 Task: Select Smart Home Devices from Echo & Alexa. Add to cart Amazon Echo (Smart Speaker with Alexa)-2-. Place order for _x000D_
205 6th Ct NW_x000D_
Elgin, Minnesota(MN), 55932, Cell Number (507) 876-3158
Action: Mouse moved to (296, 193)
Screenshot: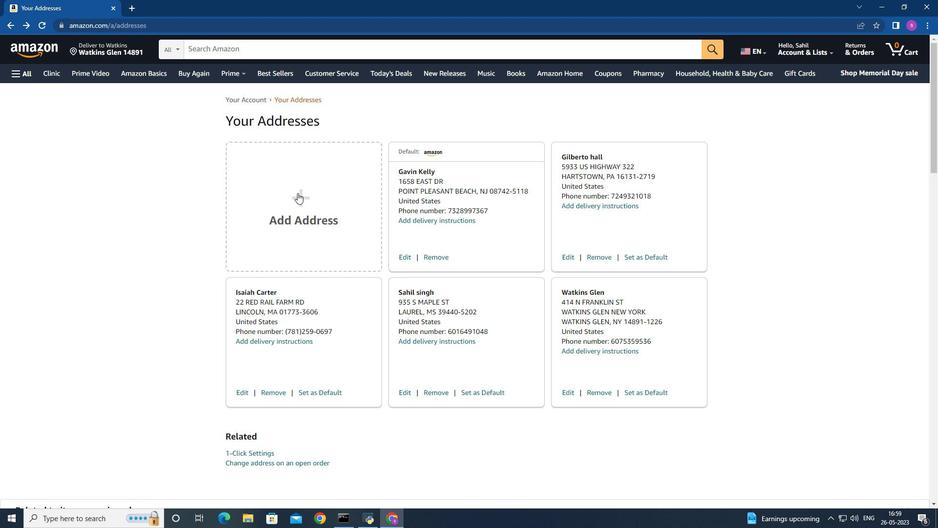 
Action: Mouse pressed left at (296, 193)
Screenshot: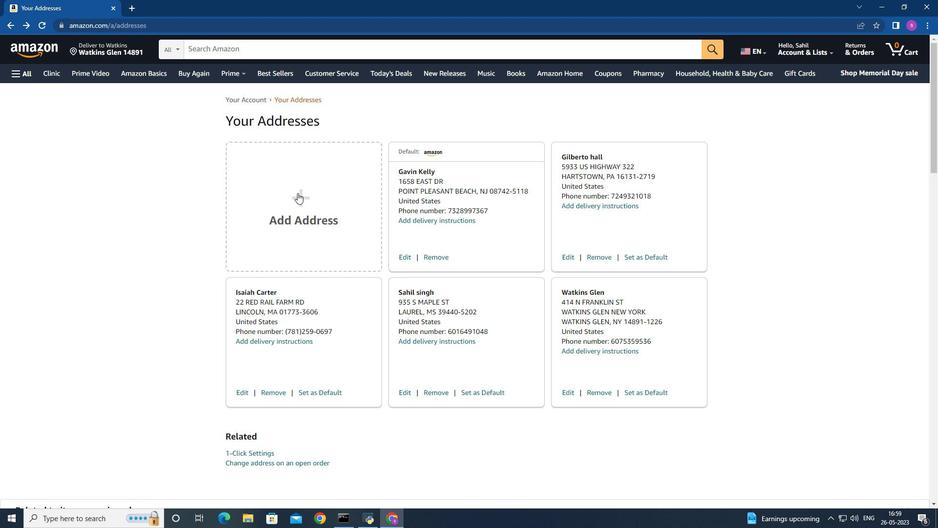 
Action: Mouse moved to (370, 308)
Screenshot: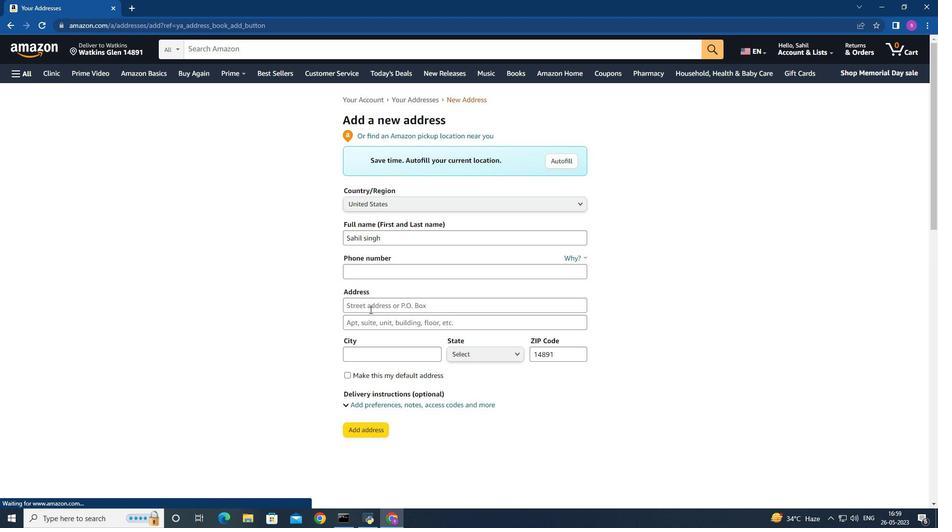 
Action: Mouse pressed left at (370, 308)
Screenshot: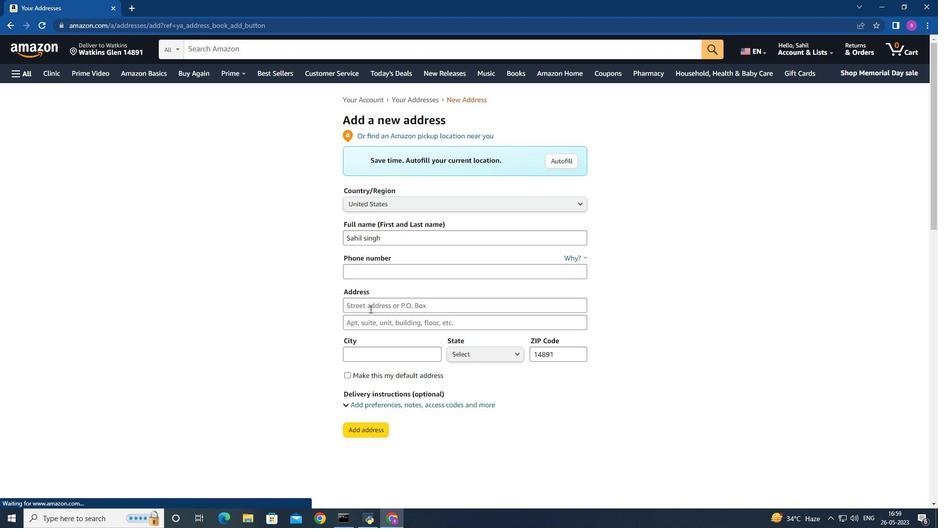 
Action: Mouse moved to (366, 306)
Screenshot: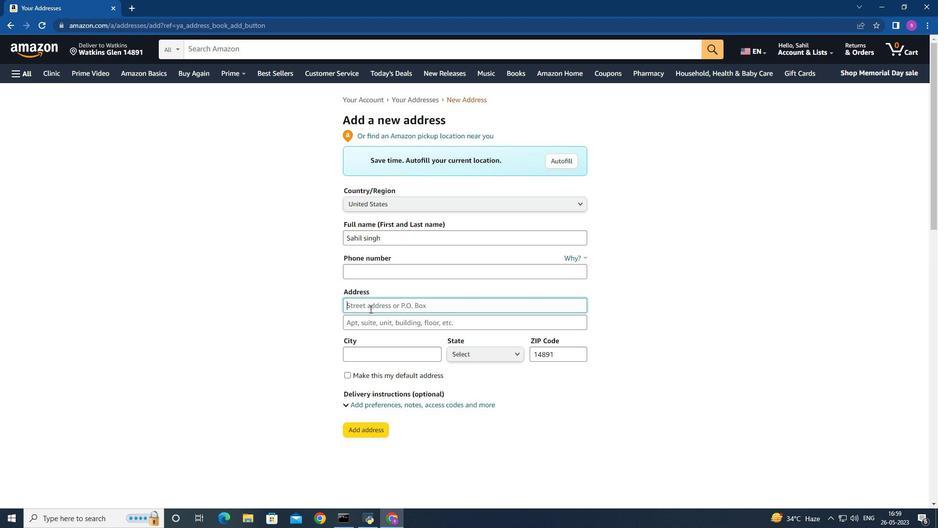 
Action: Key pressed <Key.shift><Key.shift><Key.shift><Key.shift><Key.shift><Key.shift><Key.shift><Key.shift><Key.shift><Key.shift><Key.shift><Key.shift><Key.shift><Key.shift><Key.shift><Key.shift><Key.shift><Key.shift><Key.shift><Key.shift>205<Key.space>6th<Key.space><Key.shift>Ct<Key.shift>N
Screenshot: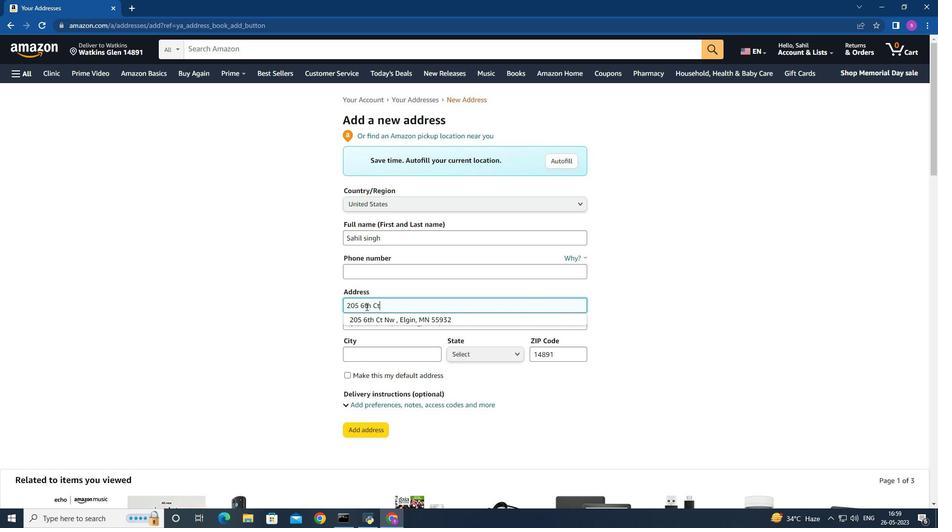 
Action: Mouse moved to (394, 320)
Screenshot: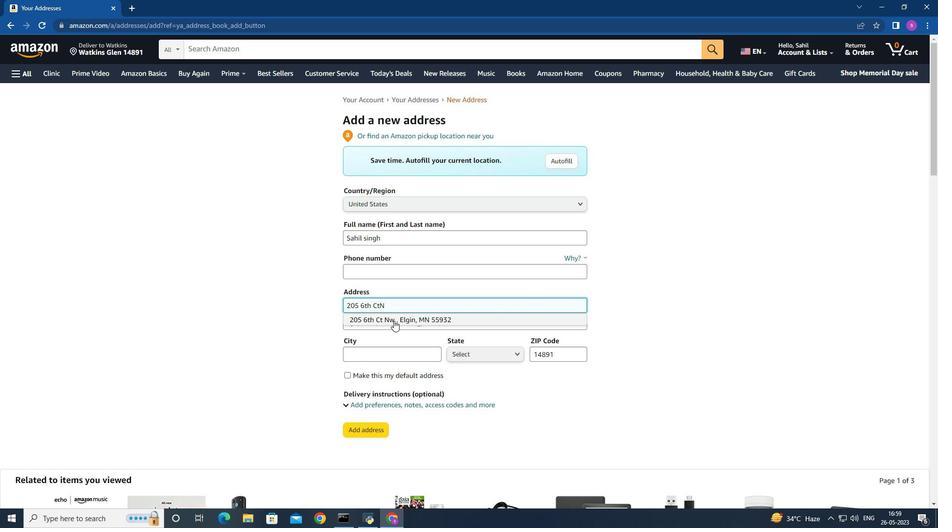 
Action: Mouse pressed left at (394, 320)
Screenshot: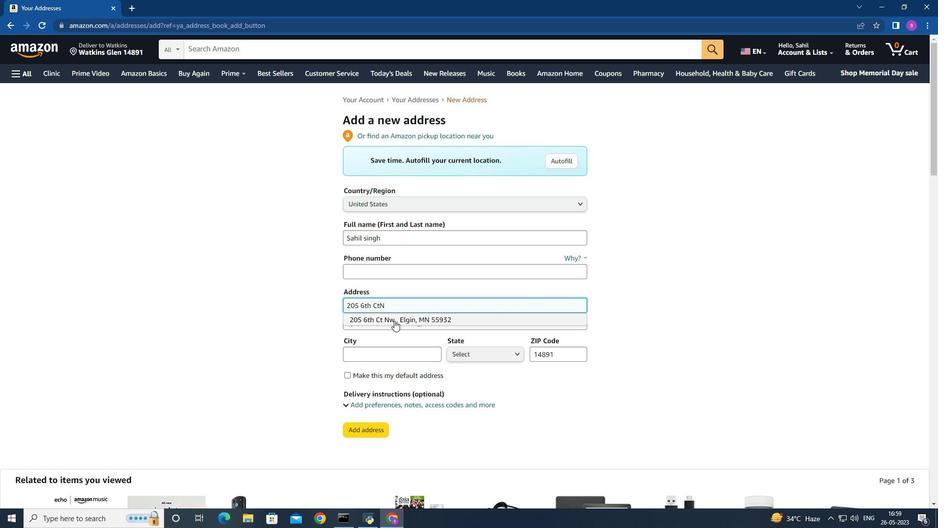 
Action: Mouse moved to (372, 270)
Screenshot: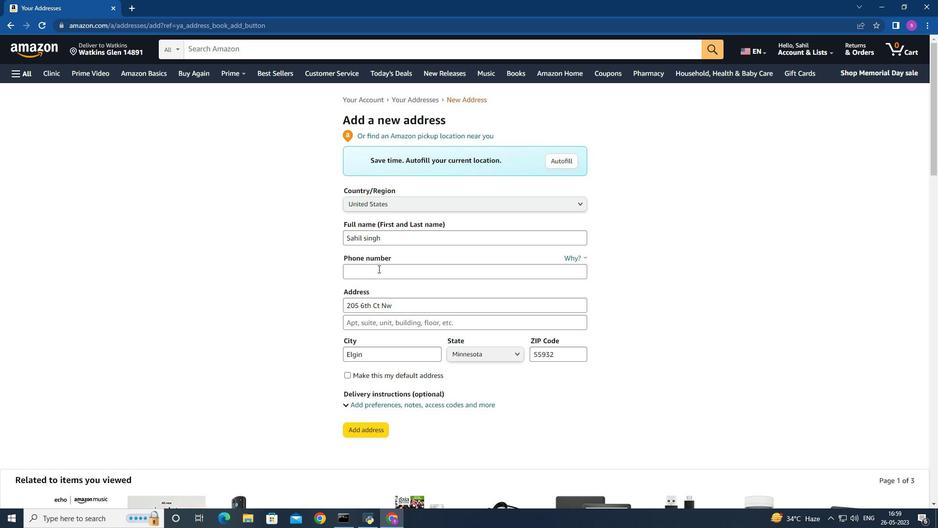 
Action: Mouse pressed left at (372, 270)
Screenshot: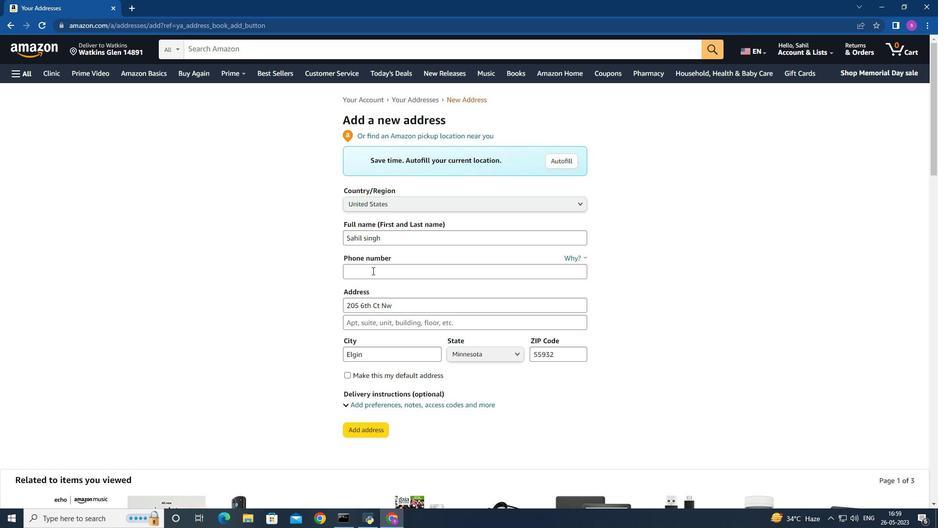
Action: Key pressed <Key.shift>(507<Key.shift>)876-3158
Screenshot: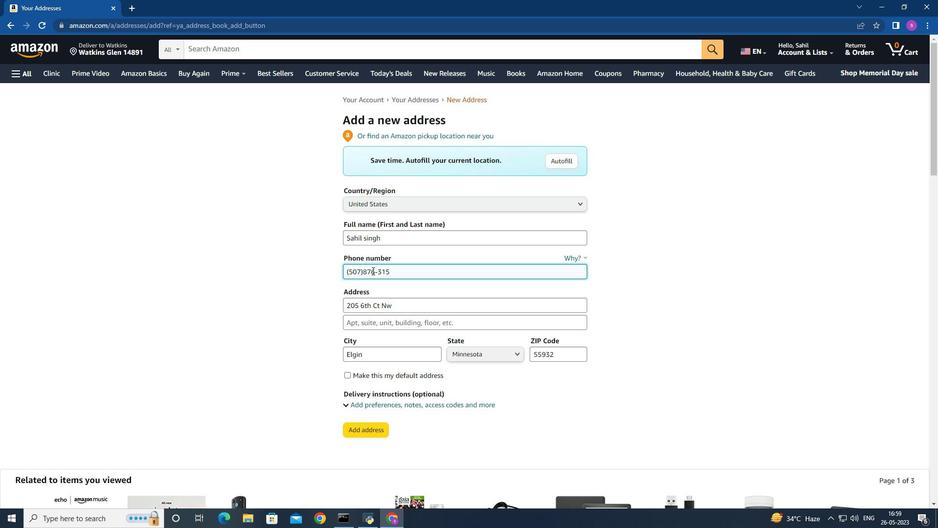 
Action: Mouse moved to (391, 284)
Screenshot: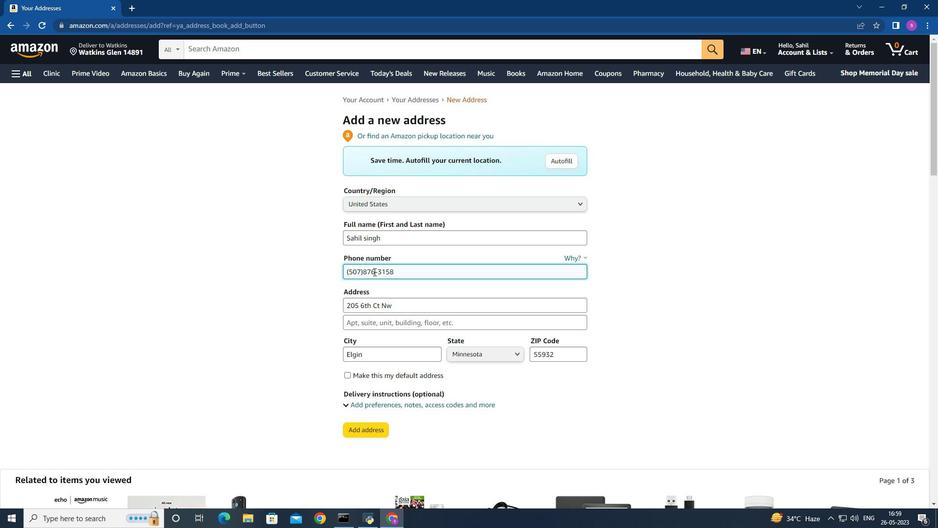 
Action: Mouse scrolled (391, 284) with delta (0, 0)
Screenshot: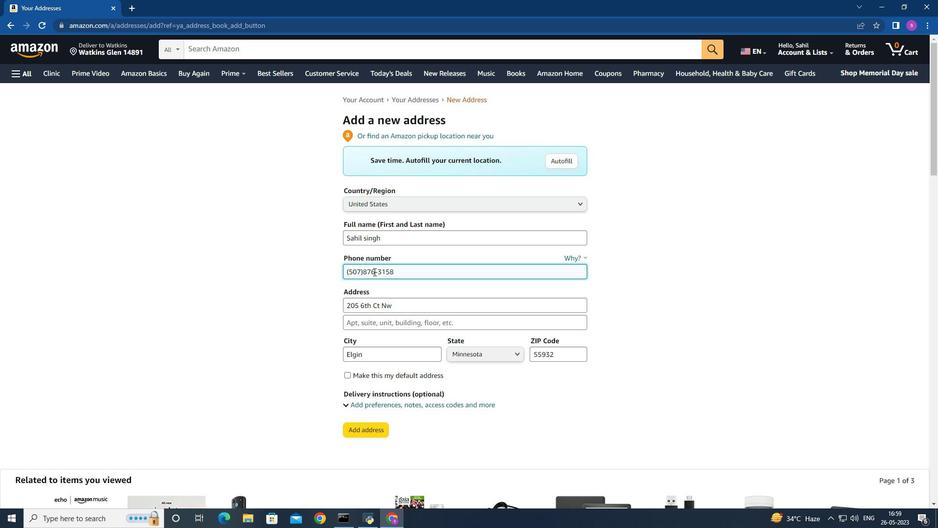 
Action: Mouse moved to (376, 380)
Screenshot: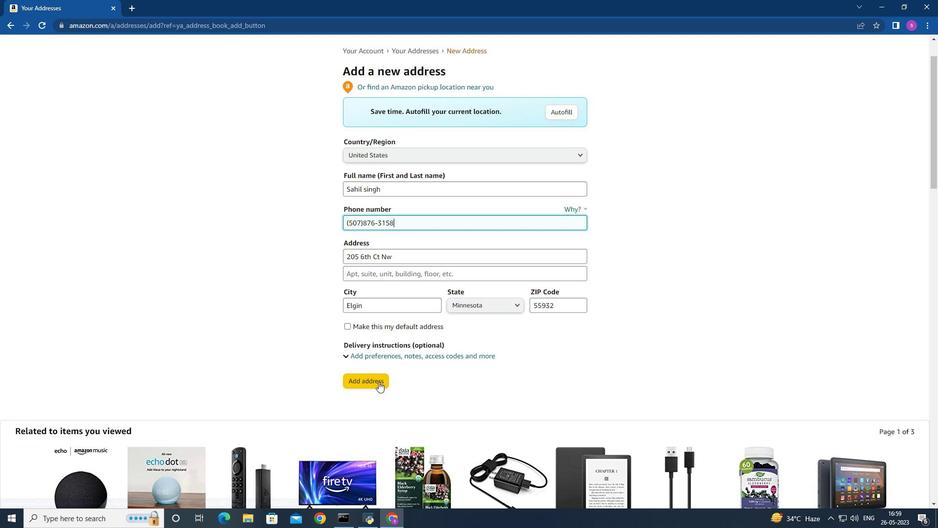 
Action: Mouse pressed left at (376, 380)
Screenshot: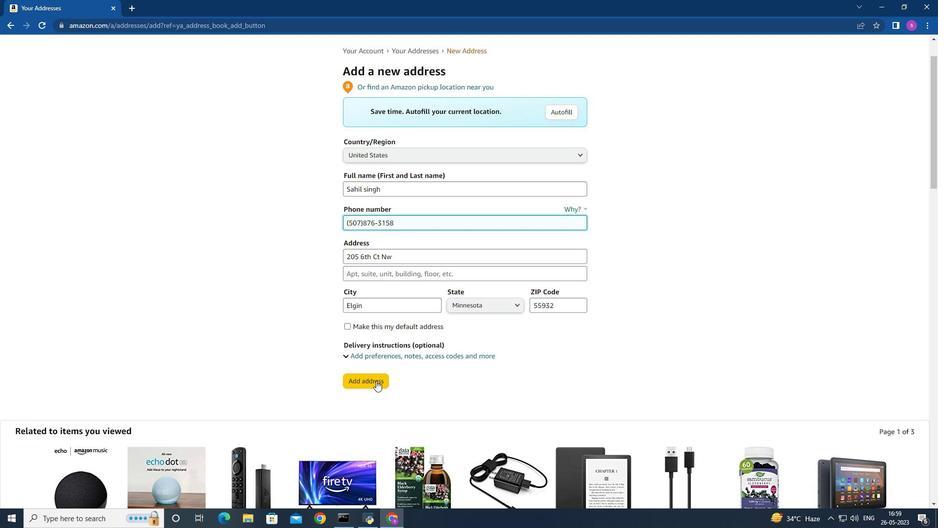 
Action: Mouse moved to (108, 50)
Screenshot: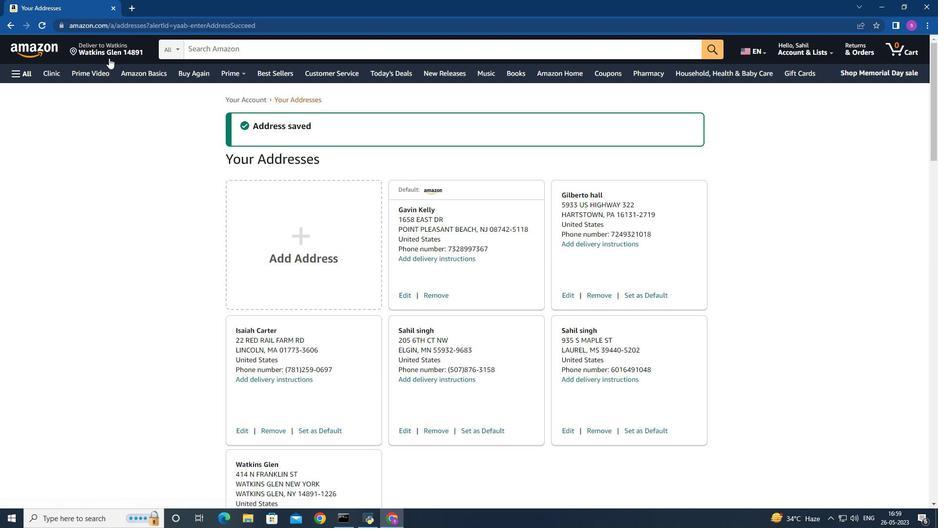 
Action: Mouse pressed left at (108, 50)
Screenshot: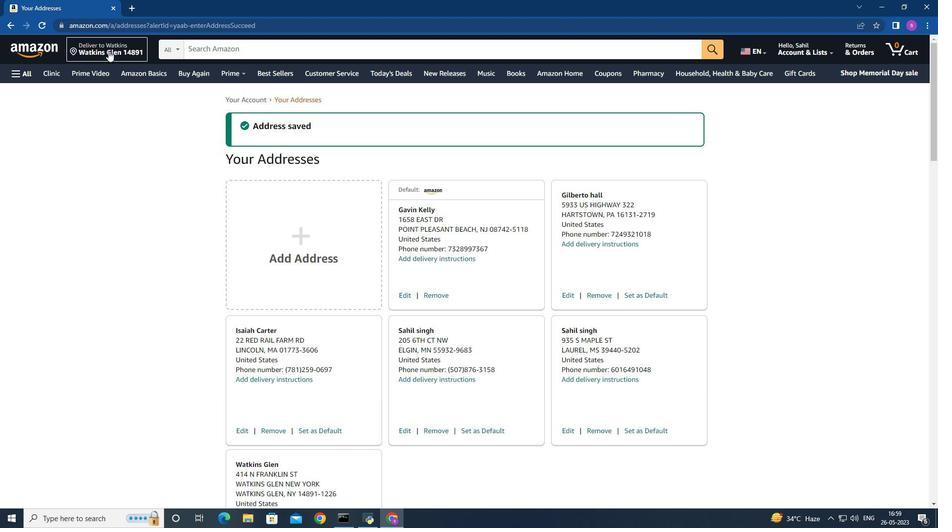 
Action: Mouse moved to (405, 303)
Screenshot: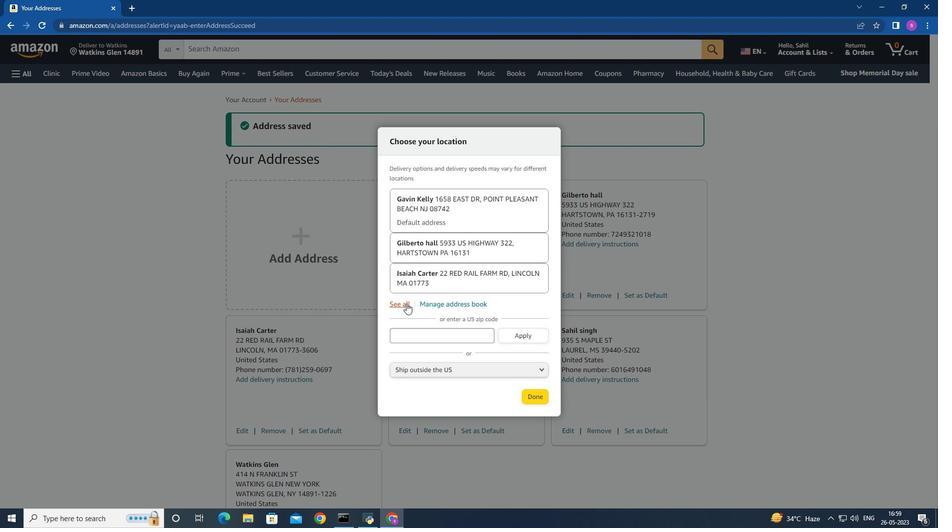 
Action: Mouse pressed left at (405, 303)
Screenshot: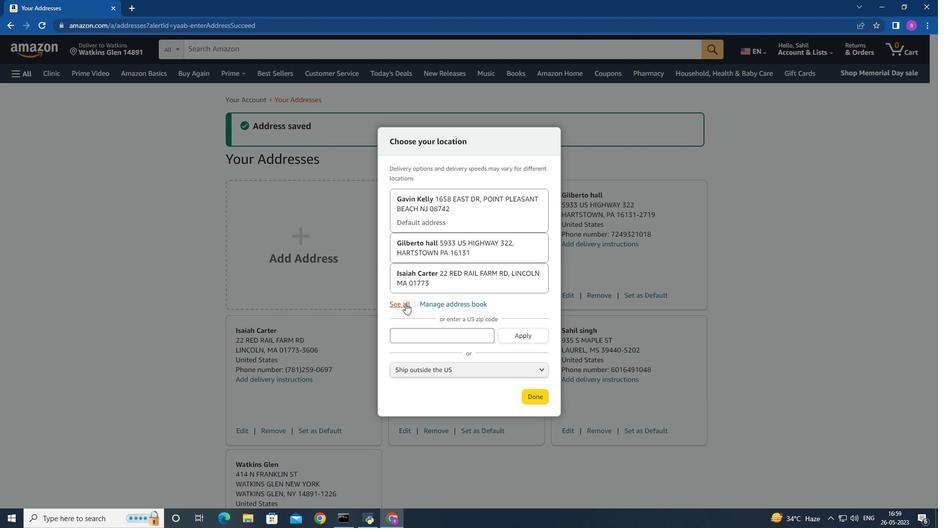 
Action: Mouse moved to (419, 295)
Screenshot: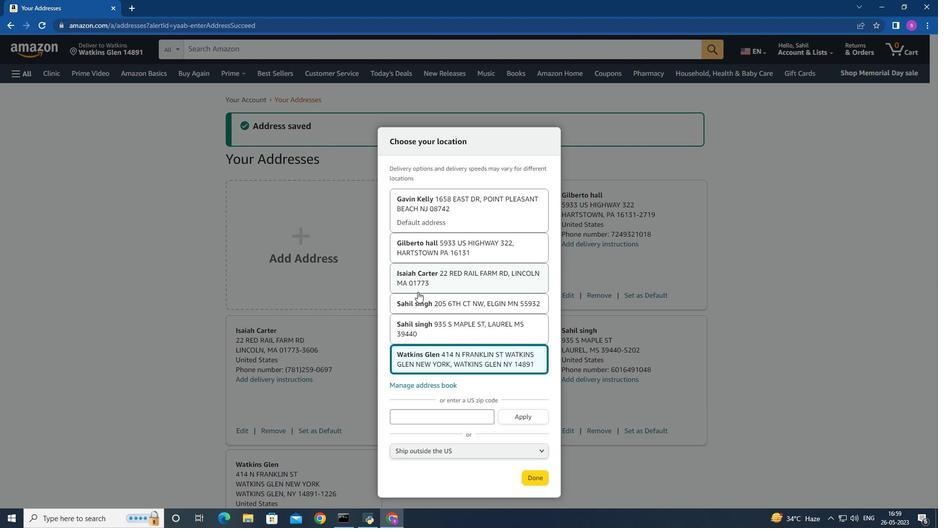 
Action: Mouse scrolled (419, 294) with delta (0, 0)
Screenshot: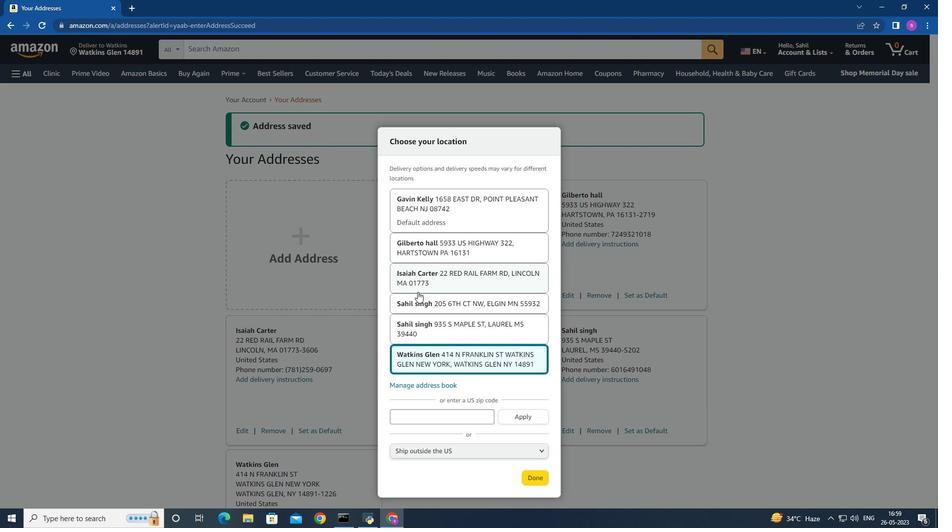 
Action: Mouse scrolled (419, 294) with delta (0, 0)
Screenshot: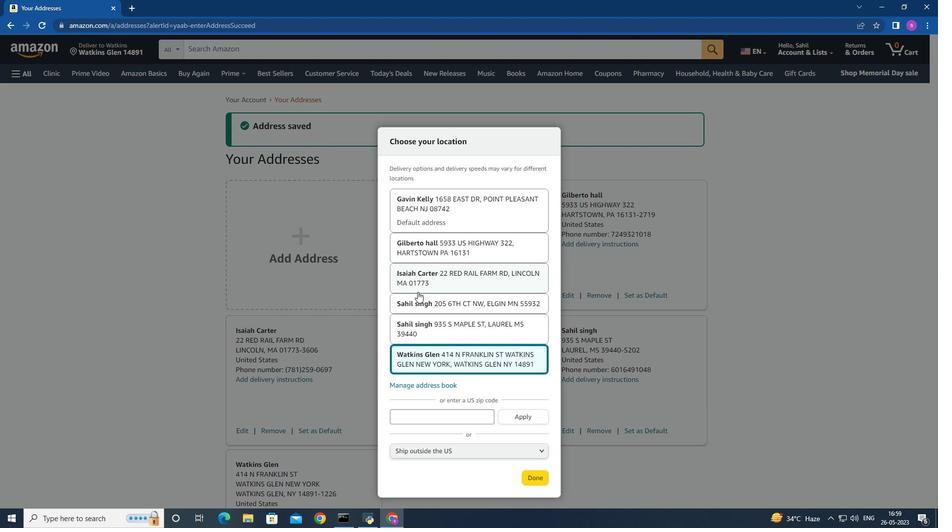 
Action: Mouse scrolled (419, 294) with delta (0, 0)
Screenshot: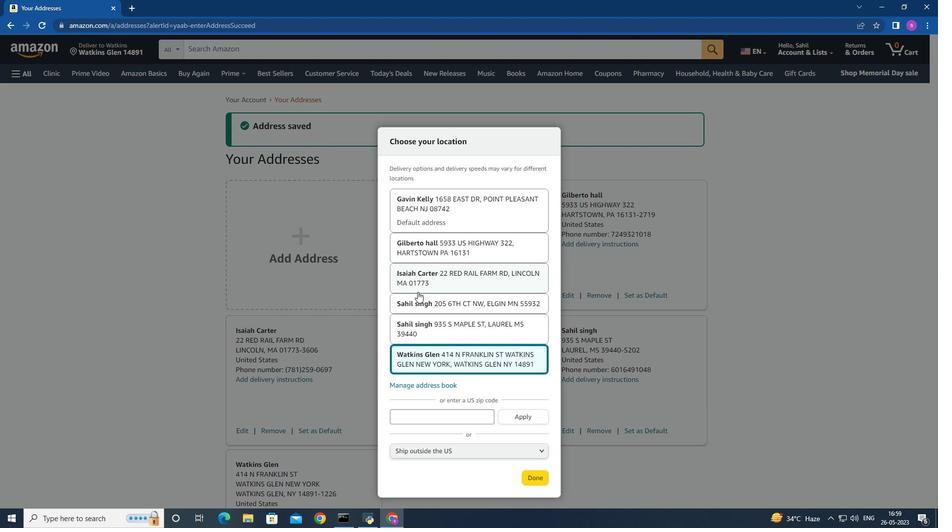
Action: Mouse moved to (447, 324)
Screenshot: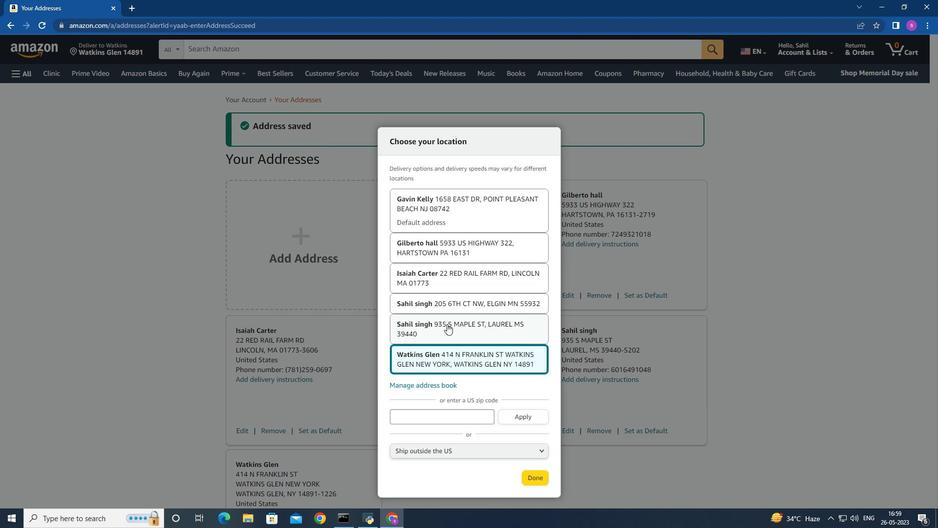 
Action: Mouse pressed left at (447, 324)
Screenshot: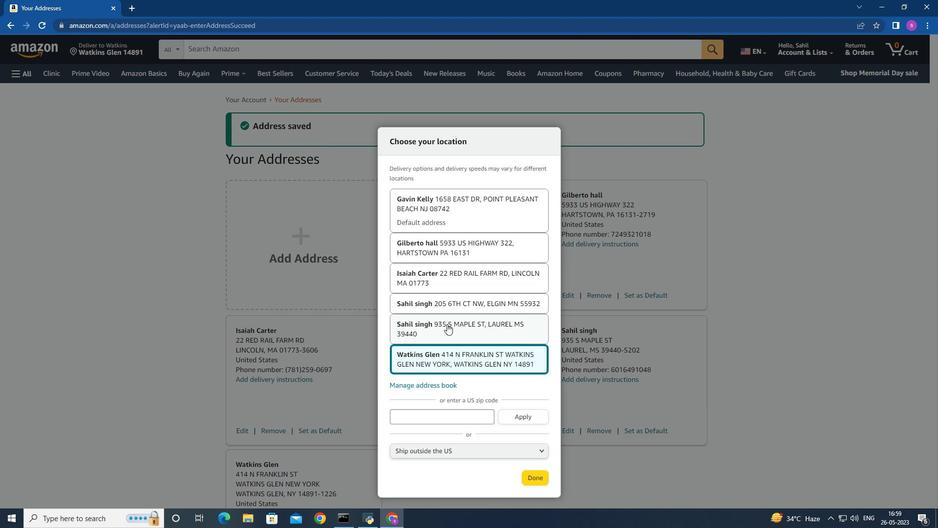 
Action: Mouse moved to (534, 475)
Screenshot: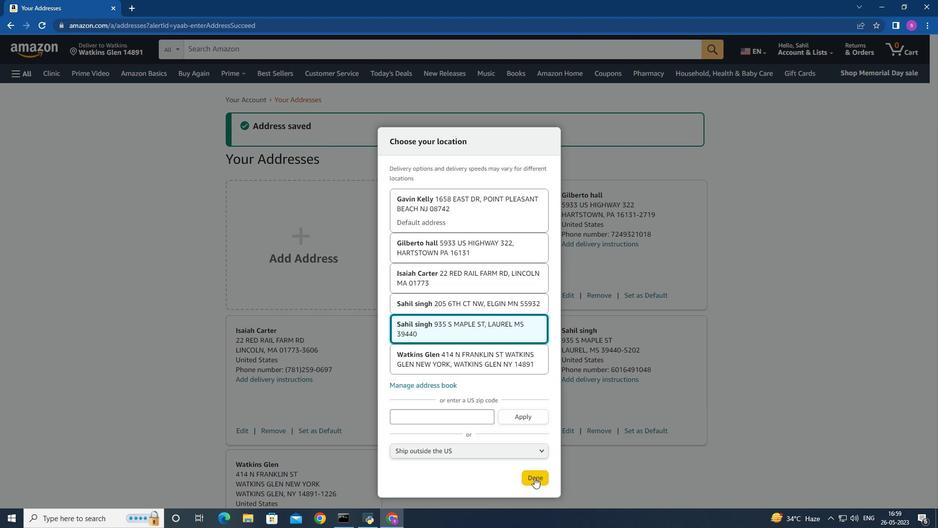 
Action: Mouse pressed left at (534, 475)
Screenshot: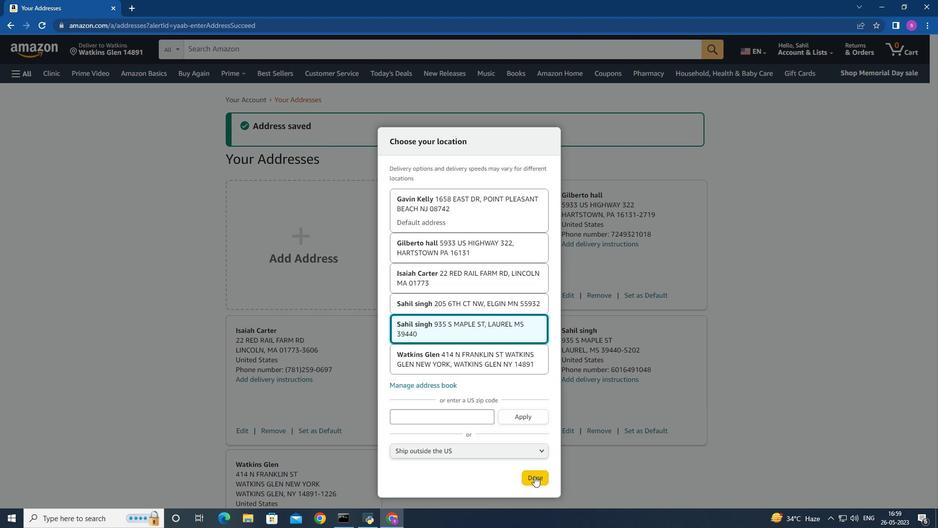 
Action: Mouse moved to (152, 52)
Screenshot: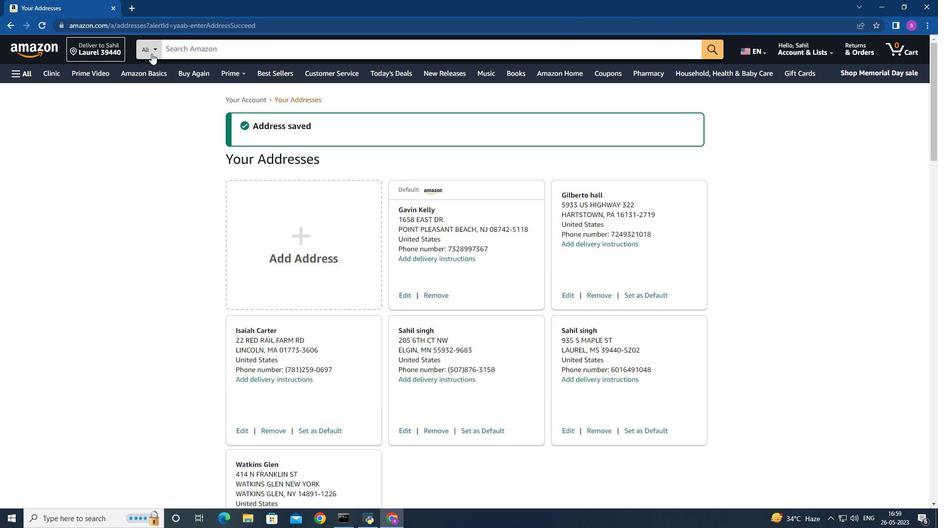 
Action: Mouse pressed left at (152, 52)
Screenshot: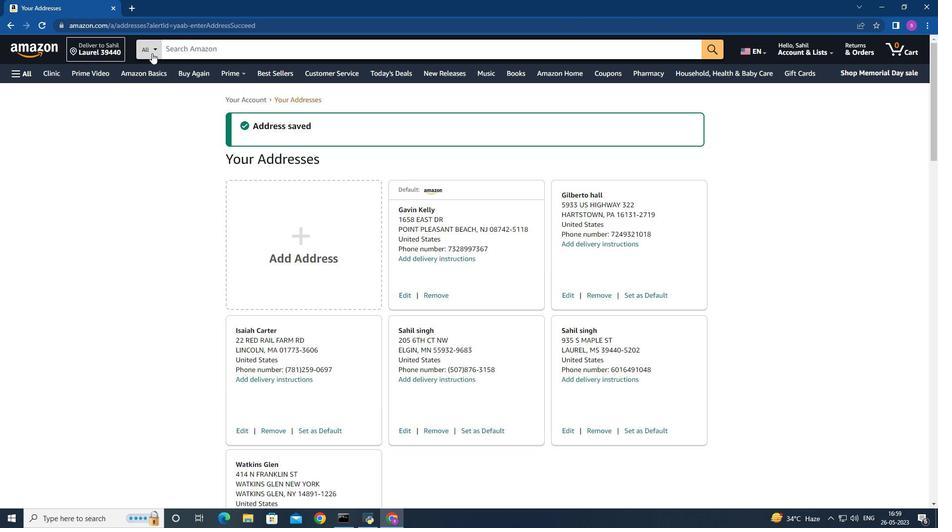 
Action: Mouse moved to (172, 204)
Screenshot: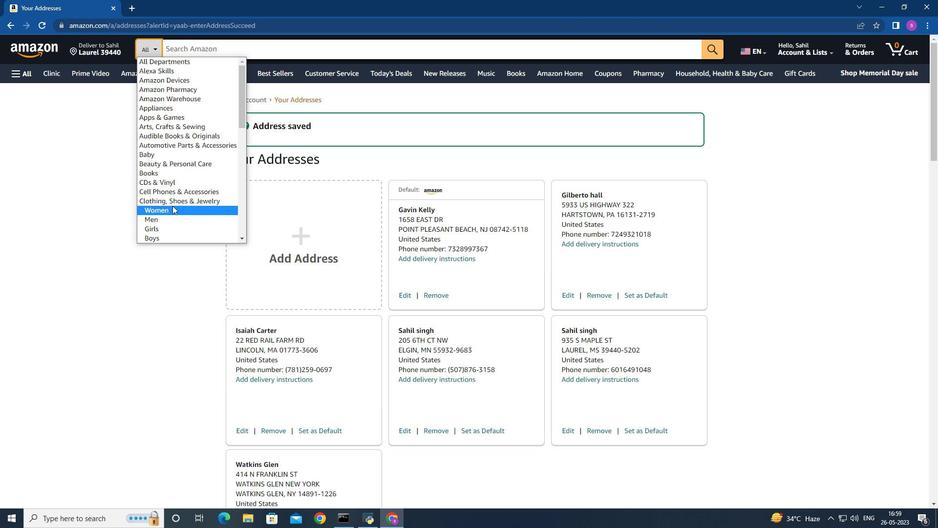 
Action: Mouse scrolled (172, 203) with delta (0, 0)
Screenshot: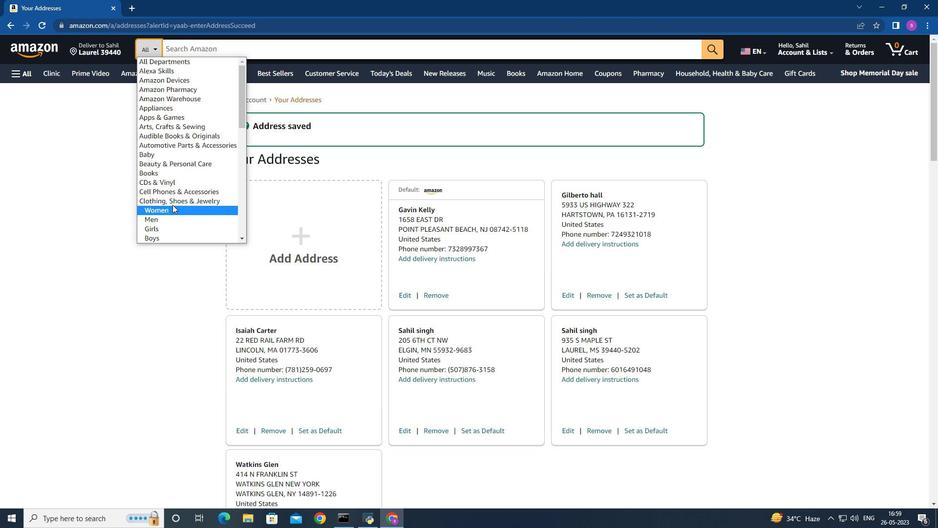 
Action: Mouse scrolled (172, 203) with delta (0, 0)
Screenshot: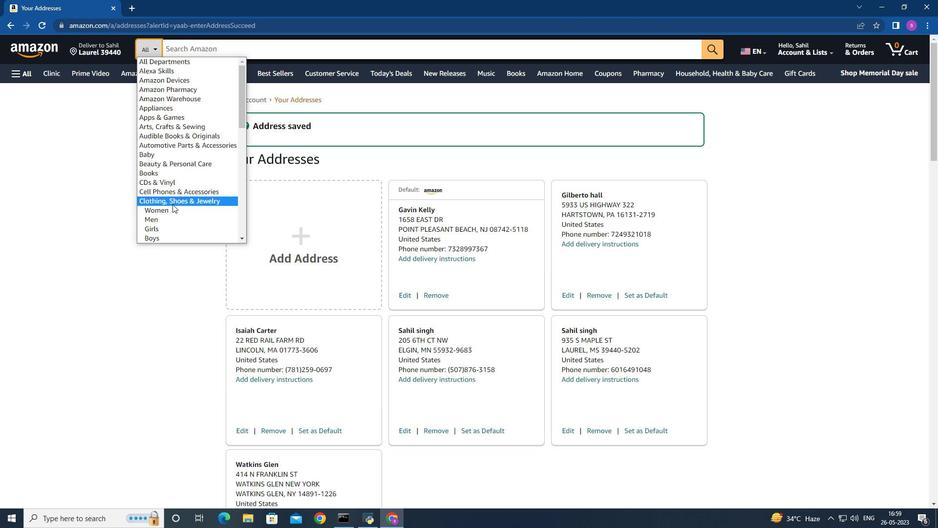 
Action: Mouse moved to (172, 203)
Screenshot: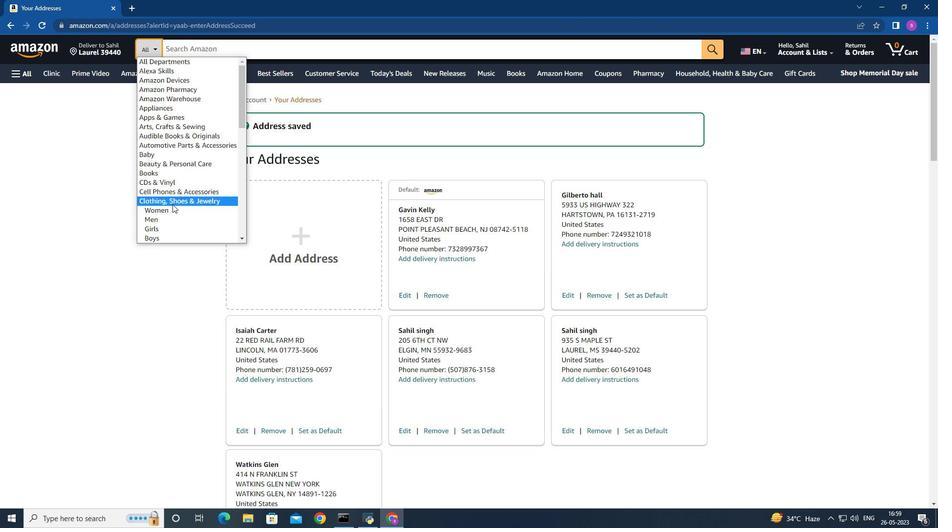 
Action: Mouse scrolled (172, 203) with delta (0, 0)
Screenshot: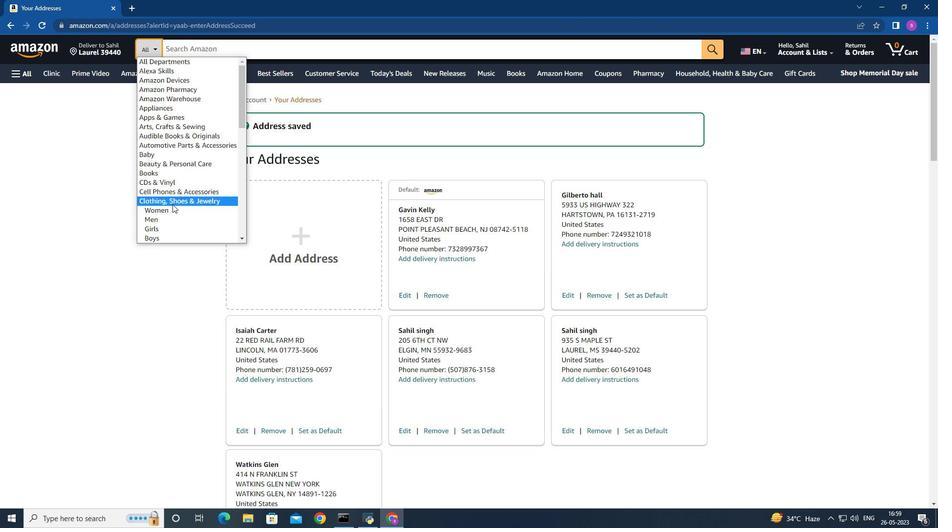 
Action: Mouse moved to (170, 202)
Screenshot: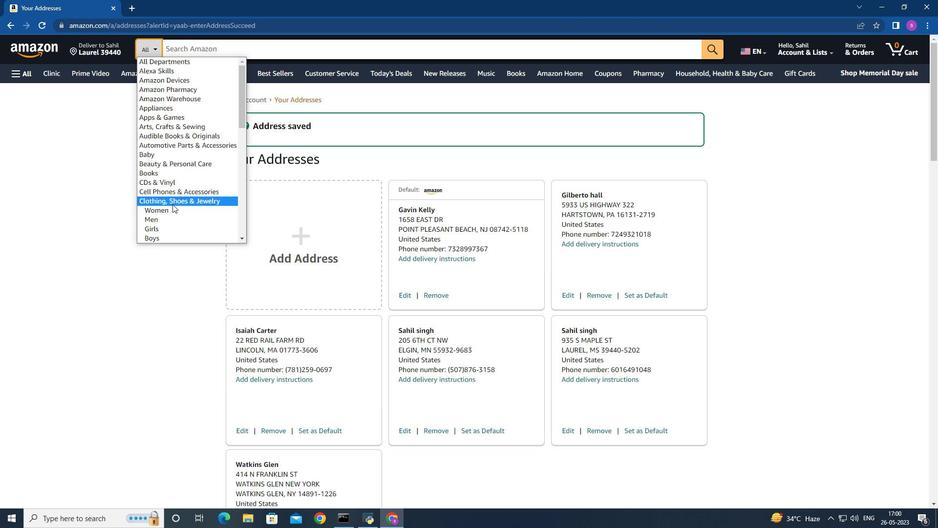 
Action: Mouse scrolled (170, 202) with delta (0, 0)
Screenshot: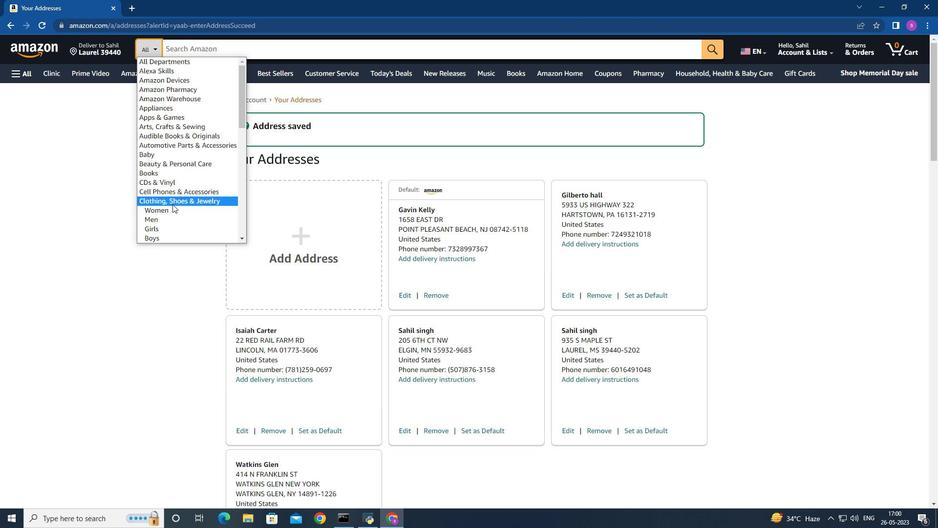 
Action: Mouse moved to (170, 199)
Screenshot: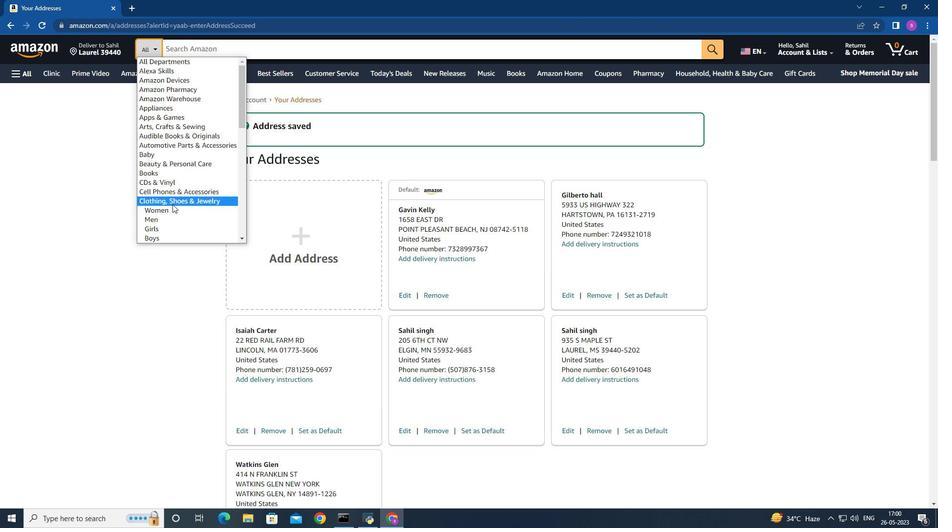 
Action: Mouse scrolled (170, 198) with delta (0, 0)
Screenshot: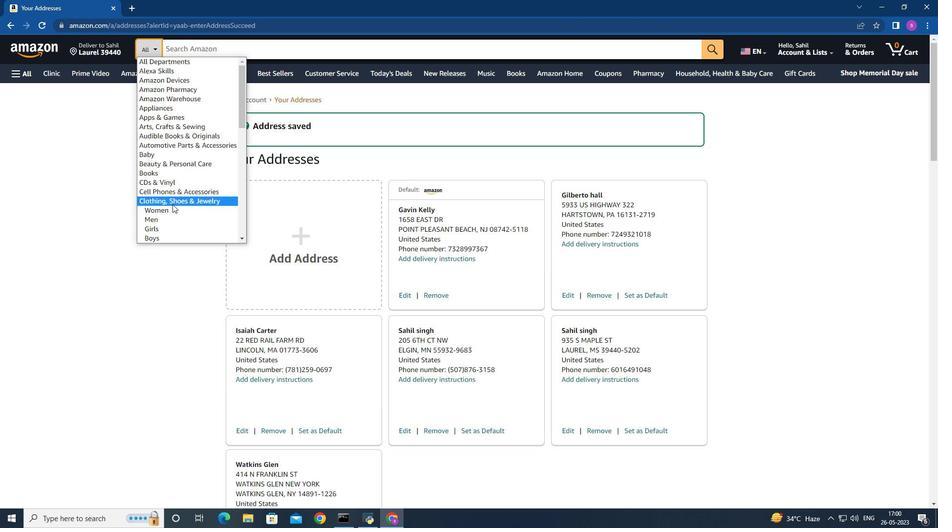 
Action: Mouse moved to (171, 198)
Screenshot: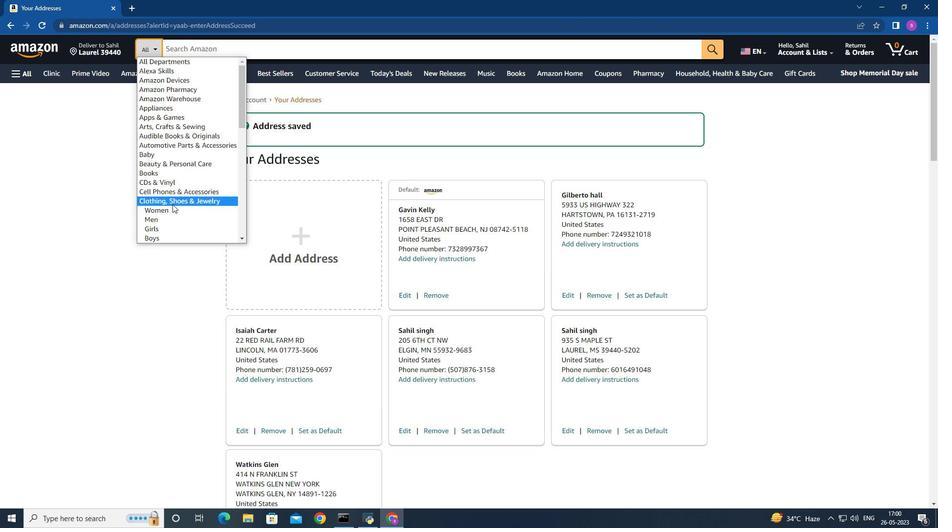 
Action: Mouse scrolled (171, 198) with delta (0, 0)
Screenshot: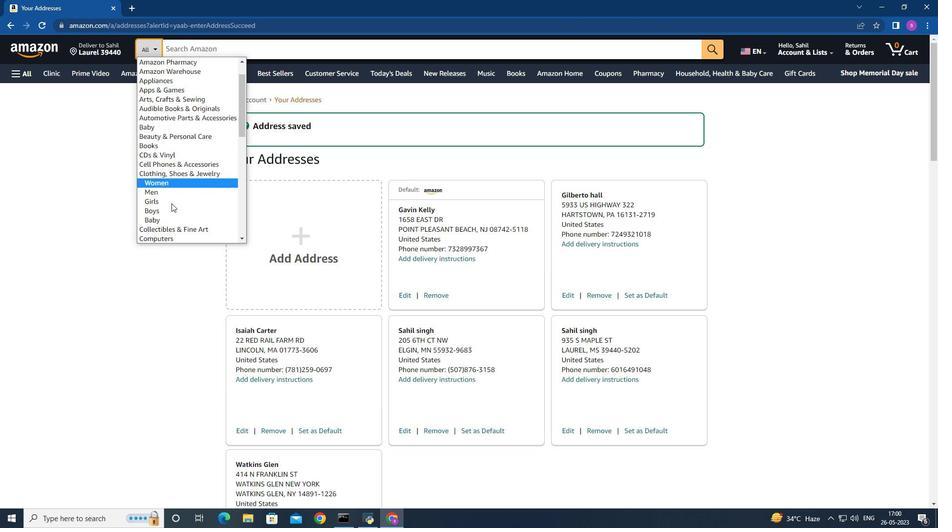 
Action: Mouse moved to (187, 161)
Screenshot: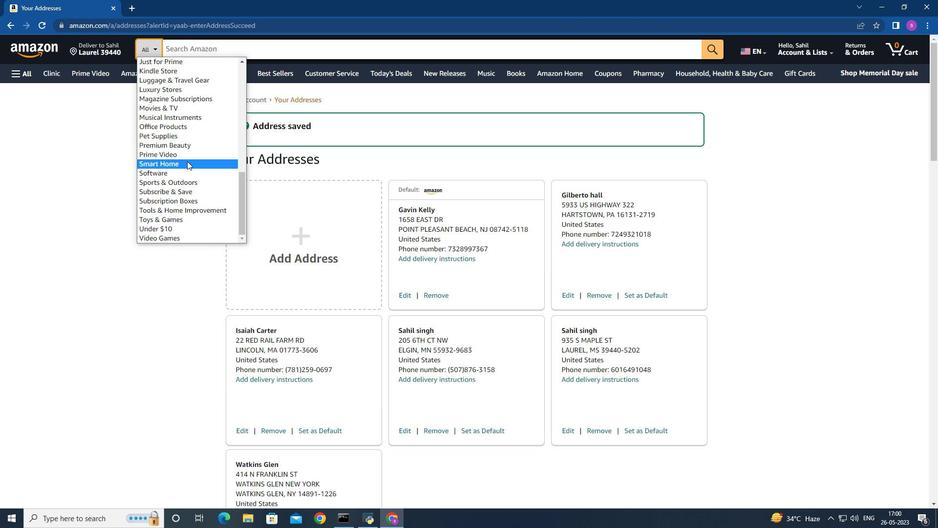 
Action: Mouse pressed left at (187, 161)
Screenshot: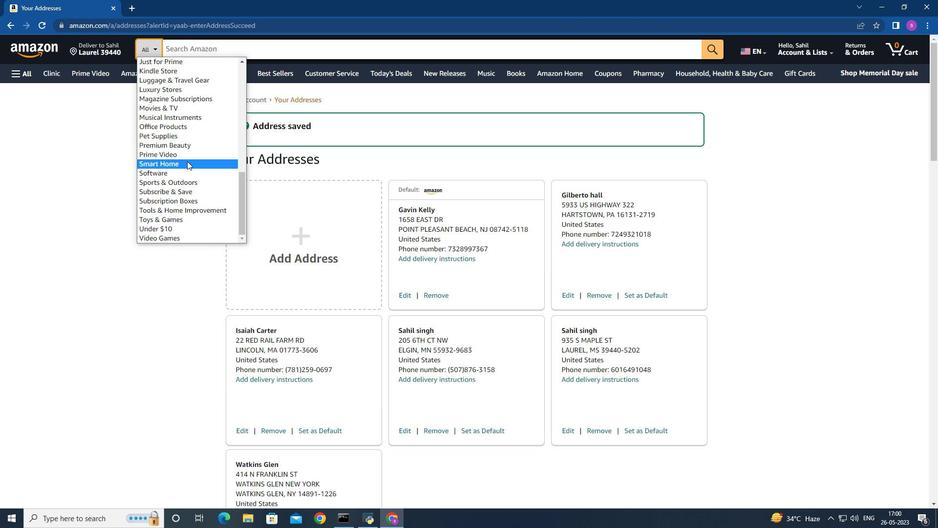 
Action: Mouse moved to (125, 112)
Screenshot: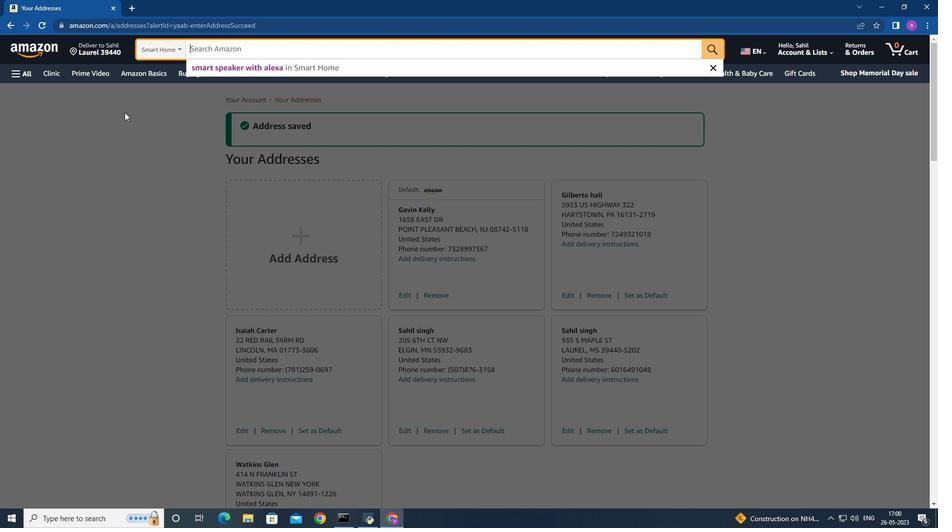 
Action: Mouse pressed left at (125, 112)
Screenshot: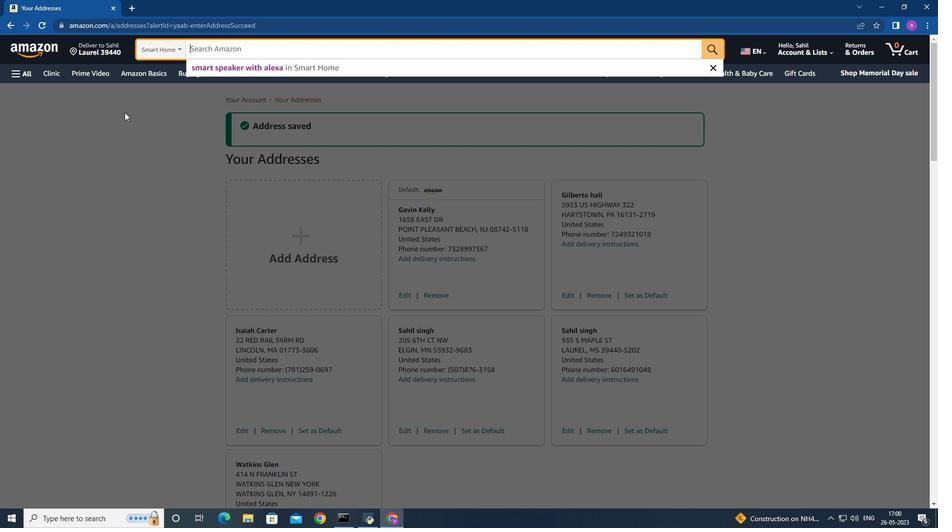 
Action: Mouse moved to (122, 54)
Screenshot: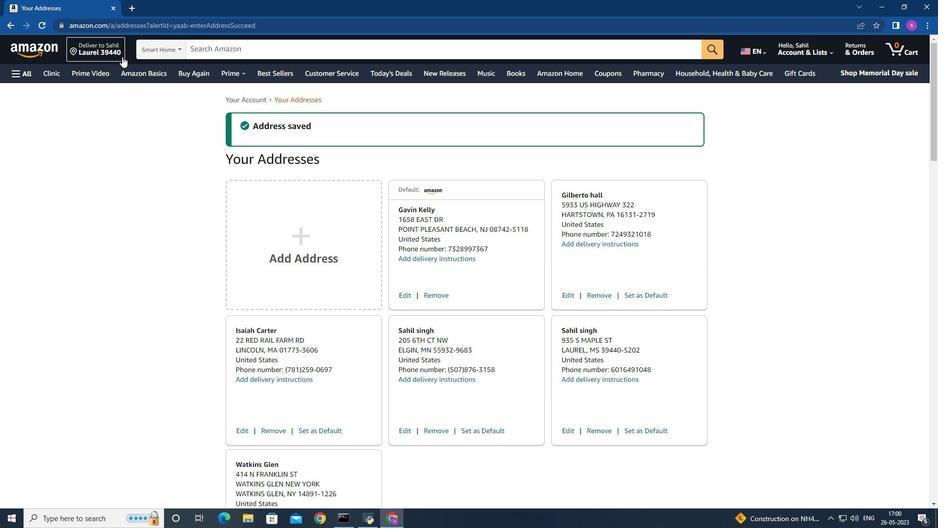 
Action: Mouse pressed left at (122, 54)
Screenshot: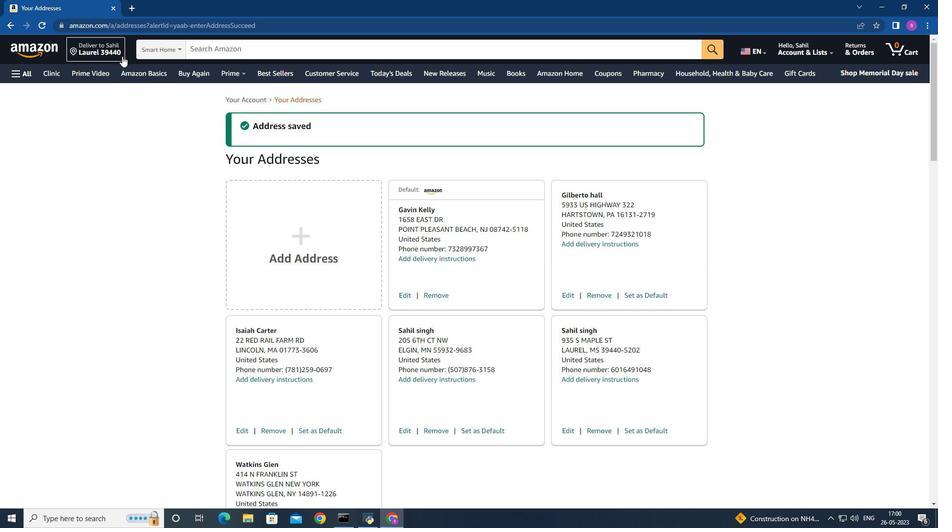 
Action: Mouse moved to (396, 306)
Screenshot: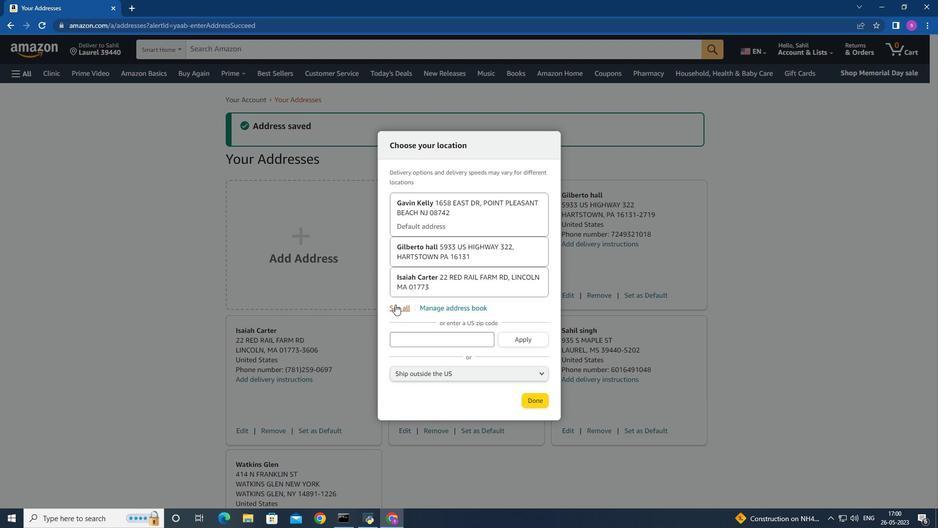 
Action: Mouse pressed left at (396, 306)
Screenshot: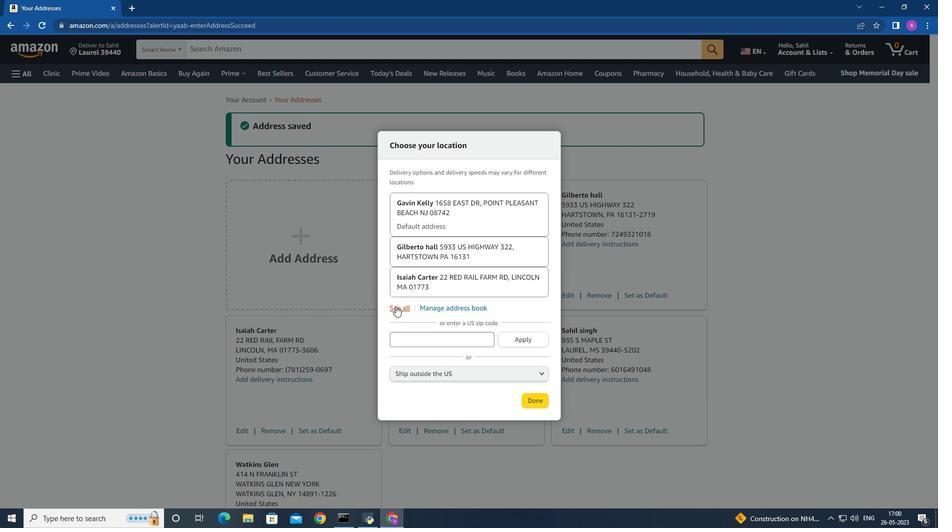 
Action: Mouse moved to (428, 305)
Screenshot: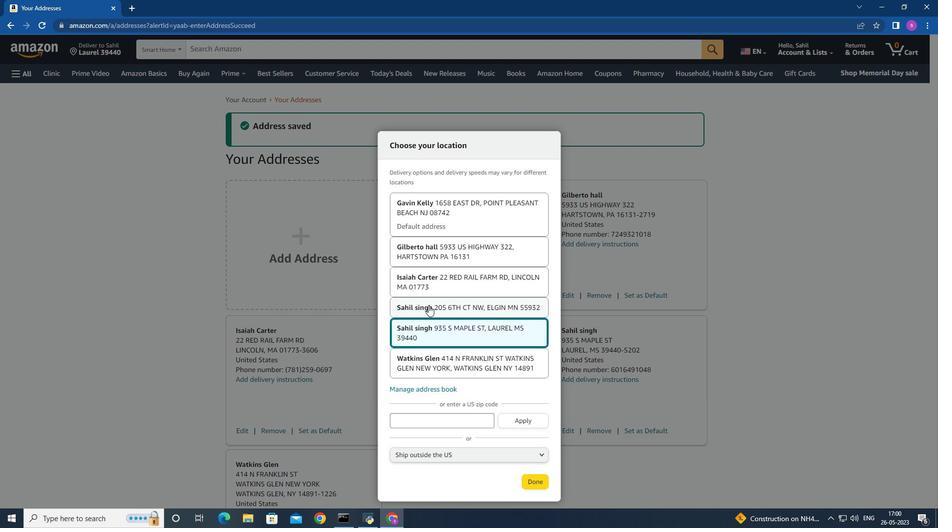 
Action: Mouse scrolled (428, 305) with delta (0, 0)
Screenshot: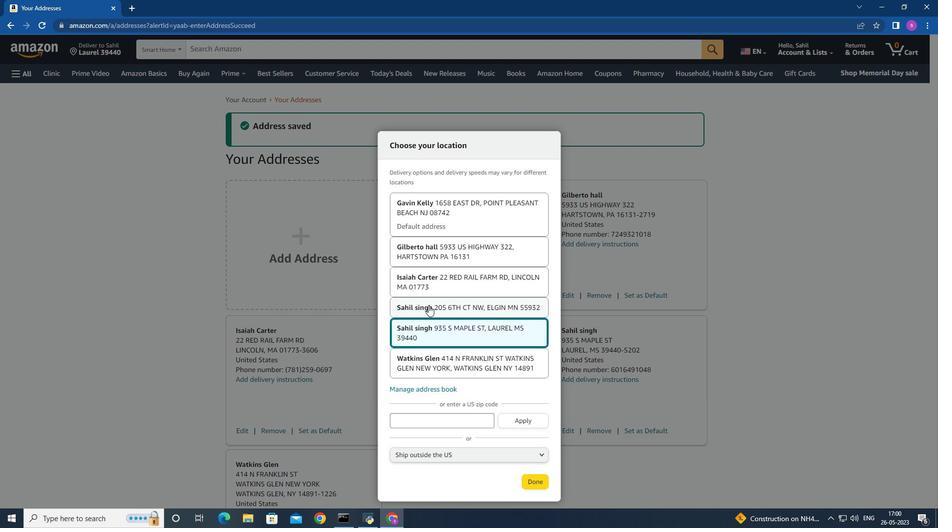 
Action: Mouse scrolled (428, 305) with delta (0, 0)
Screenshot: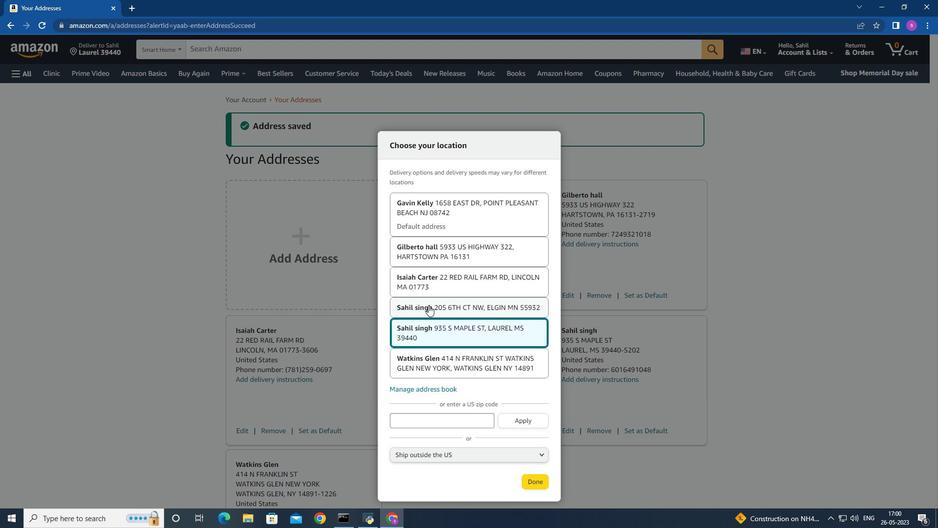 
Action: Mouse moved to (112, 157)
Screenshot: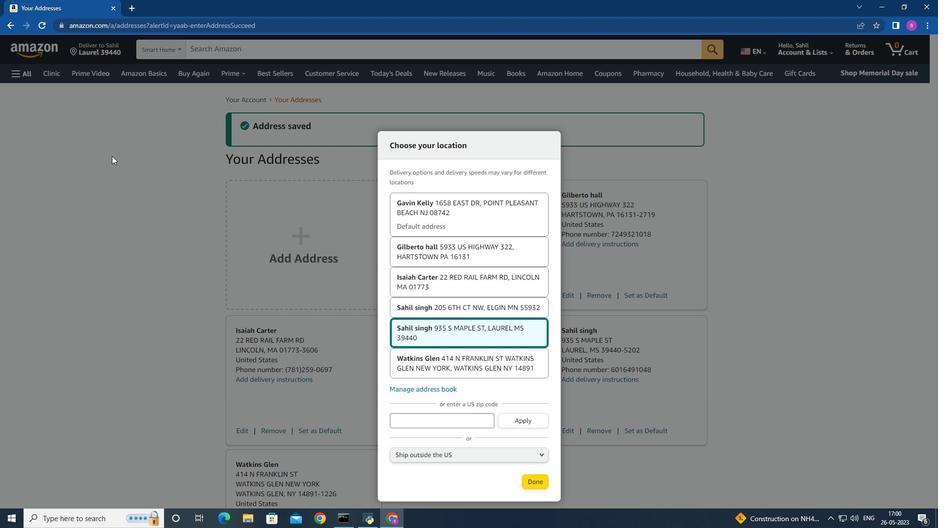 
Action: Mouse pressed left at (112, 157)
Screenshot: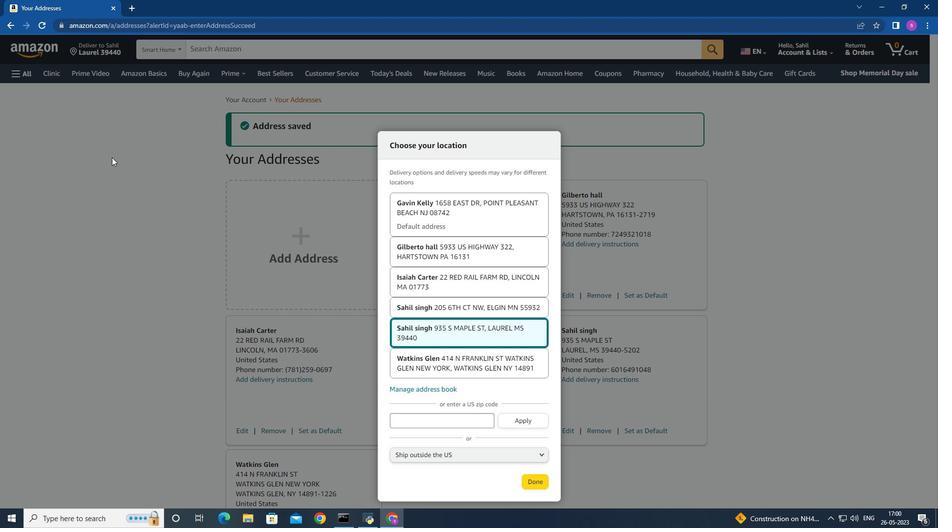 
Action: Mouse moved to (112, 45)
Screenshot: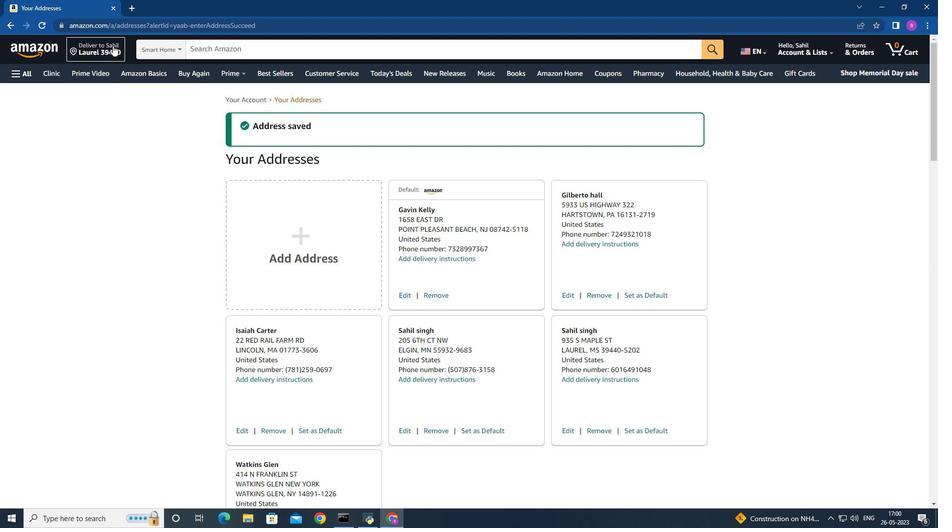 
Action: Mouse pressed left at (112, 45)
Screenshot: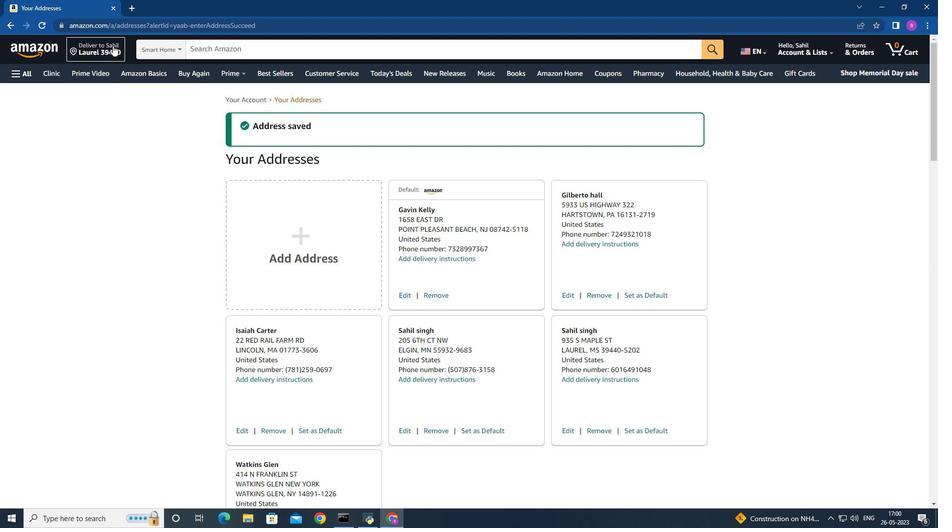 
Action: Mouse moved to (458, 309)
Screenshot: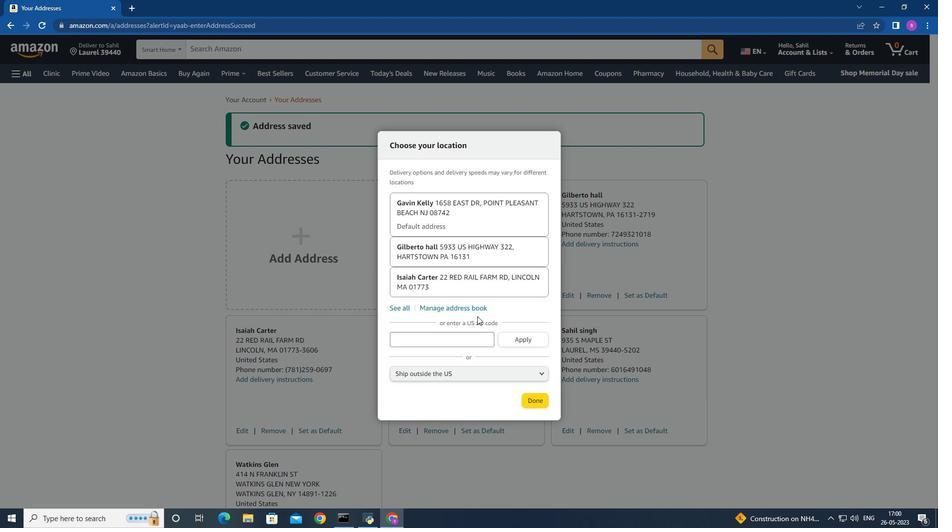 
Action: Mouse pressed left at (458, 309)
Screenshot: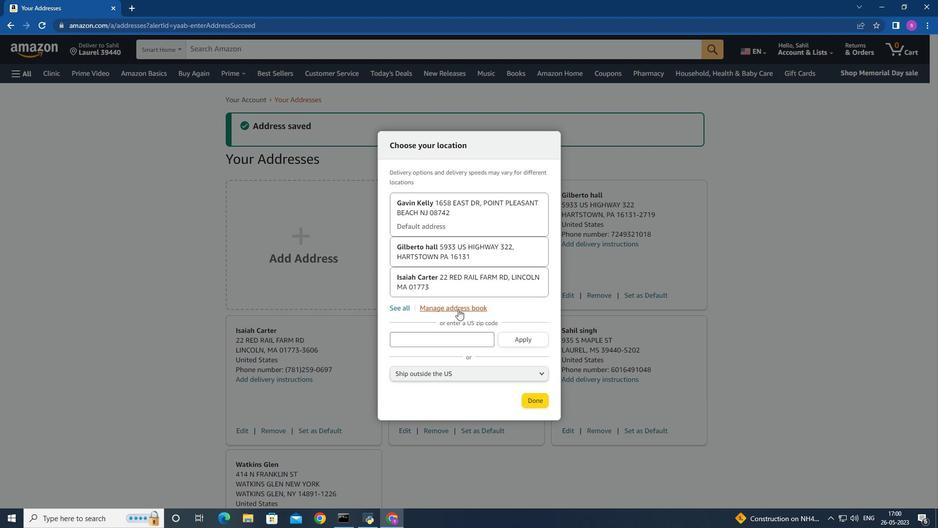 
Action: Mouse moved to (448, 308)
Screenshot: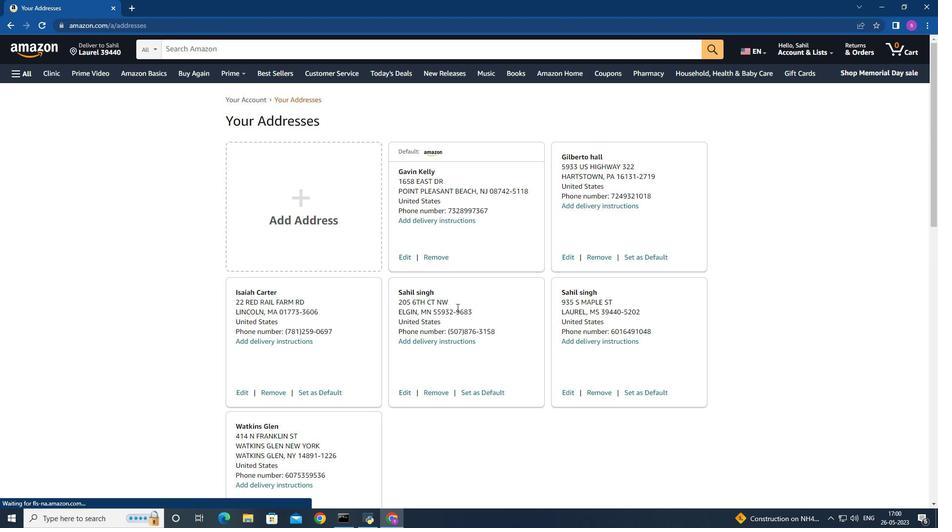 
Action: Mouse scrolled (448, 307) with delta (0, 0)
Screenshot: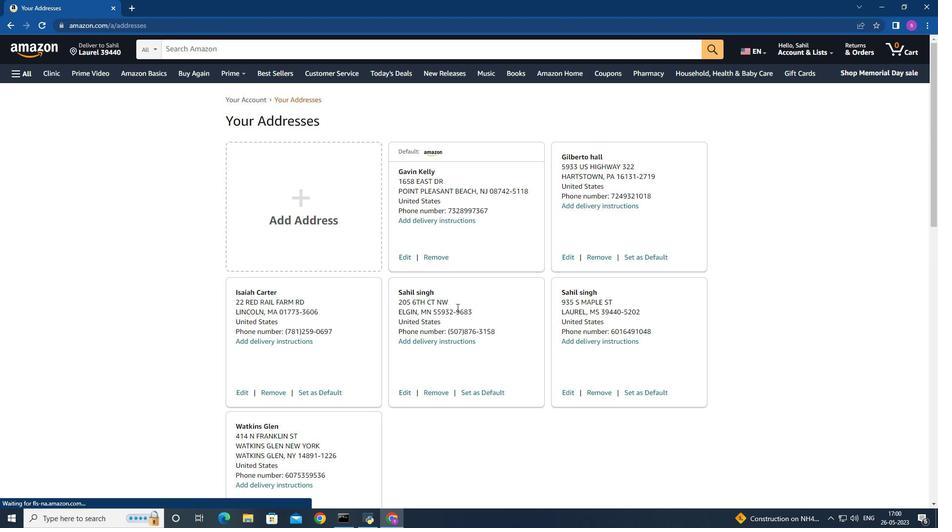 
Action: Mouse moved to (444, 308)
Screenshot: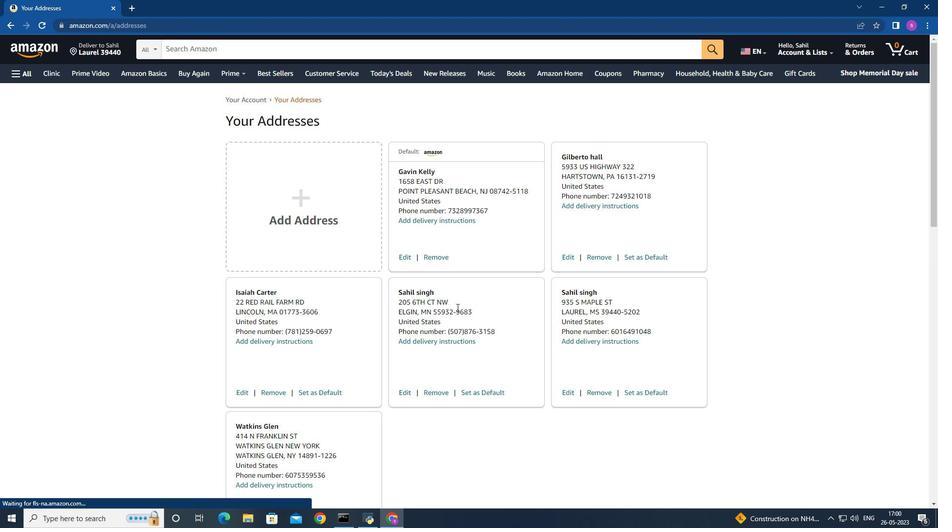
Action: Mouse scrolled (444, 308) with delta (0, 0)
Screenshot: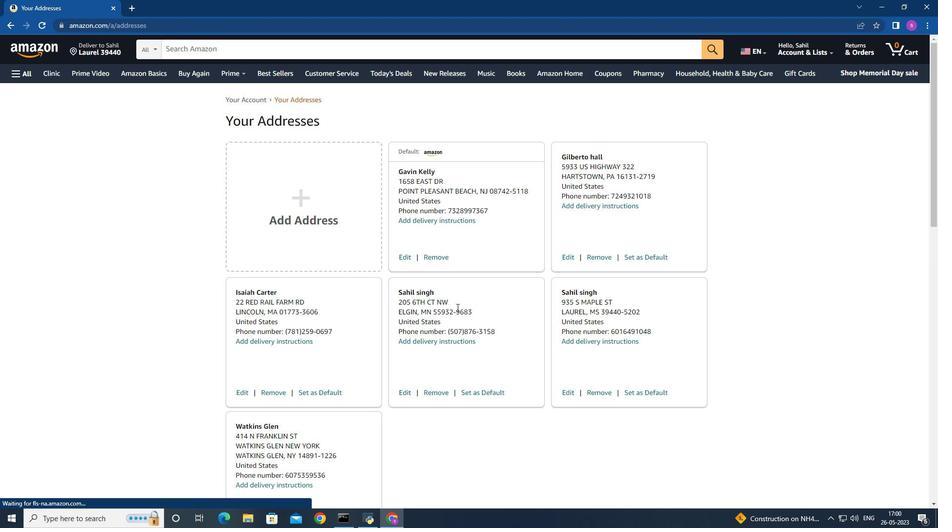 
Action: Mouse moved to (421, 304)
Screenshot: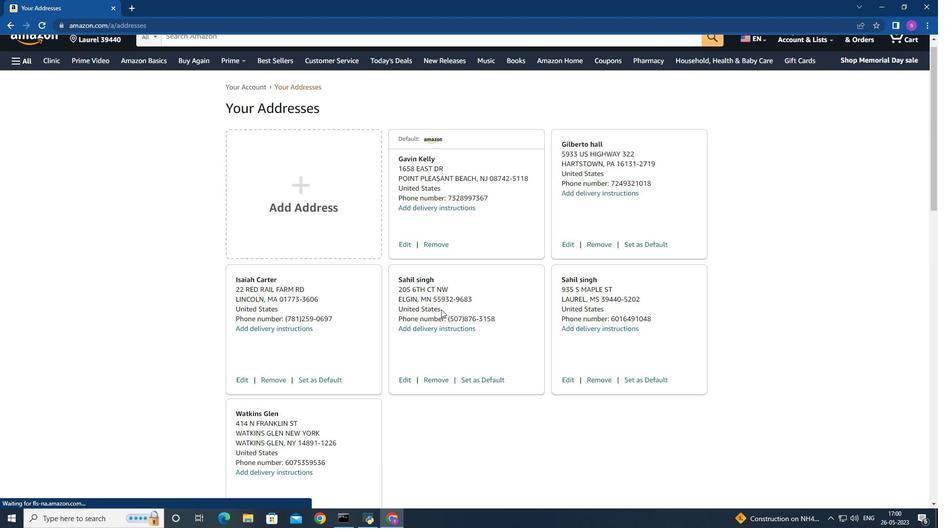 
Action: Mouse scrolled (440, 308) with delta (0, 0)
Screenshot: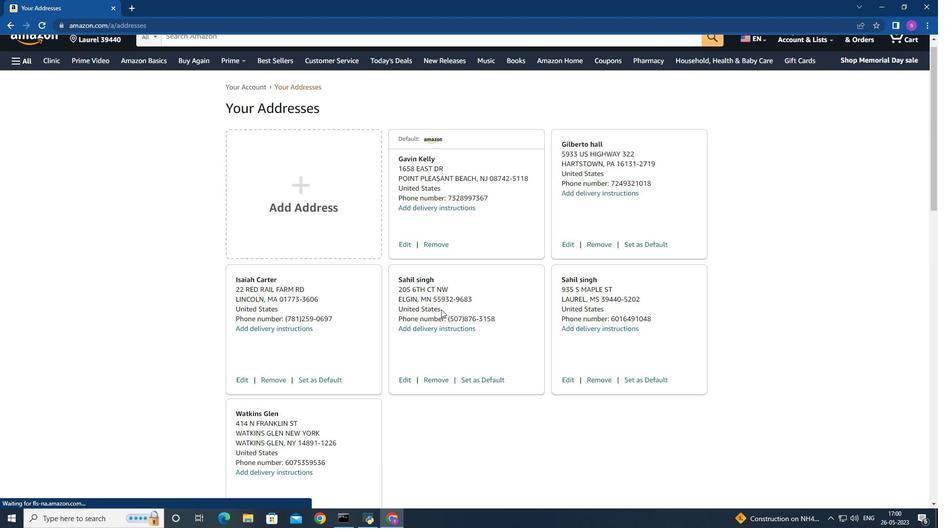 
Action: Mouse moved to (361, 271)
Screenshot: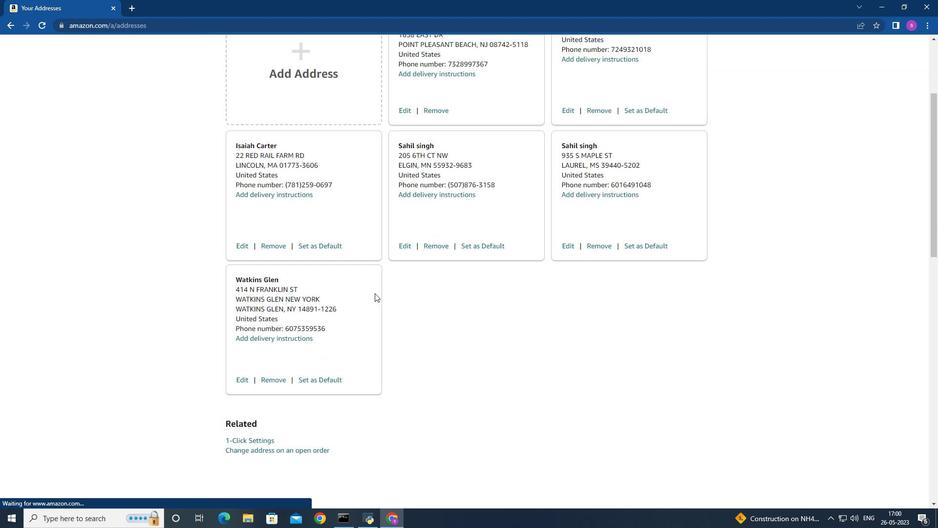 
Action: Mouse scrolled (361, 271) with delta (0, 0)
Screenshot: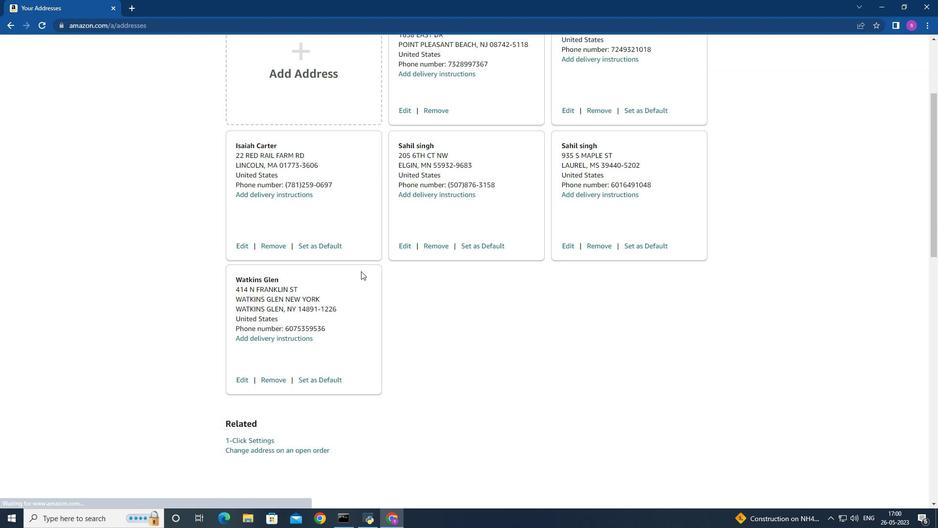 
Action: Mouse scrolled (361, 271) with delta (0, 0)
Screenshot: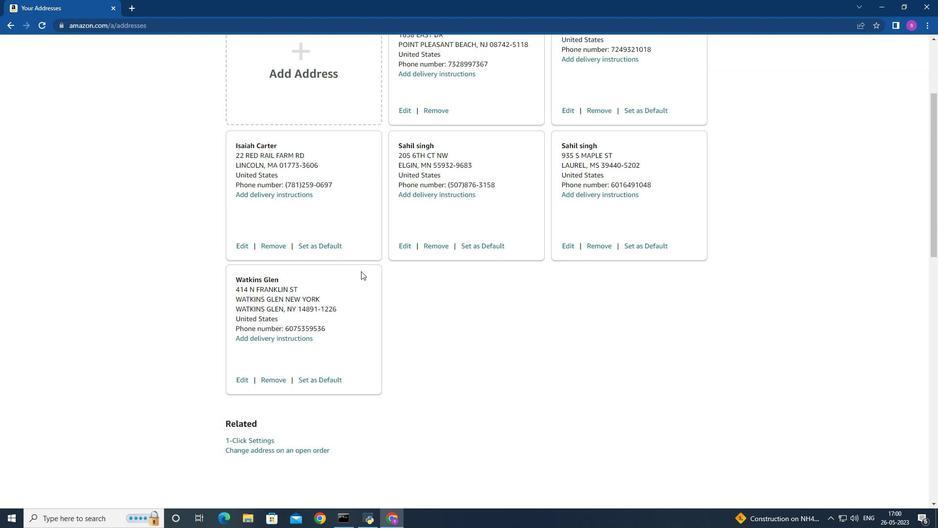 
Action: Mouse scrolled (361, 271) with delta (0, 0)
Screenshot: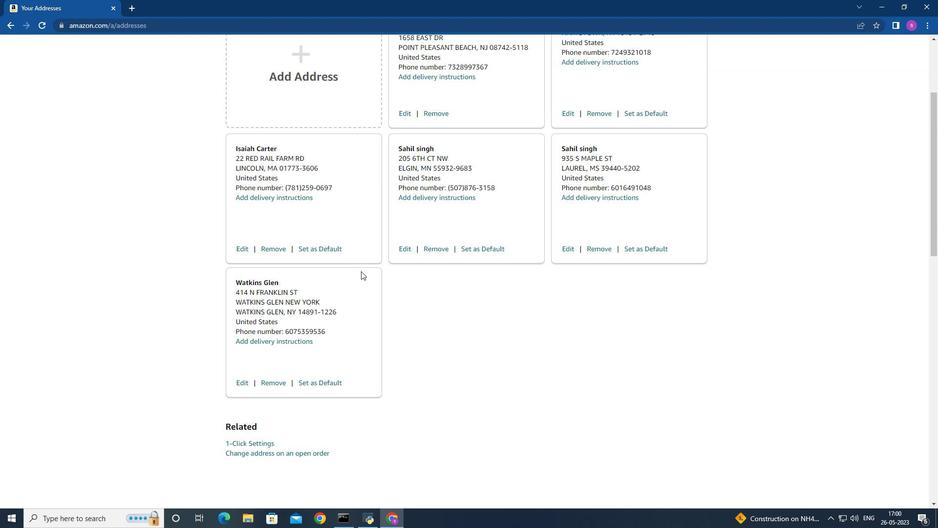 
Action: Mouse moved to (361, 271)
Screenshot: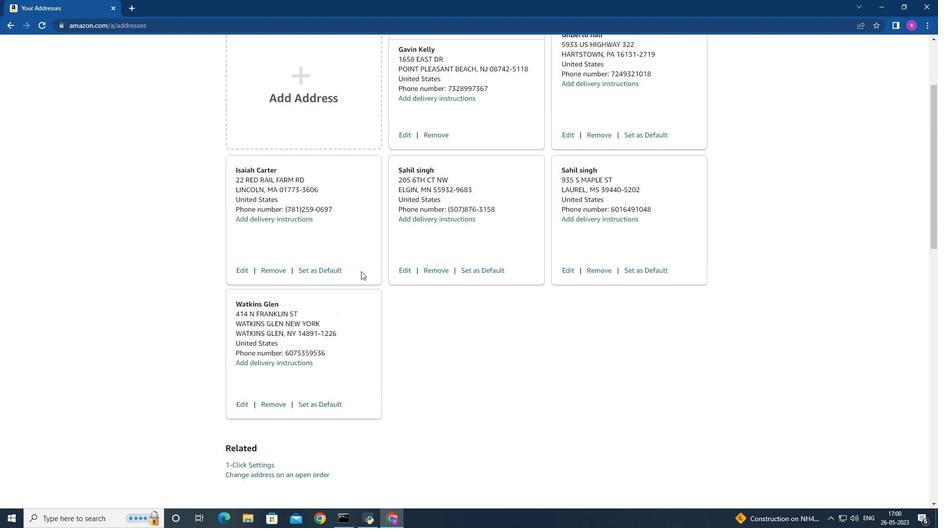 
Action: Mouse scrolled (361, 271) with delta (0, 0)
Screenshot: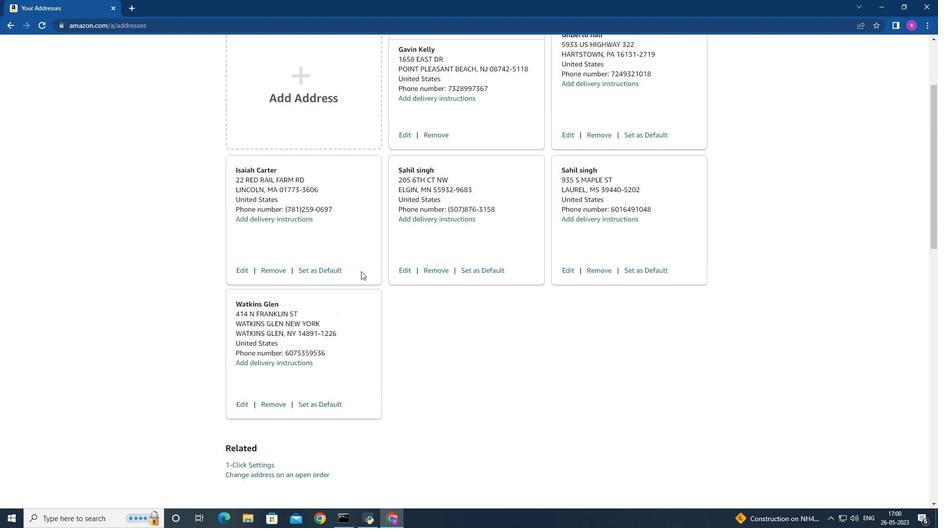 
Action: Mouse moved to (152, 51)
Screenshot: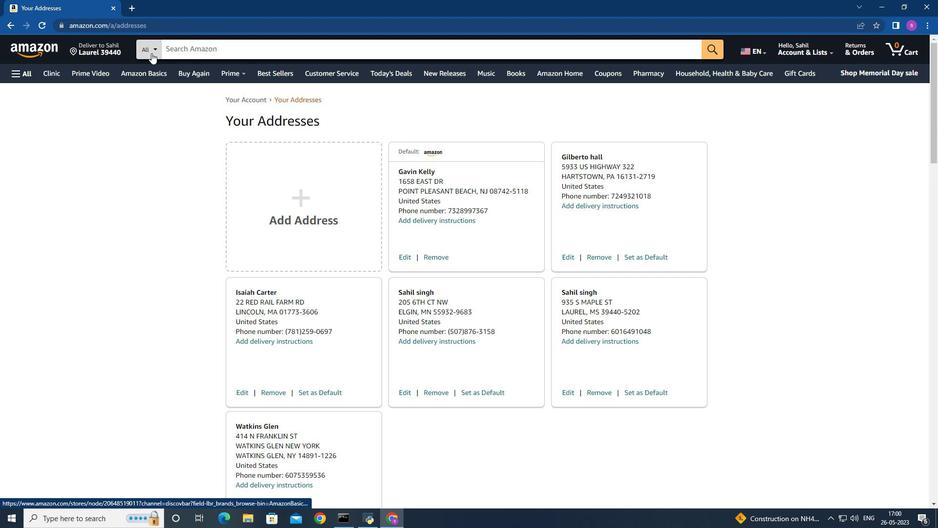 
Action: Mouse pressed left at (152, 51)
Screenshot: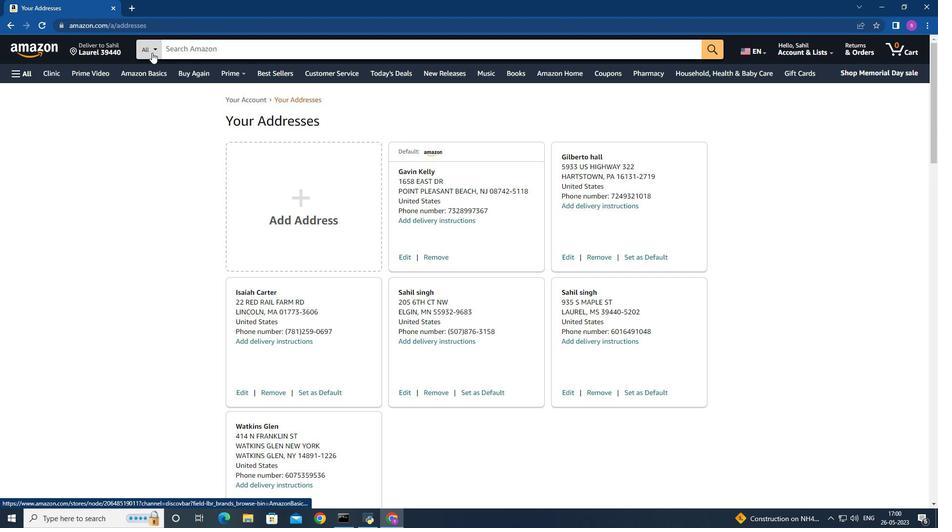 
Action: Mouse moved to (180, 152)
Screenshot: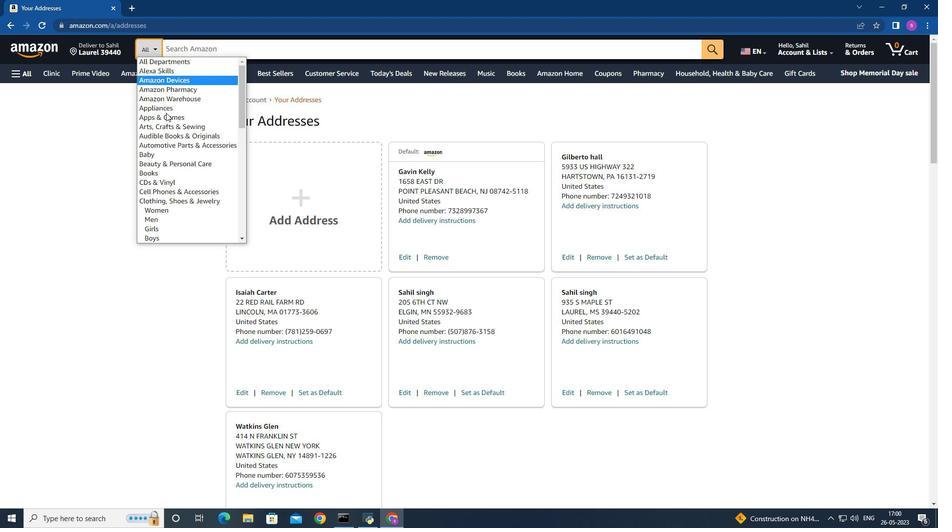 
Action: Mouse scrolled (180, 151) with delta (0, 0)
Screenshot: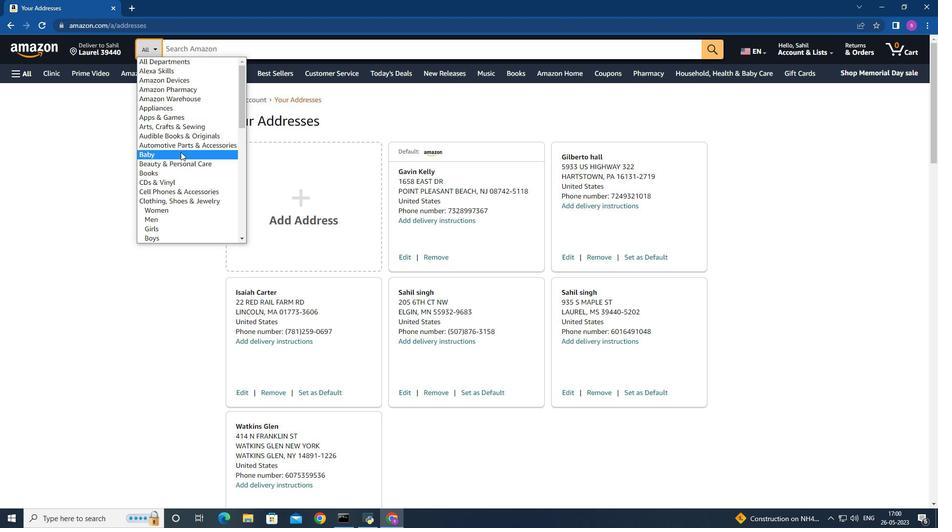 
Action: Mouse scrolled (180, 151) with delta (0, 0)
Screenshot: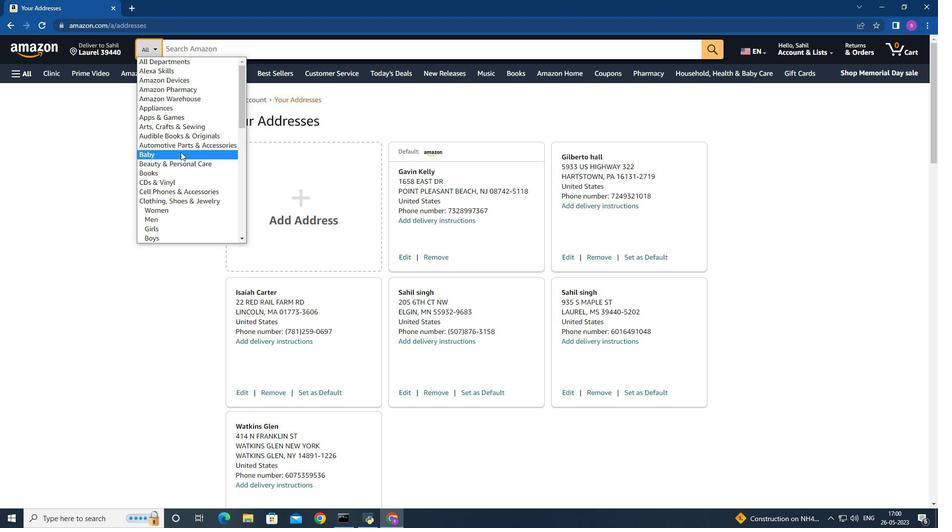 
Action: Mouse moved to (187, 176)
Screenshot: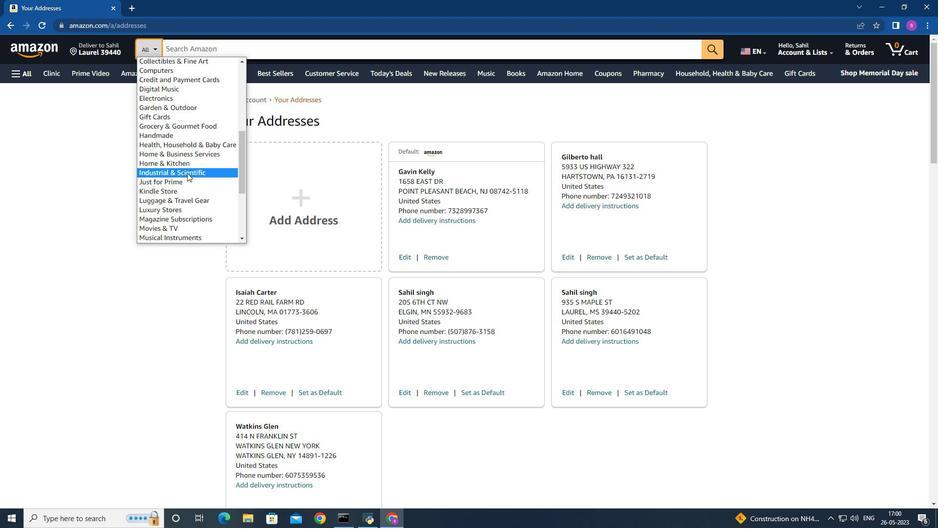 
Action: Mouse scrolled (187, 176) with delta (0, 0)
Screenshot: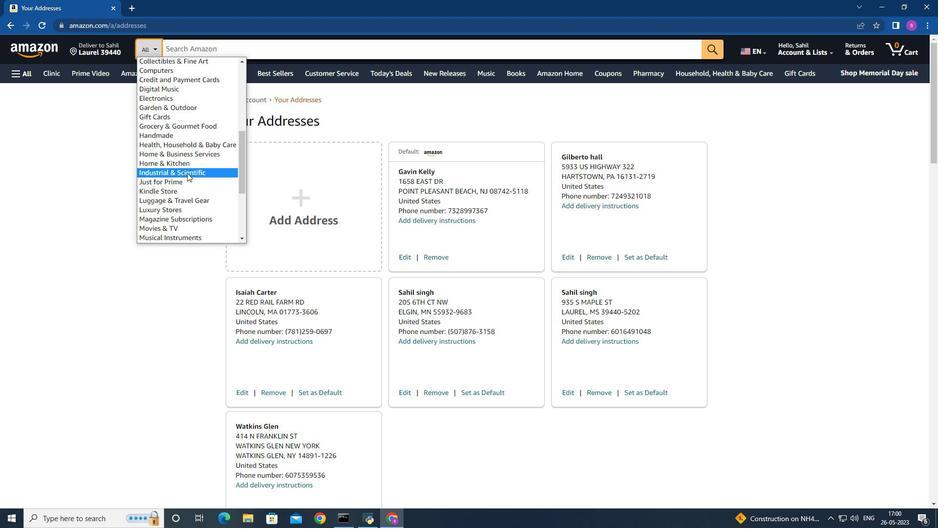 
Action: Mouse scrolled (187, 176) with delta (0, 0)
Screenshot: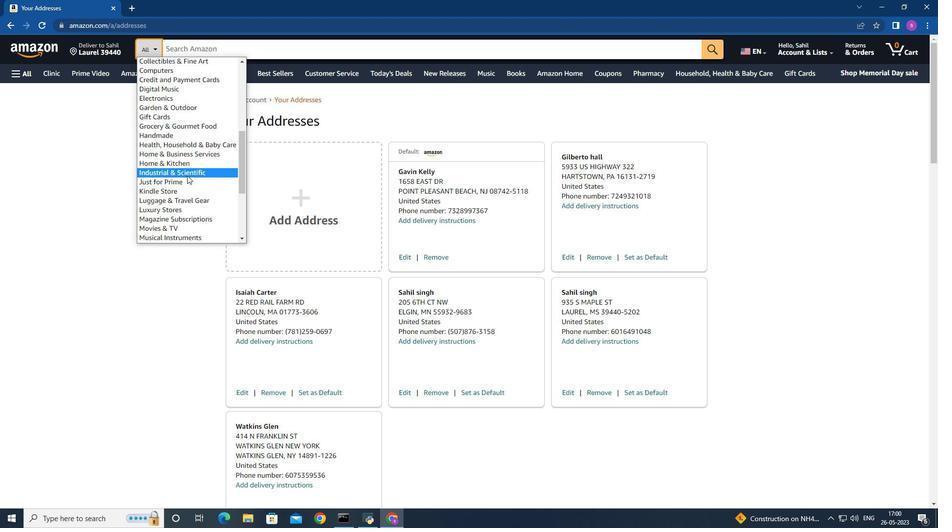
Action: Mouse moved to (195, 161)
Screenshot: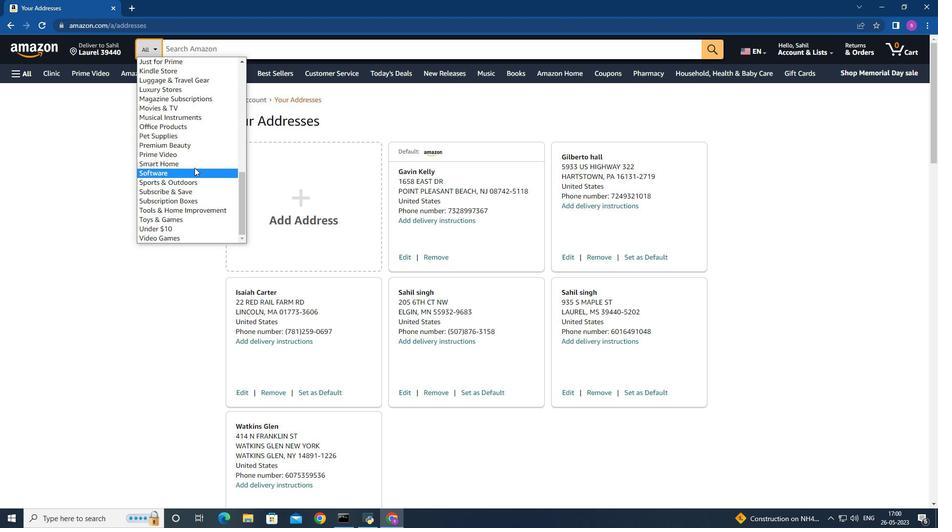
Action: Mouse pressed left at (195, 161)
Screenshot: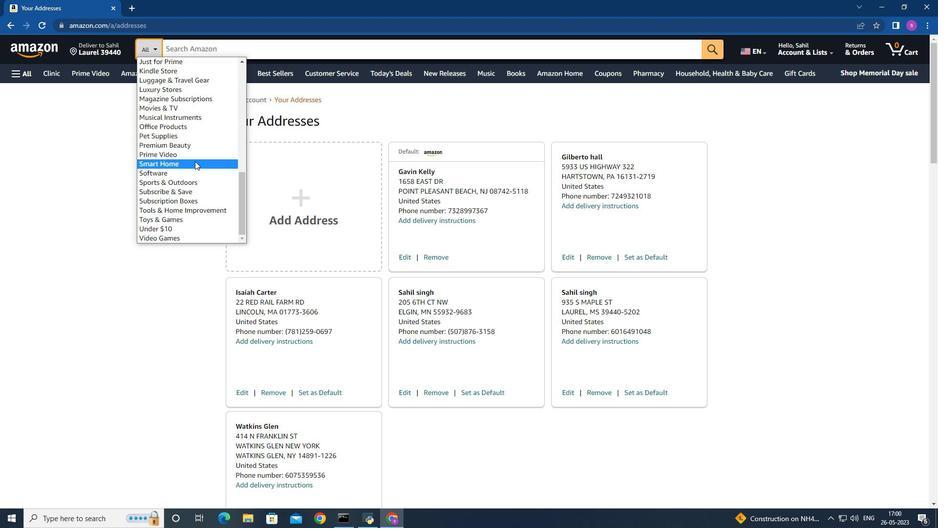 
Action: Key pressed <Key.shift><Key.shift><Key.shift><Key.shift><Key.shift><Key.shift><Key.shift><Key.shift><Key.shift><Key.shift><Key.shift><Key.shift><Key.shift><Key.shift><Key.shift><Key.shift><Key.shift><Key.shift><Key.shift><Key.shift><Key.shift><Key.shift><Key.shift>Echo<Key.enter>
Screenshot: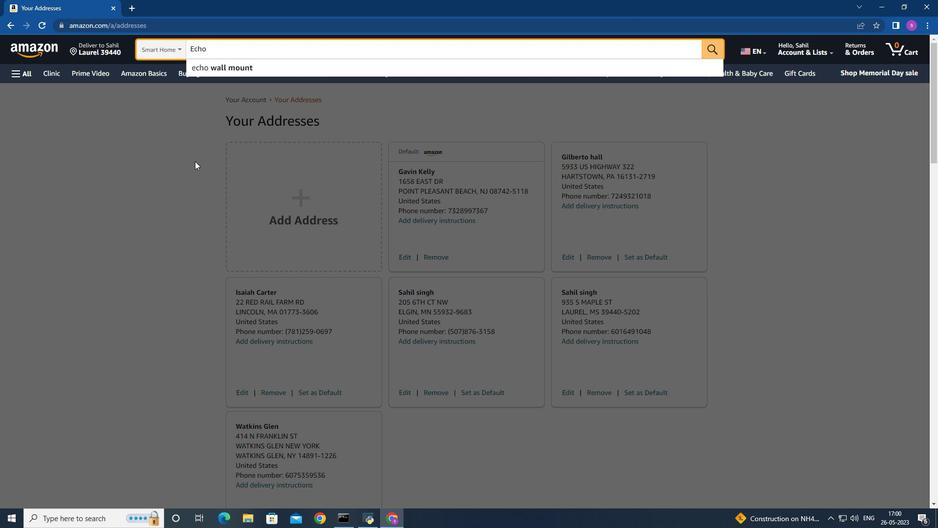 
Action: Mouse moved to (325, 263)
Screenshot: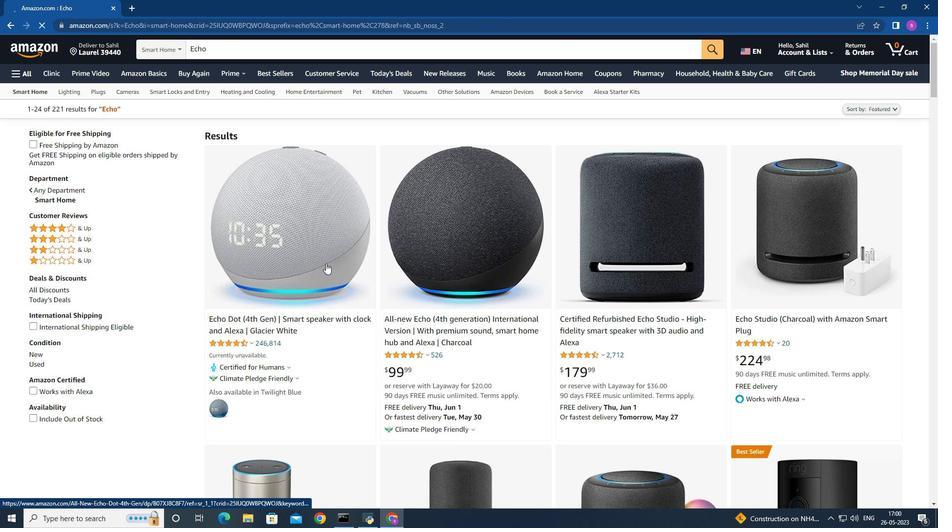 
Action: Mouse pressed left at (325, 263)
Screenshot: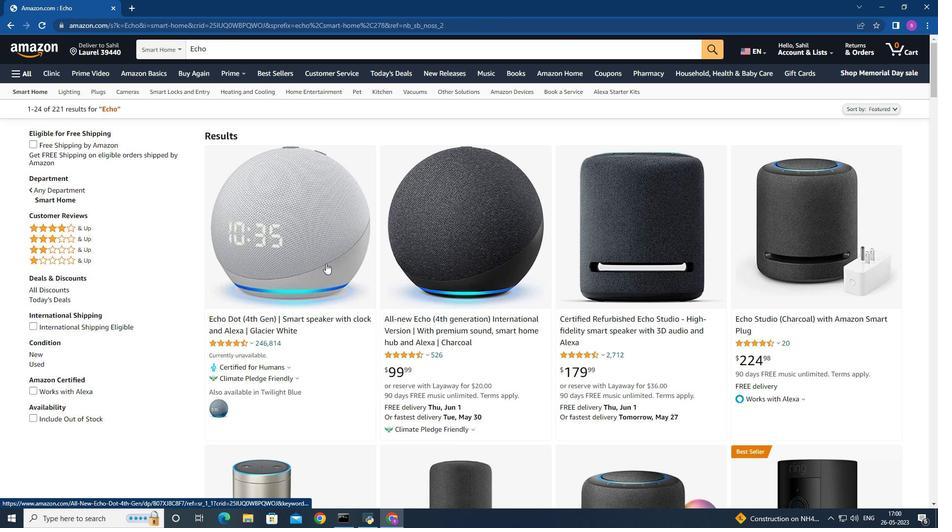 
Action: Mouse moved to (739, 181)
Screenshot: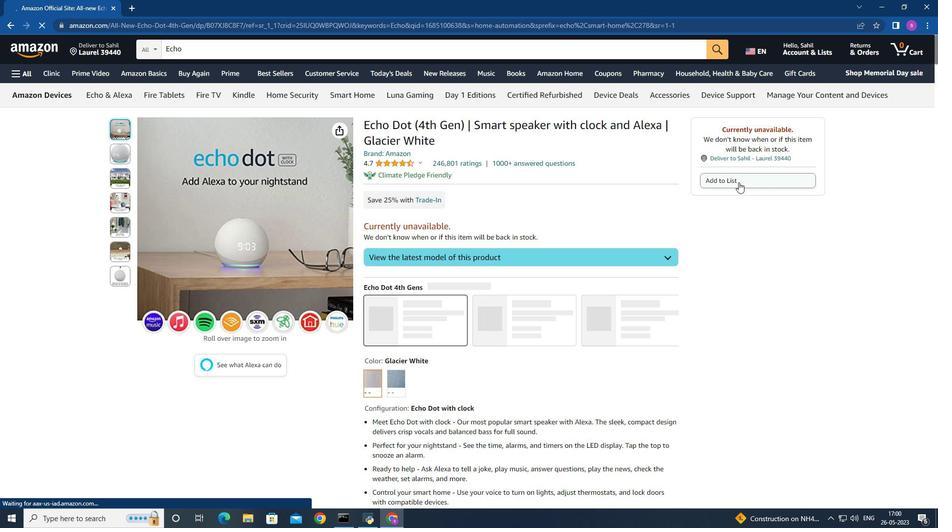 
Action: Mouse pressed left at (739, 181)
Screenshot: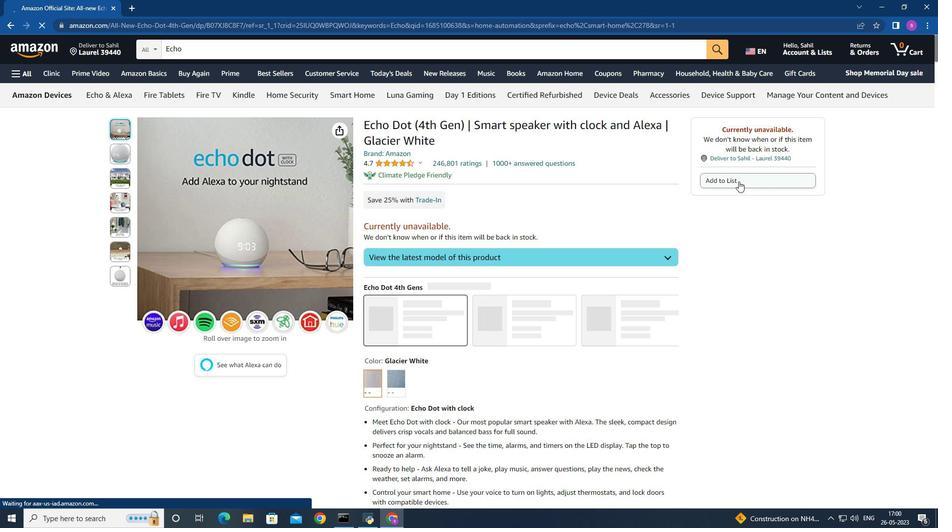 
Action: Mouse moved to (11, 22)
Screenshot: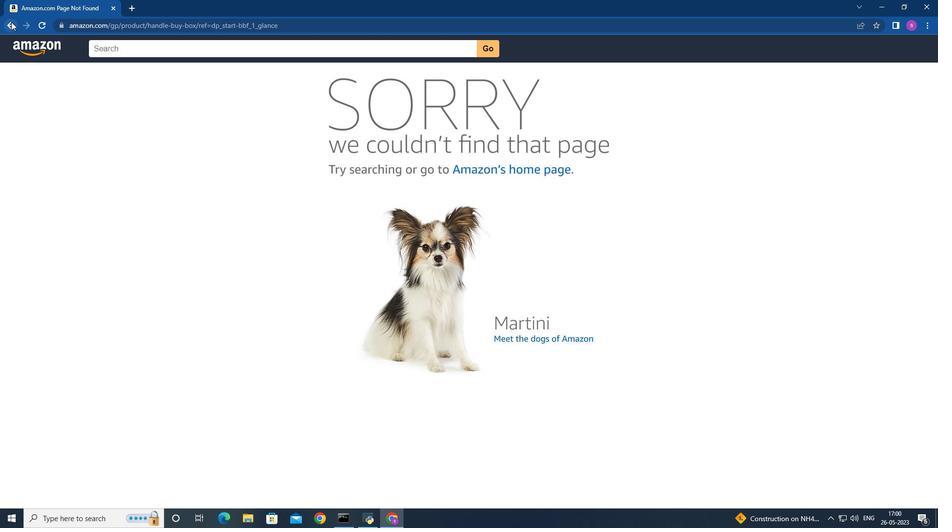 
Action: Mouse pressed left at (11, 22)
Screenshot: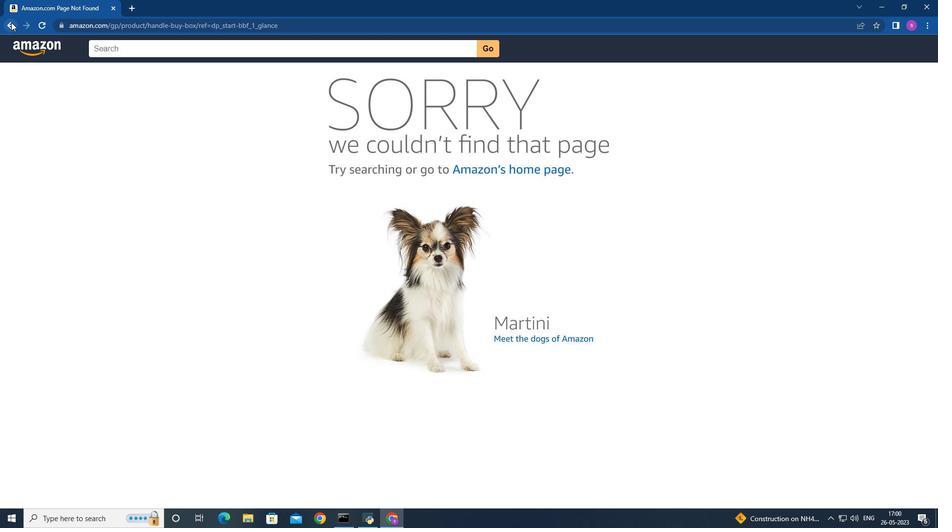 
Action: Mouse moved to (198, 47)
Screenshot: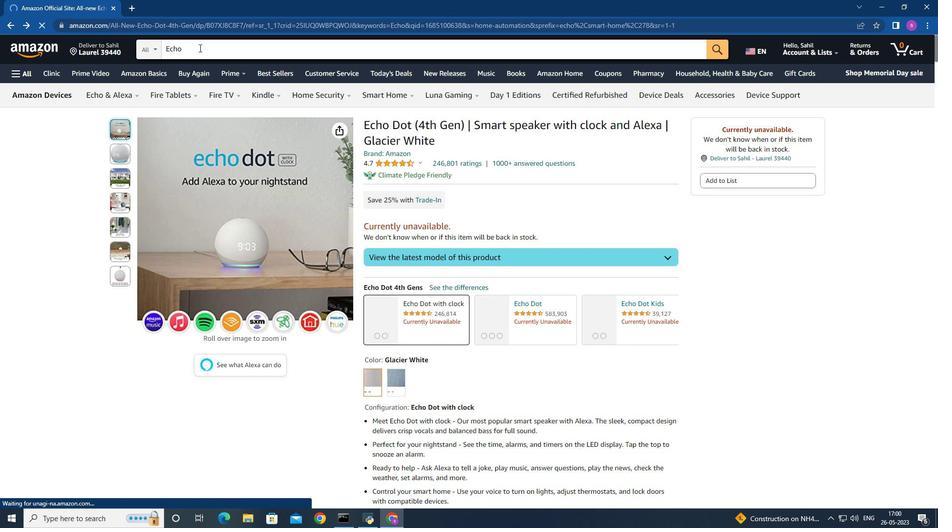 
Action: Mouse pressed left at (198, 47)
Screenshot: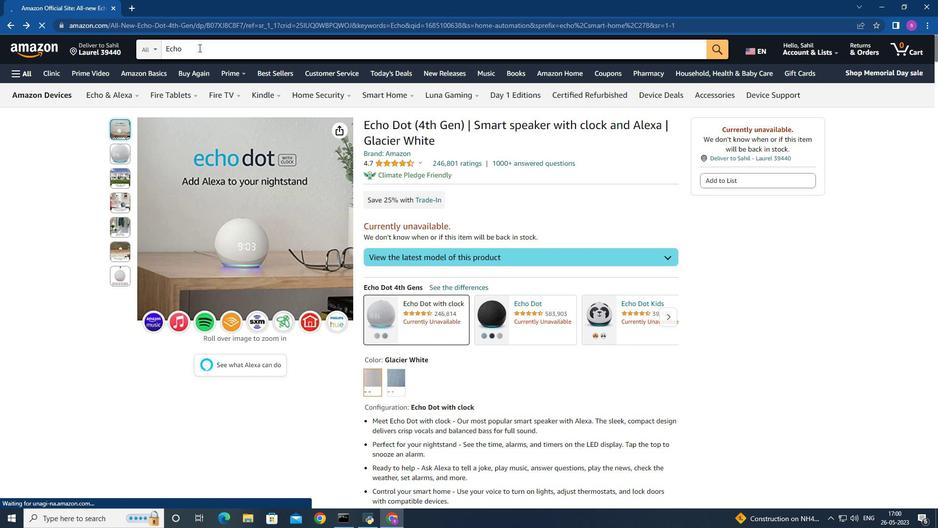 
Action: Key pressed <Key.backspace><Key.backspace><Key.backspace><Key.backspace><Key.backspace><Key.backspace><Key.backspace><Key.backspace><Key.backspace><Key.backspace><Key.backspace><Key.backspace><Key.backspace><Key.shift><Key.shift><Key.shift><Key.shift><Key.shift><Key.shift>Smart<Key.space><Key.shift><Key.shift><Key.shift><Key.shift><Key.shift><Key.shift><Key.shift><Key.shift><Key.shift>Speaker<Key.space>with<Key.space>
Screenshot: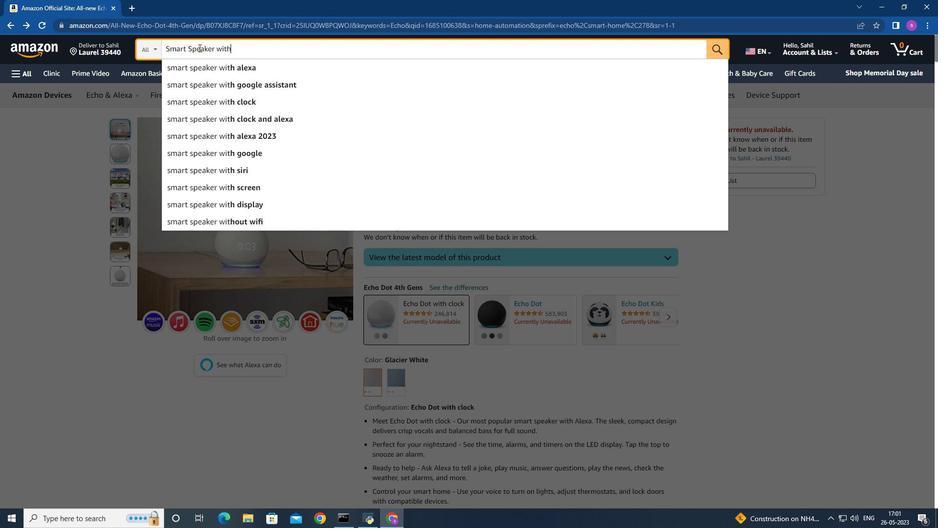 
Action: Mouse moved to (205, 69)
Screenshot: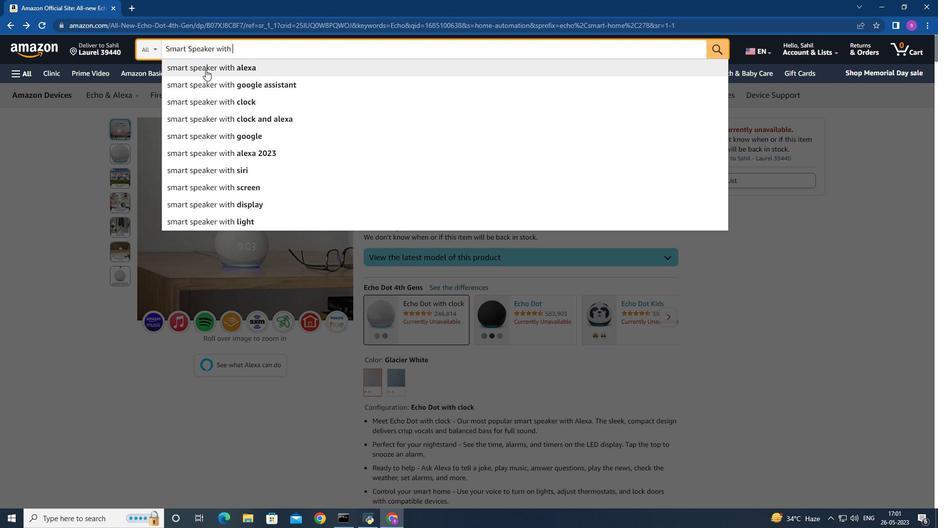 
Action: Mouse pressed left at (205, 69)
Screenshot: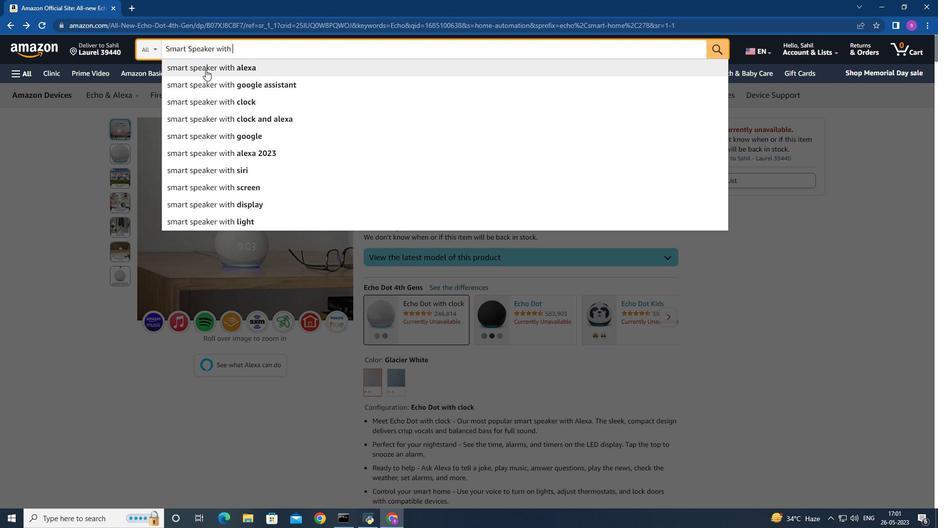 
Action: Mouse moved to (283, 221)
Screenshot: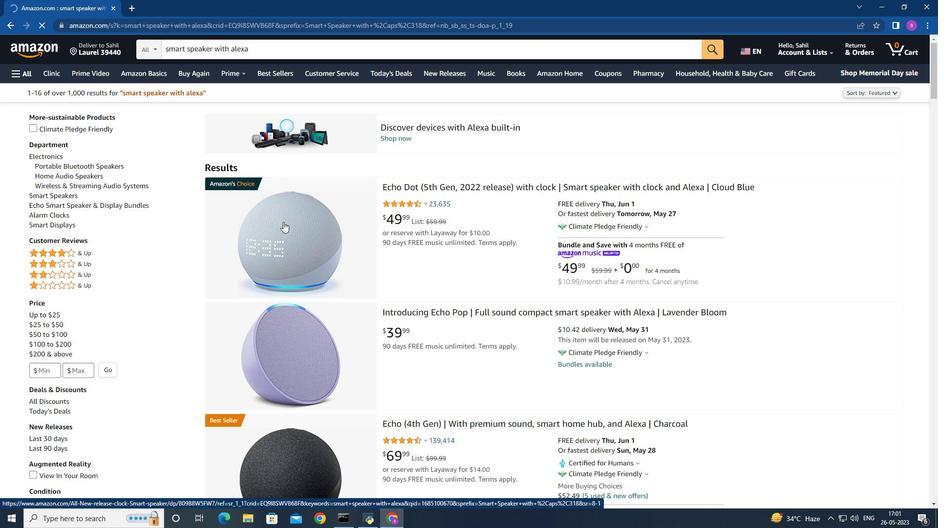 
Action: Mouse scrolled (283, 221) with delta (0, 0)
Screenshot: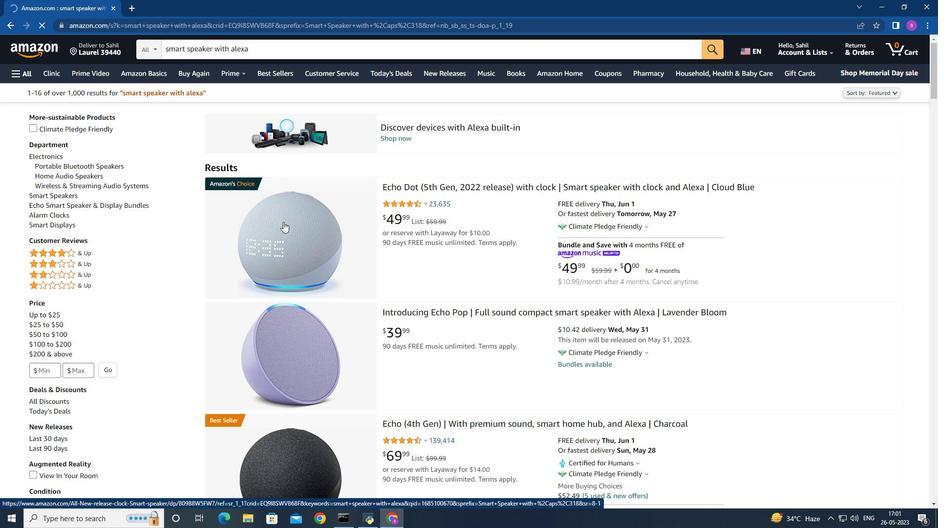 
Action: Mouse scrolled (283, 221) with delta (0, 0)
Screenshot: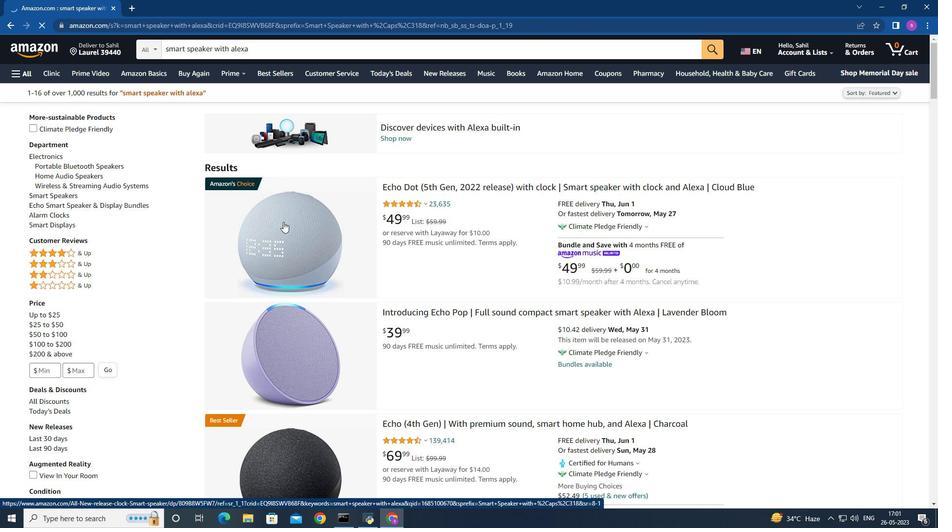 
Action: Mouse moved to (269, 151)
Screenshot: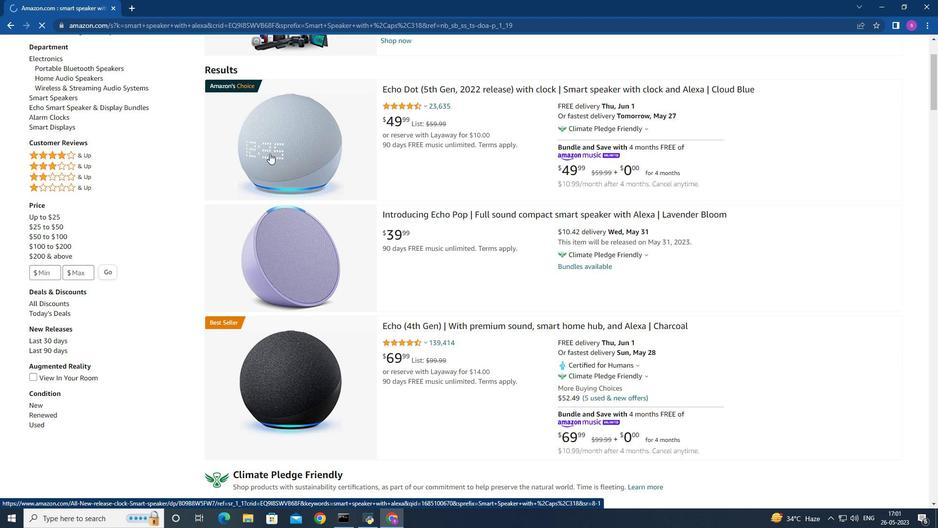 
Action: Mouse pressed left at (269, 151)
Screenshot: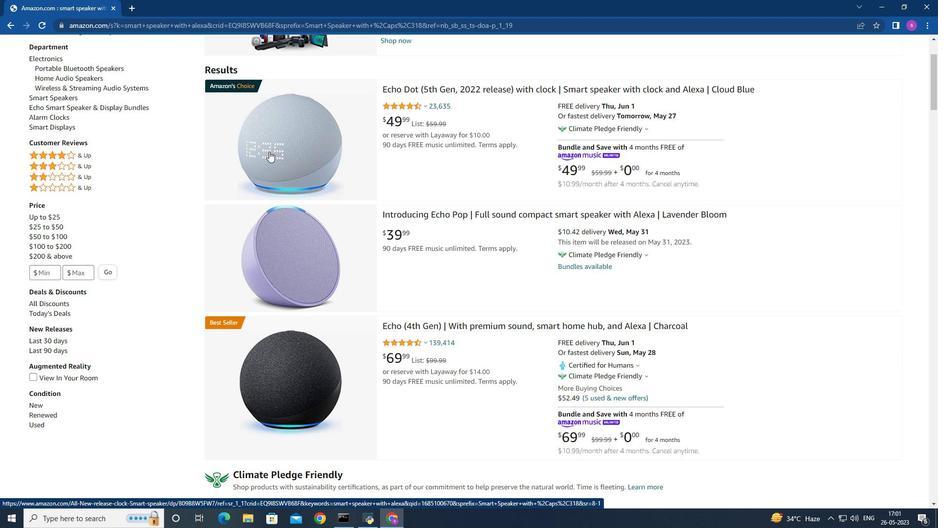 
Action: Mouse moved to (640, 248)
Screenshot: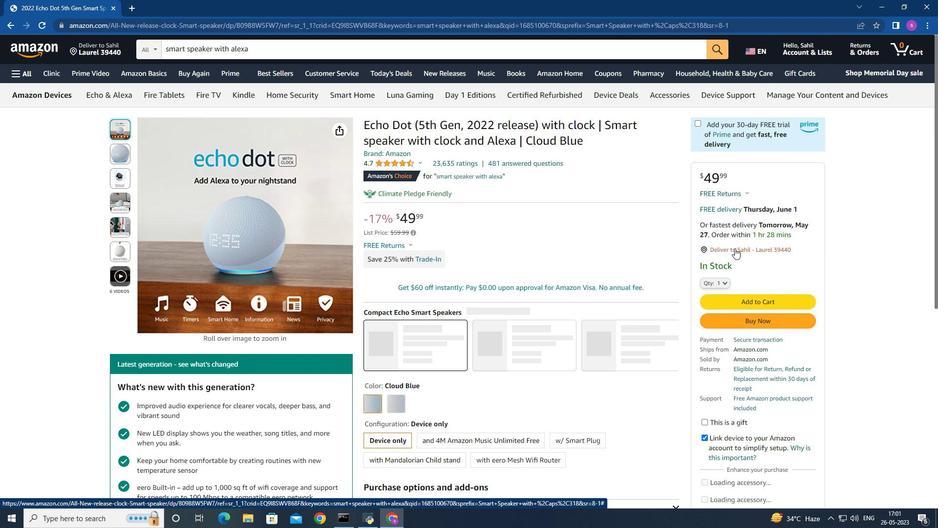 
Action: Mouse scrolled (640, 247) with delta (0, 0)
Screenshot: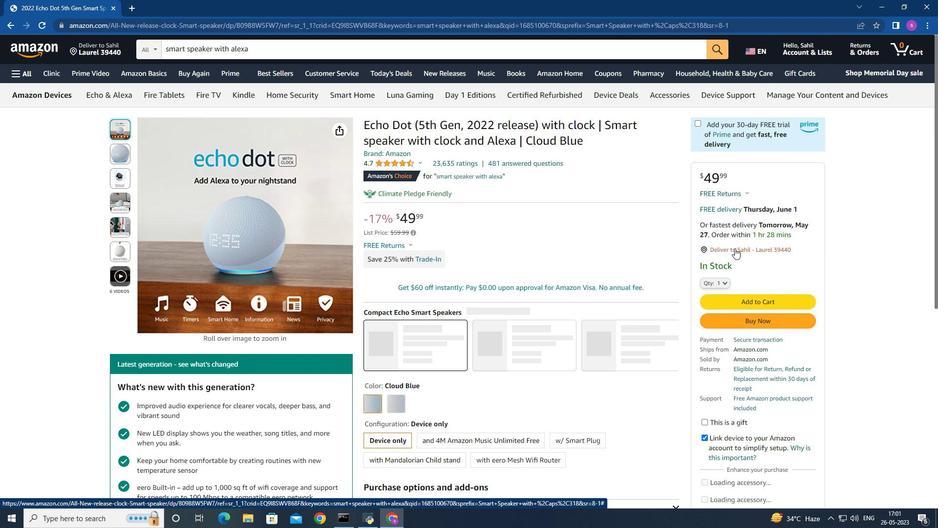 
Action: Mouse moved to (540, 242)
Screenshot: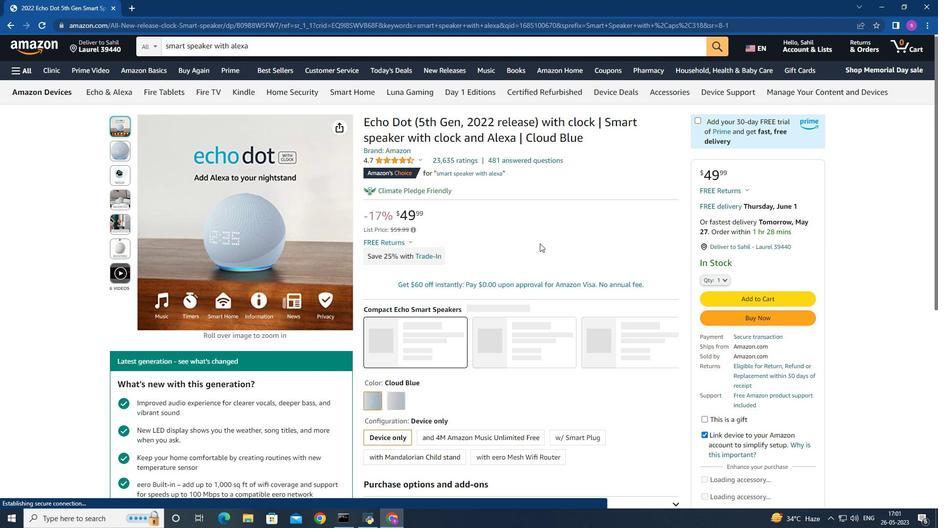 
Action: Mouse scrolled (540, 242) with delta (0, 0)
Screenshot: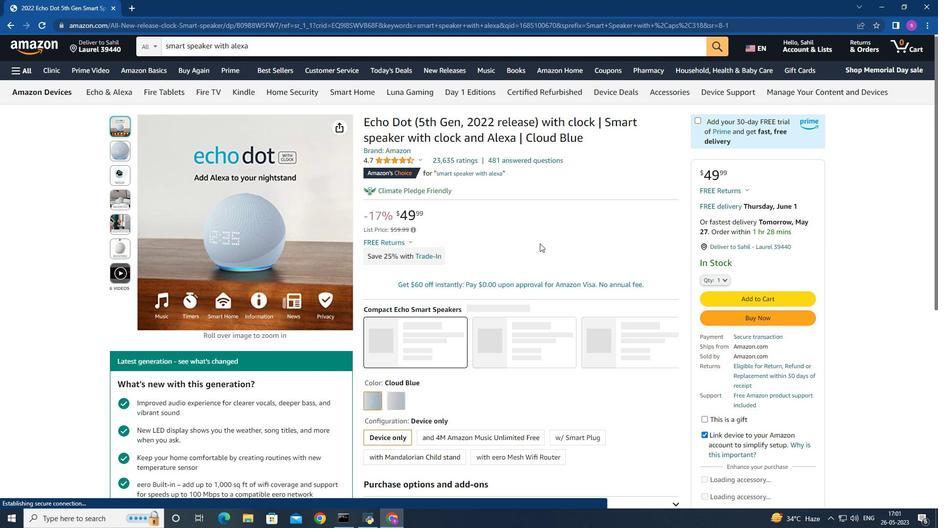 
Action: Mouse scrolled (540, 242) with delta (0, 0)
Screenshot: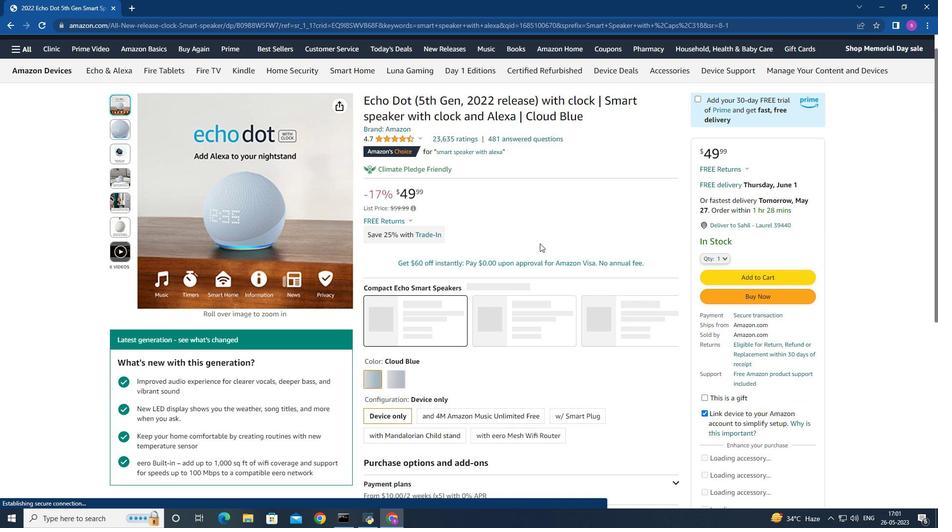 
Action: Mouse moved to (581, 280)
Screenshot: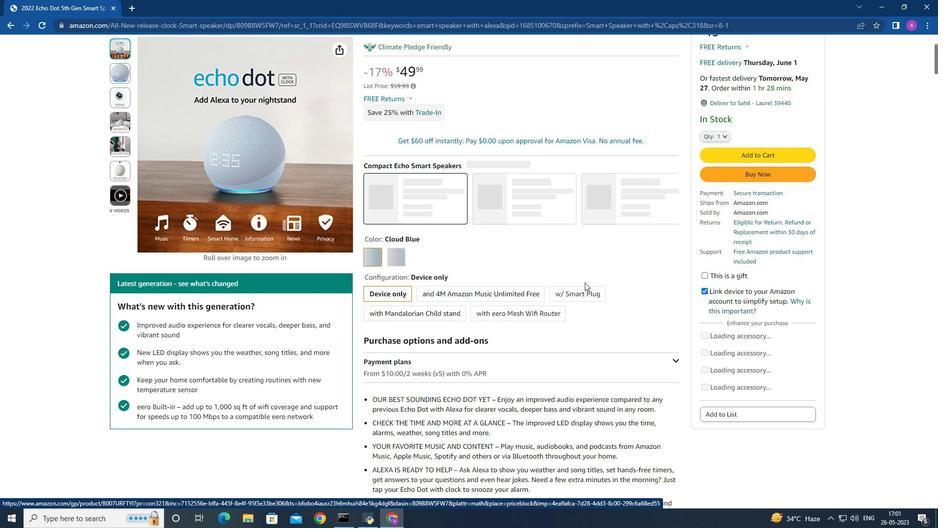 
Action: Mouse scrolled (581, 280) with delta (0, 0)
Screenshot: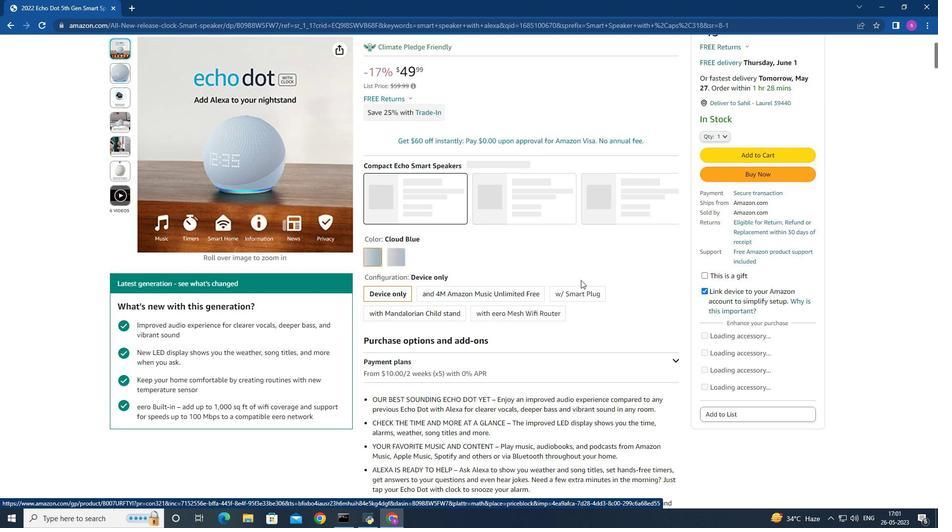 
Action: Mouse scrolled (581, 280) with delta (0, 0)
Screenshot: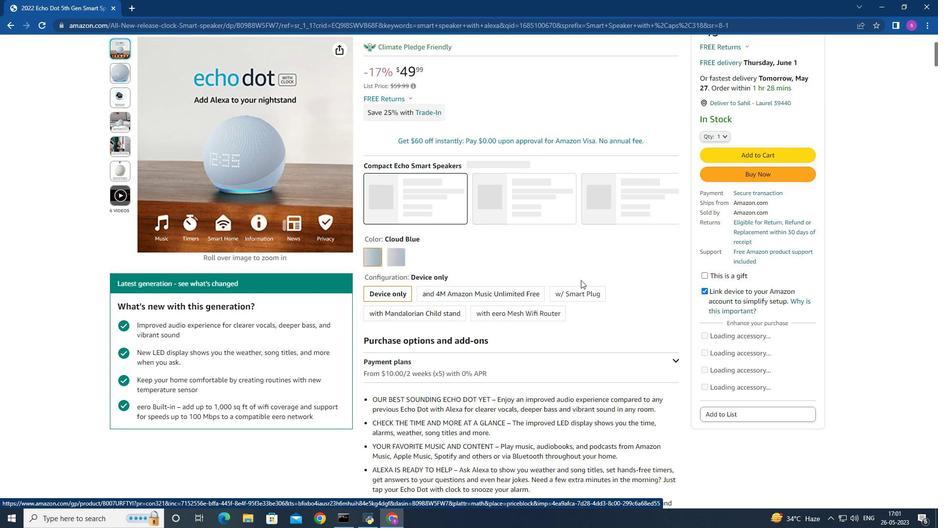
Action: Mouse scrolled (581, 280) with delta (0, 0)
Screenshot: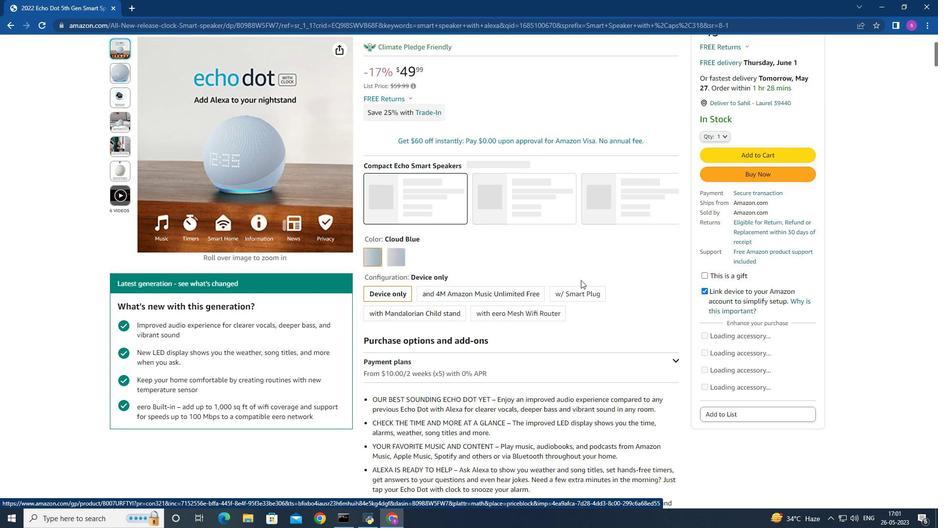 
Action: Mouse scrolled (581, 280) with delta (0, 0)
Screenshot: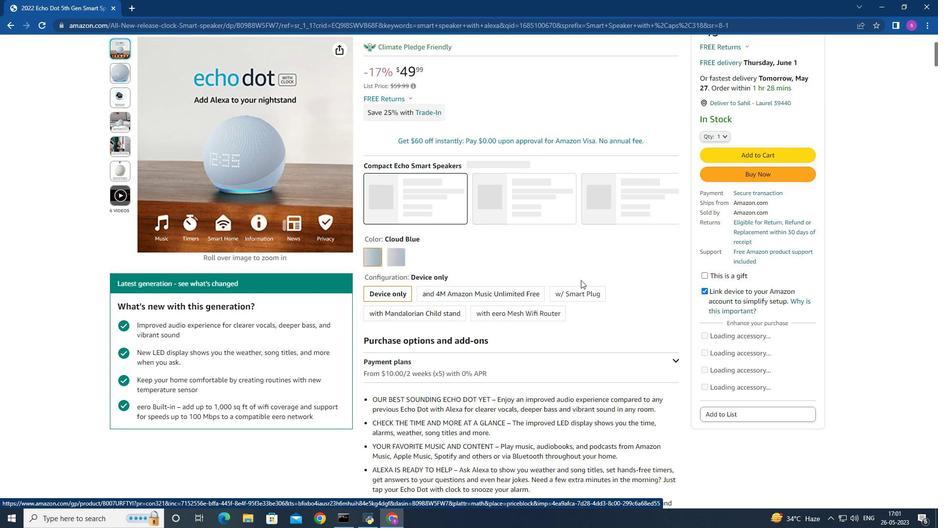 
Action: Mouse moved to (11, 27)
Screenshot: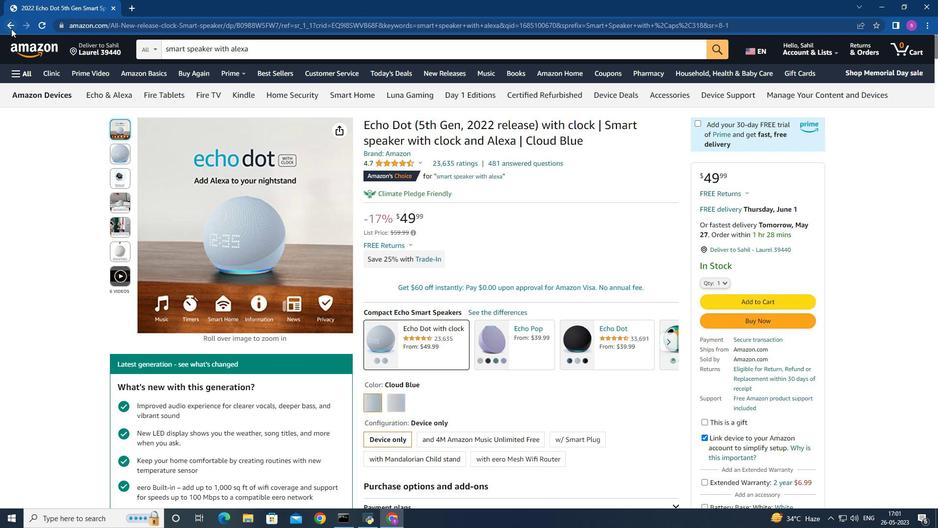 
Action: Mouse pressed left at (11, 27)
Screenshot: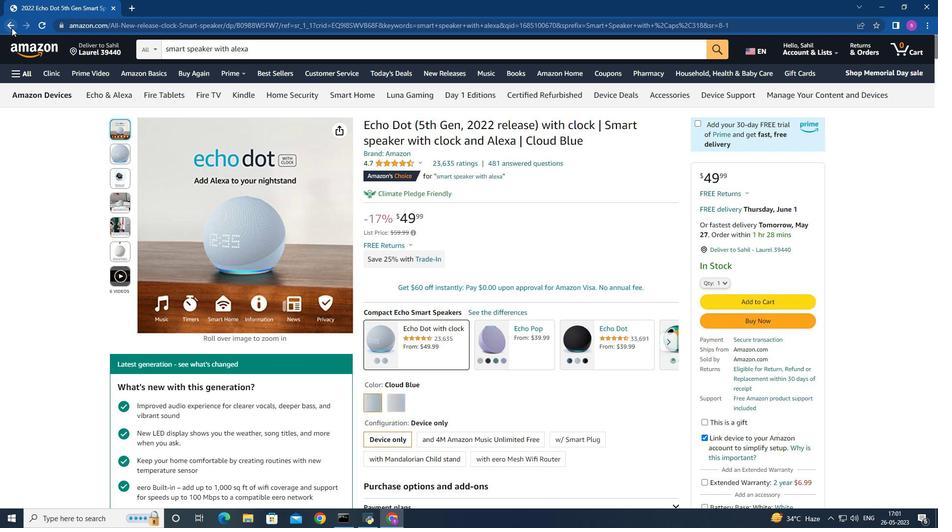 
Action: Mouse moved to (425, 220)
Screenshot: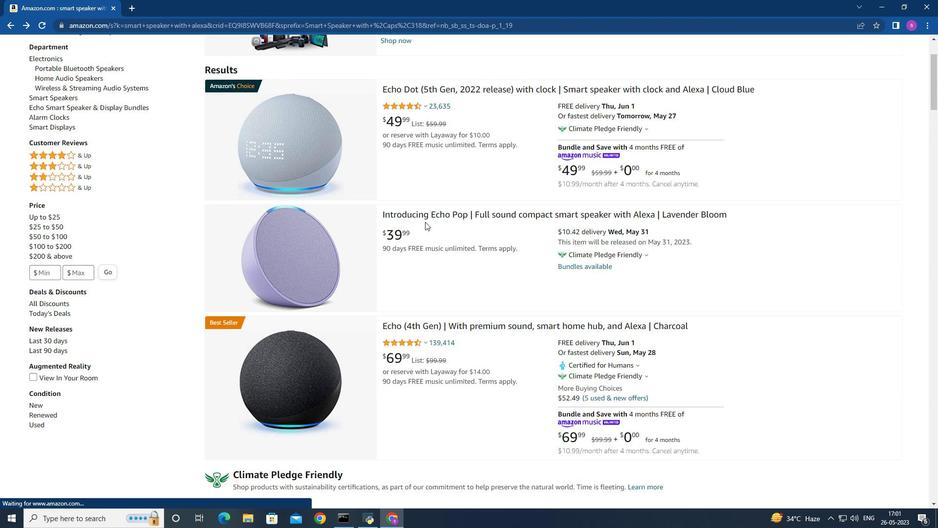 
Action: Mouse scrolled (425, 220) with delta (0, 0)
Screenshot: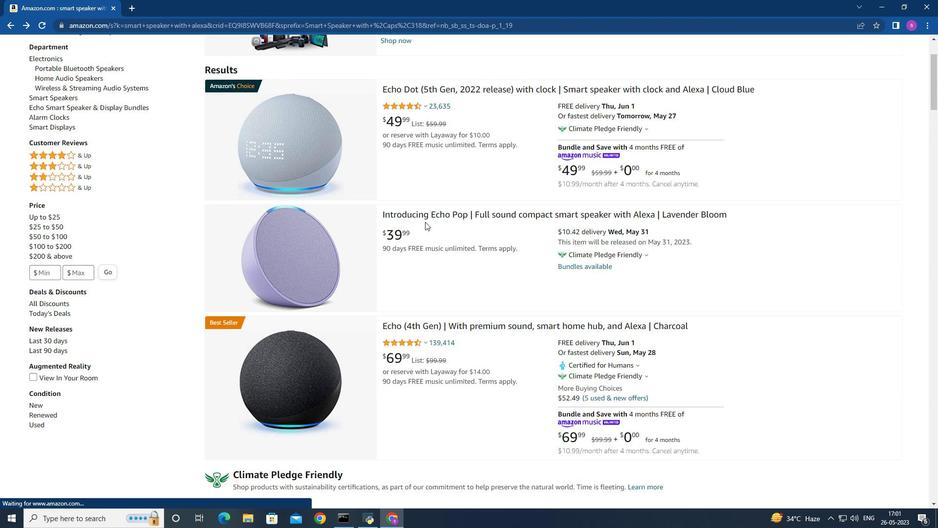 
Action: Mouse scrolled (425, 220) with delta (0, 0)
Screenshot: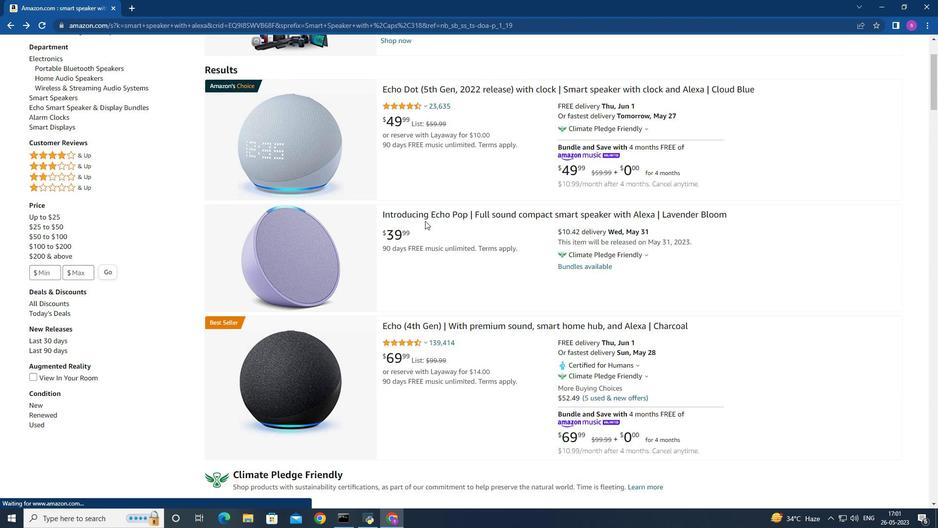 
Action: Mouse scrolled (425, 220) with delta (0, 0)
Screenshot: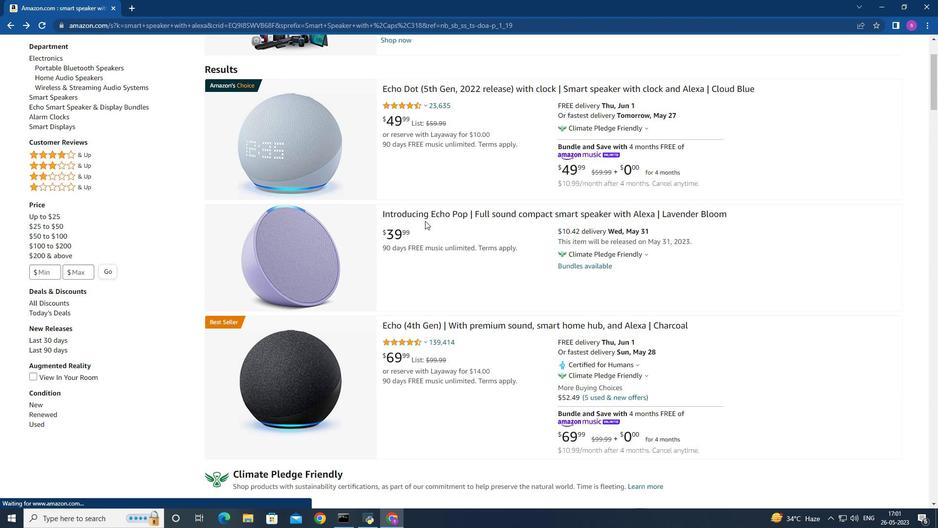 
Action: Mouse moved to (287, 164)
Screenshot: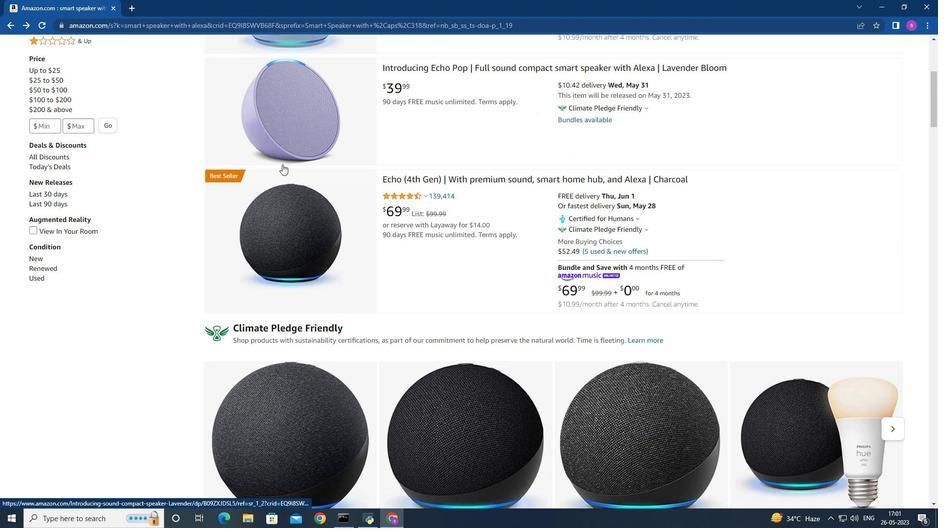 
Action: Mouse scrolled (287, 163) with delta (0, 0)
Screenshot: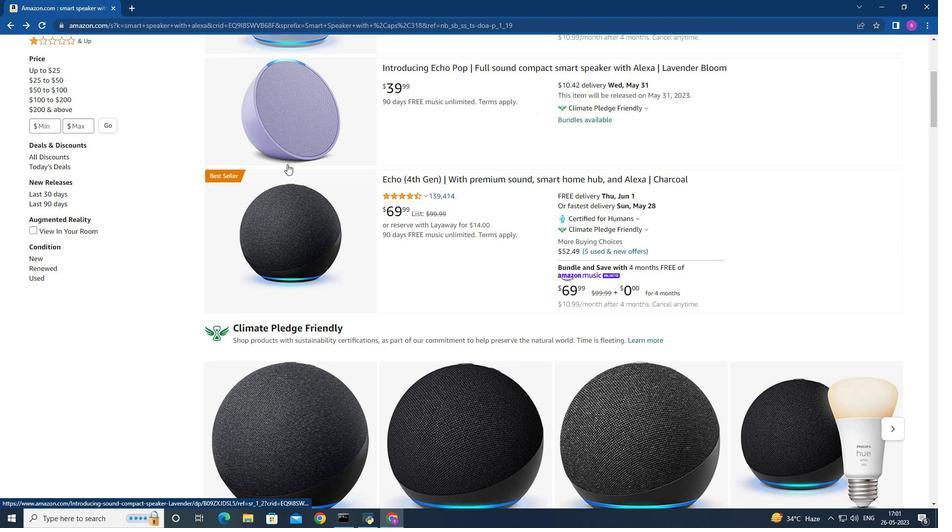 
Action: Mouse scrolled (287, 163) with delta (0, 0)
Screenshot: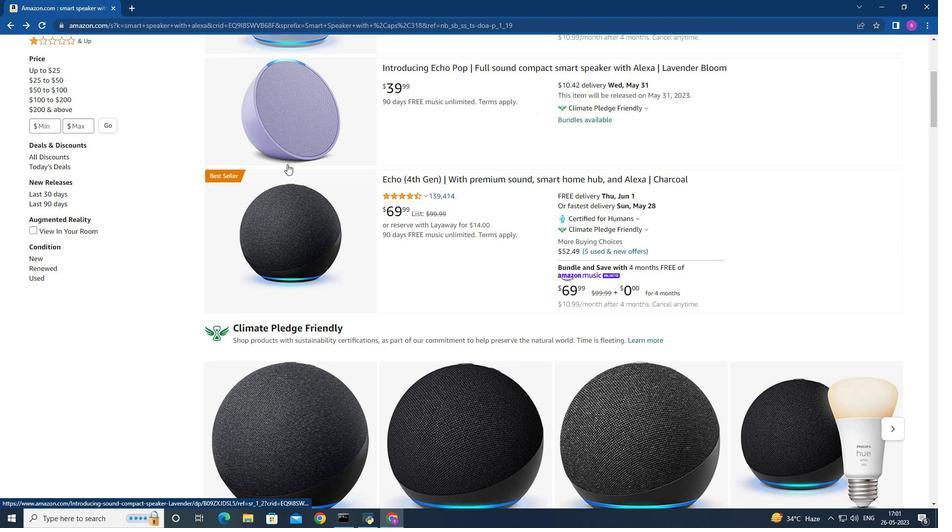 
Action: Mouse moved to (287, 162)
Screenshot: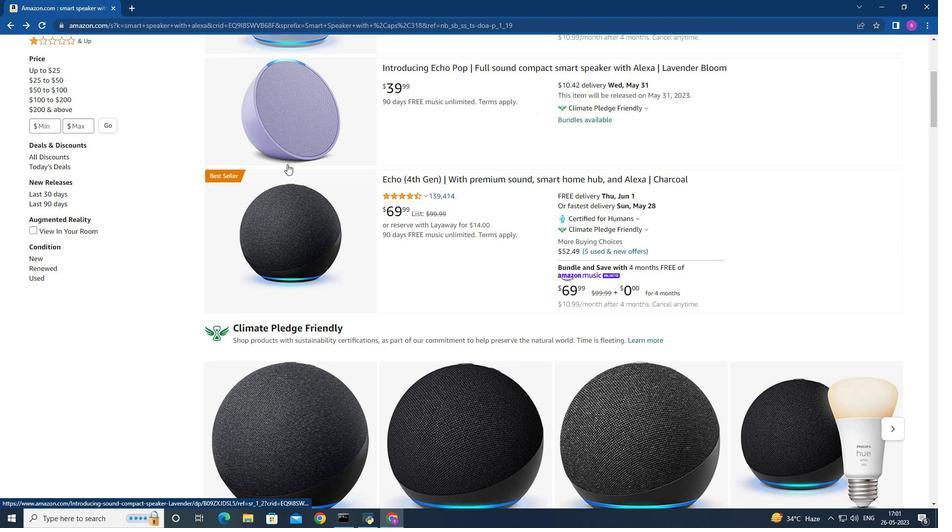 
Action: Mouse scrolled (287, 161) with delta (0, 0)
Screenshot: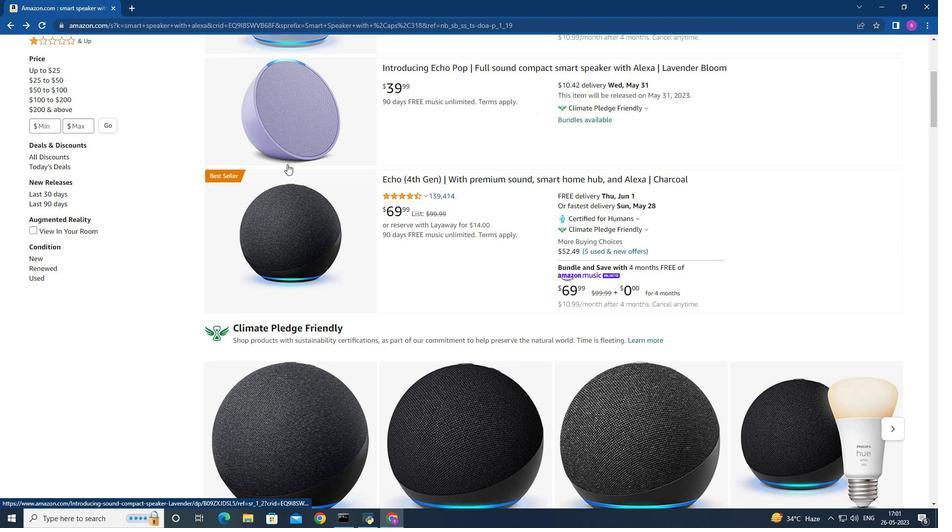 
Action: Mouse moved to (290, 267)
Screenshot: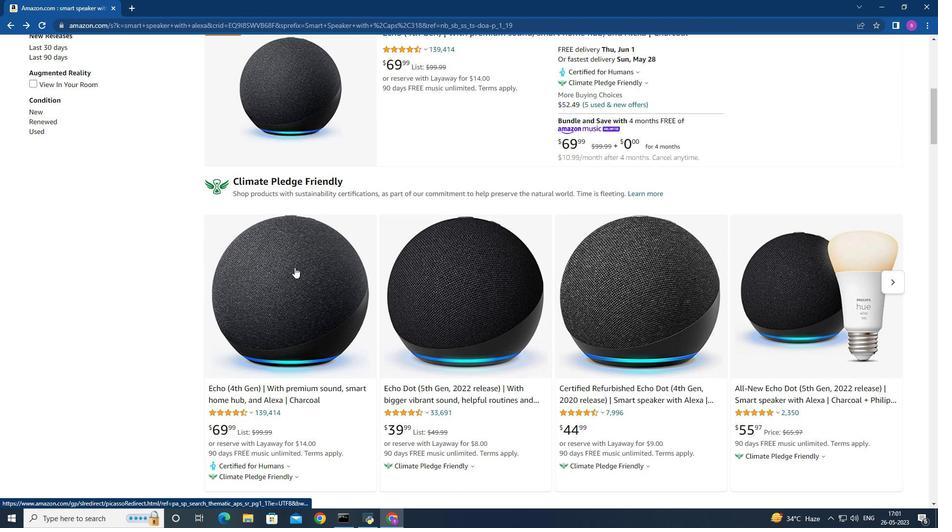 
Action: Mouse pressed left at (290, 267)
Screenshot: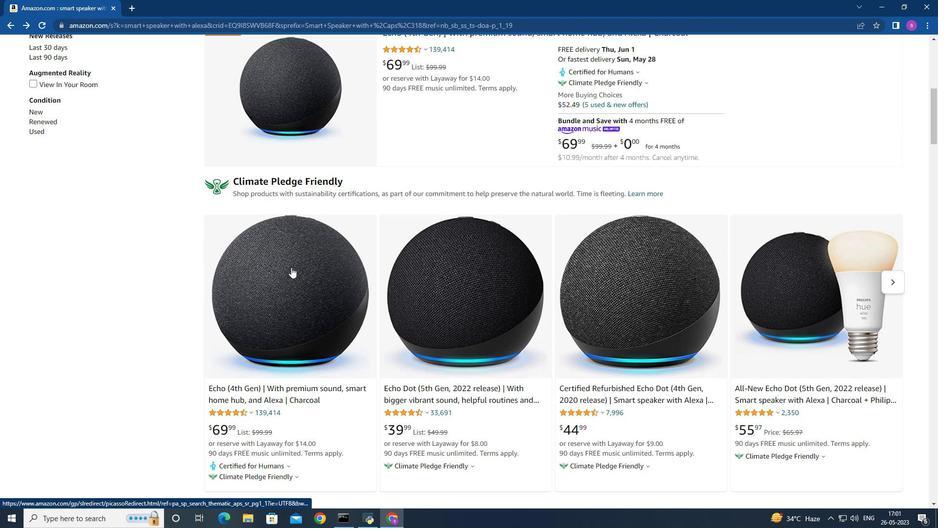 
Action: Mouse moved to (13, 25)
Screenshot: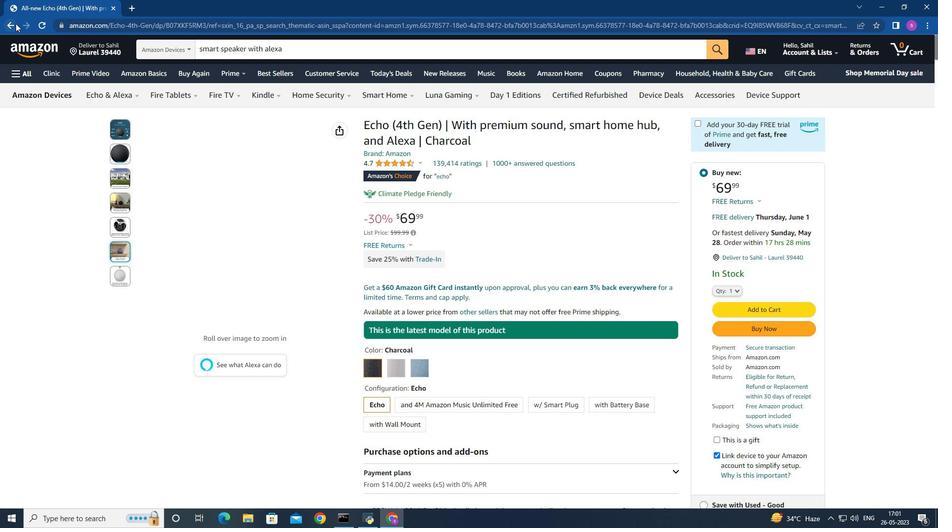 
Action: Mouse pressed left at (13, 25)
Screenshot: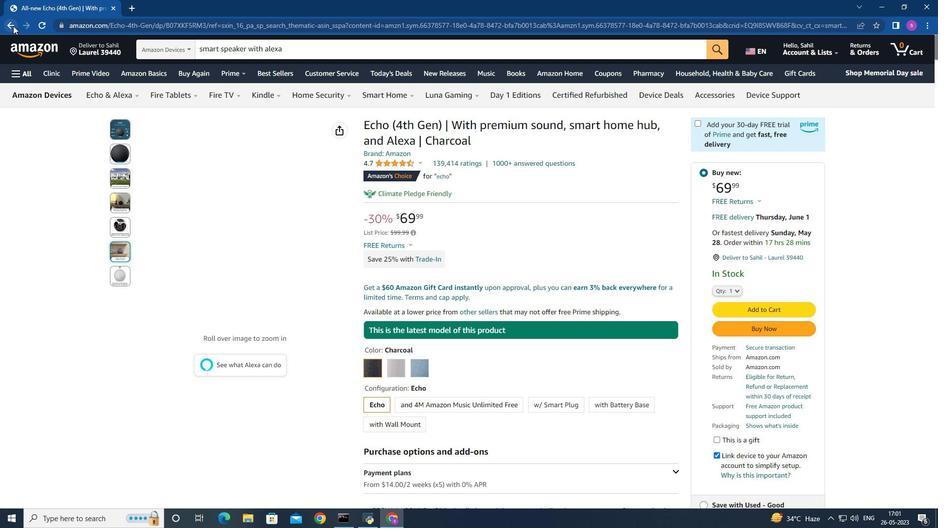 
Action: Mouse moved to (273, 197)
Screenshot: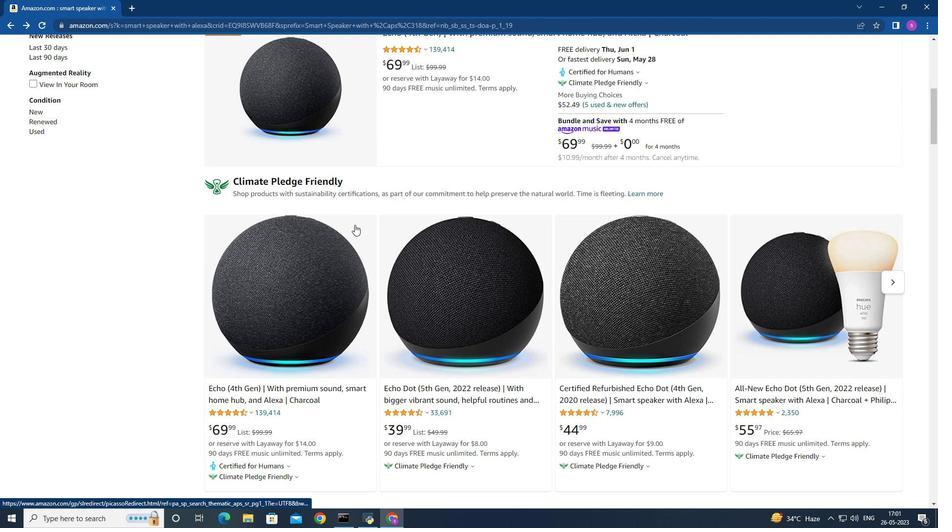 
Action: Mouse scrolled (341, 222) with delta (0, 0)
Screenshot: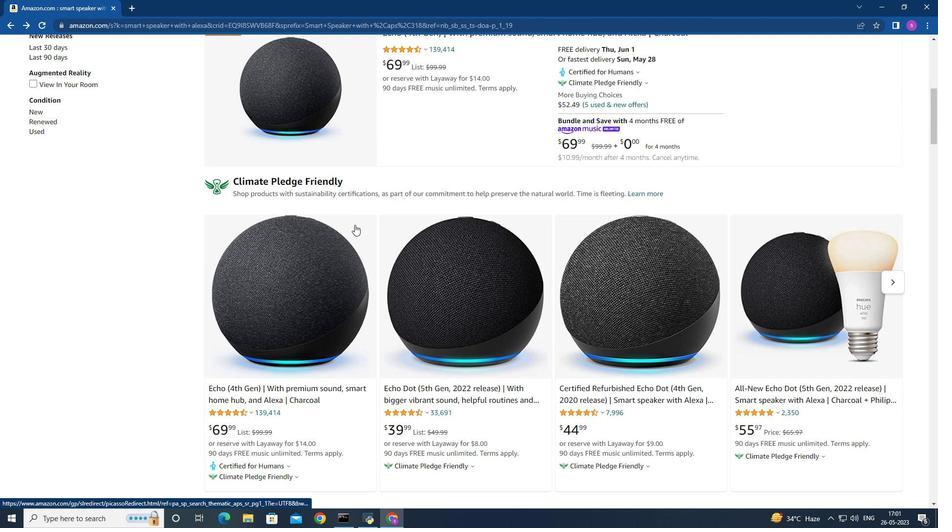 
Action: Mouse moved to (354, 294)
Screenshot: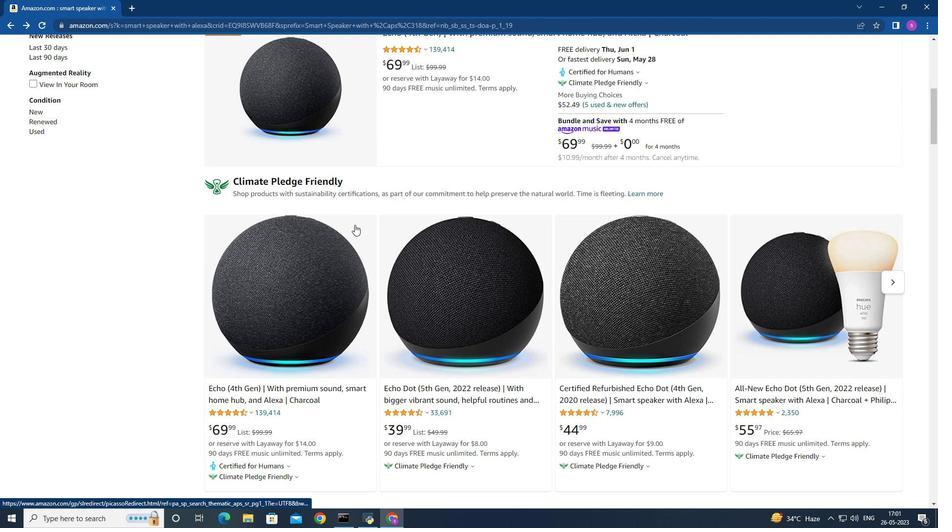 
Action: Mouse scrolled (338, 221) with delta (0, 0)
Screenshot: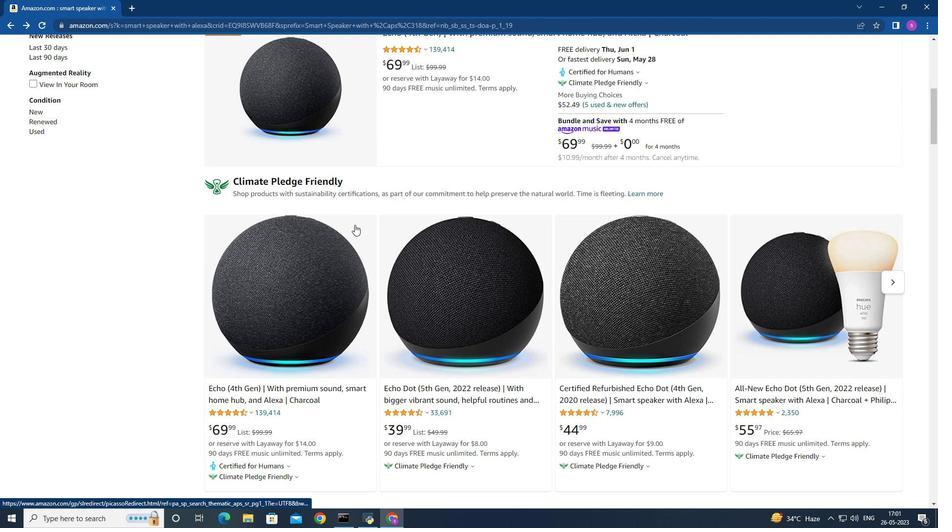 
Action: Mouse moved to (513, 304)
Screenshot: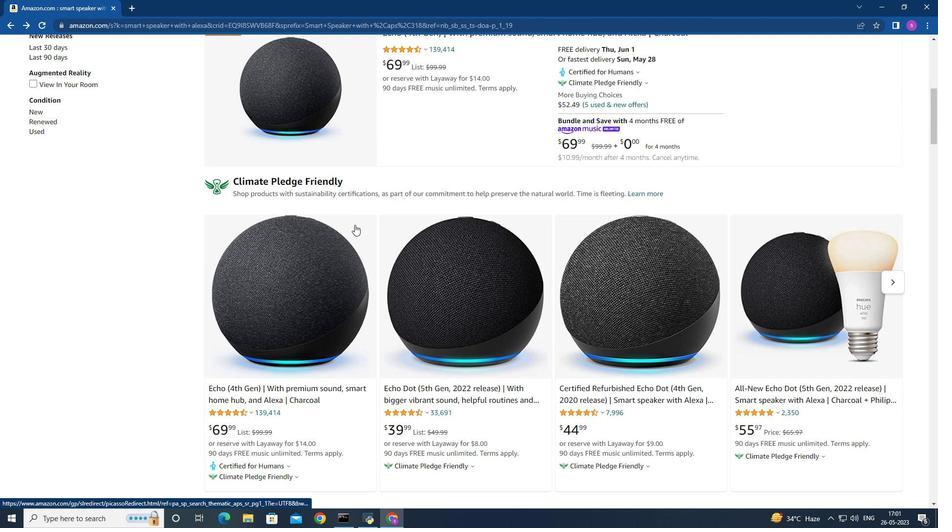 
Action: Mouse scrolled (337, 221) with delta (0, 0)
Screenshot: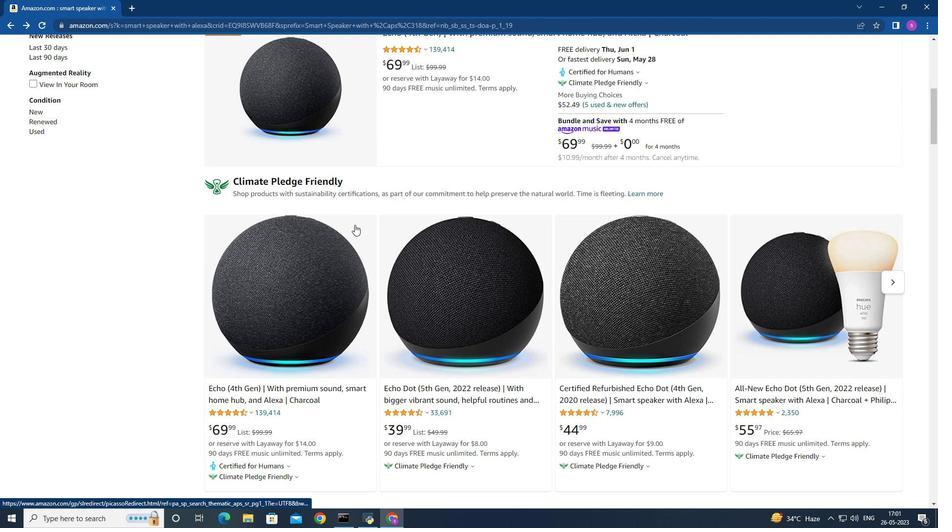 
Action: Mouse moved to (491, 175)
Screenshot: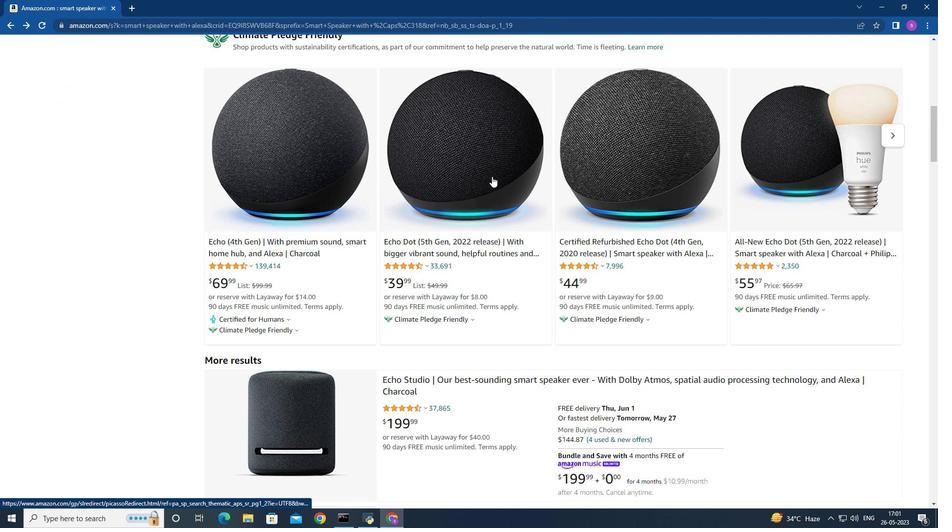 
Action: Mouse pressed left at (491, 175)
Screenshot: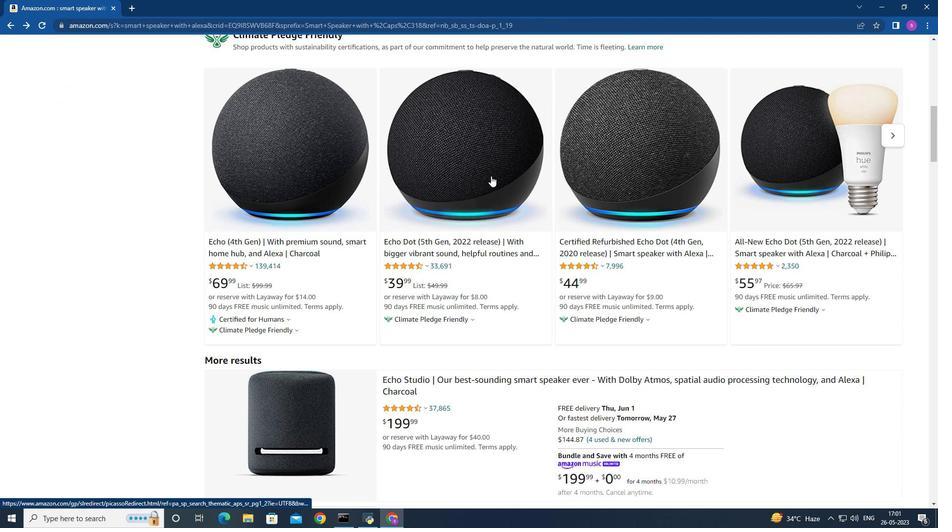 
Action: Mouse moved to (524, 227)
Screenshot: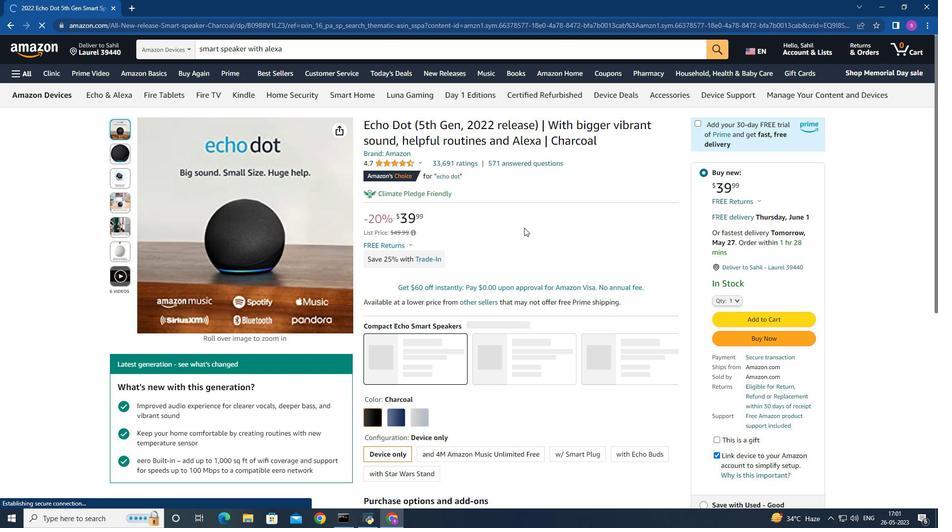 
Action: Mouse scrolled (524, 226) with delta (0, 0)
Screenshot: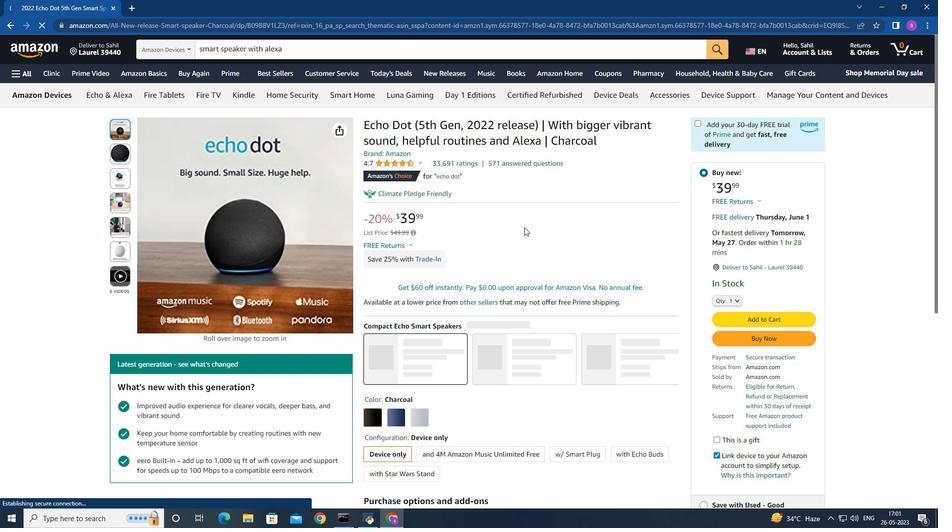 
Action: Mouse scrolled (524, 226) with delta (0, 0)
Screenshot: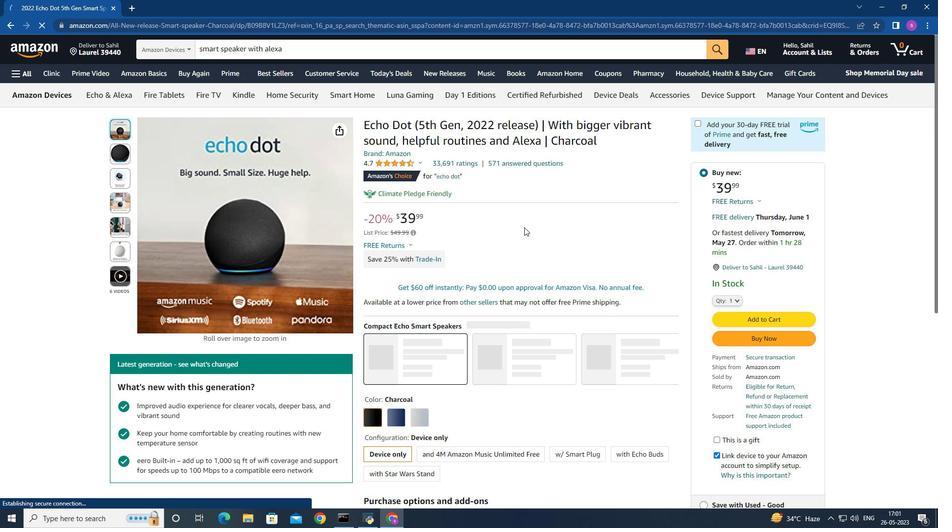 
Action: Mouse moved to (175, 195)
Screenshot: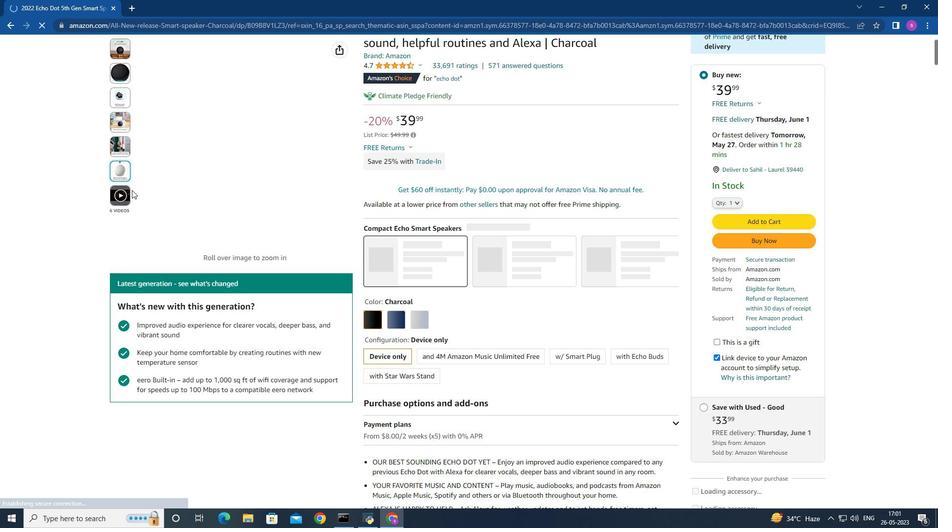 
Action: Mouse scrolled (175, 196) with delta (0, 0)
Screenshot: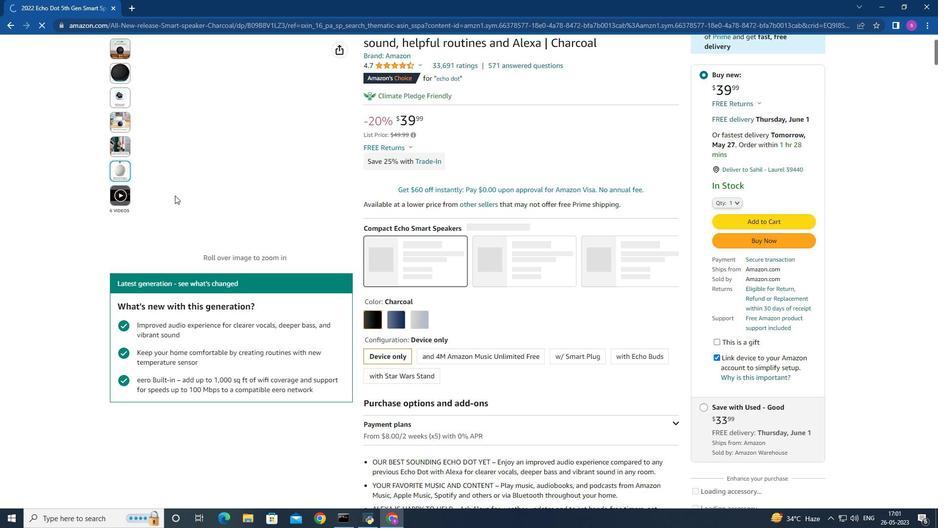 
Action: Mouse scrolled (175, 196) with delta (0, 0)
Screenshot: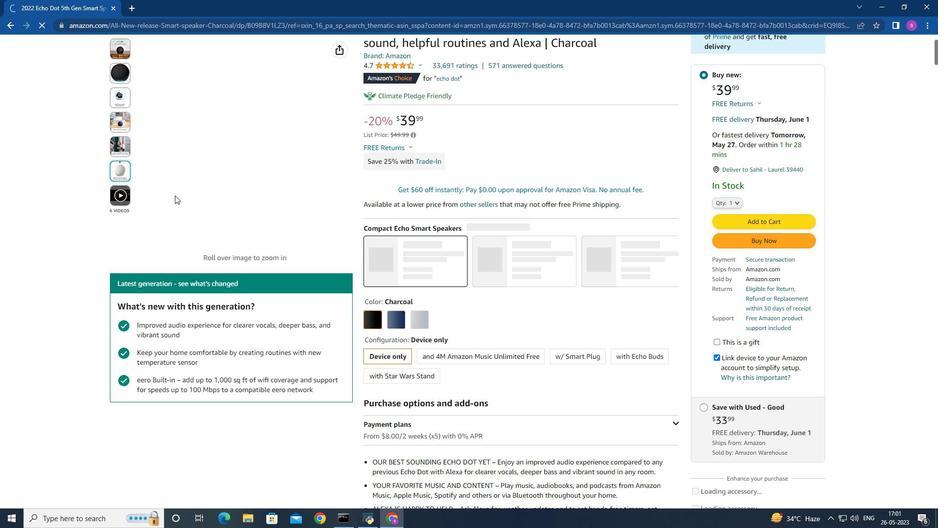 
Action: Mouse scrolled (175, 196) with delta (0, 0)
Screenshot: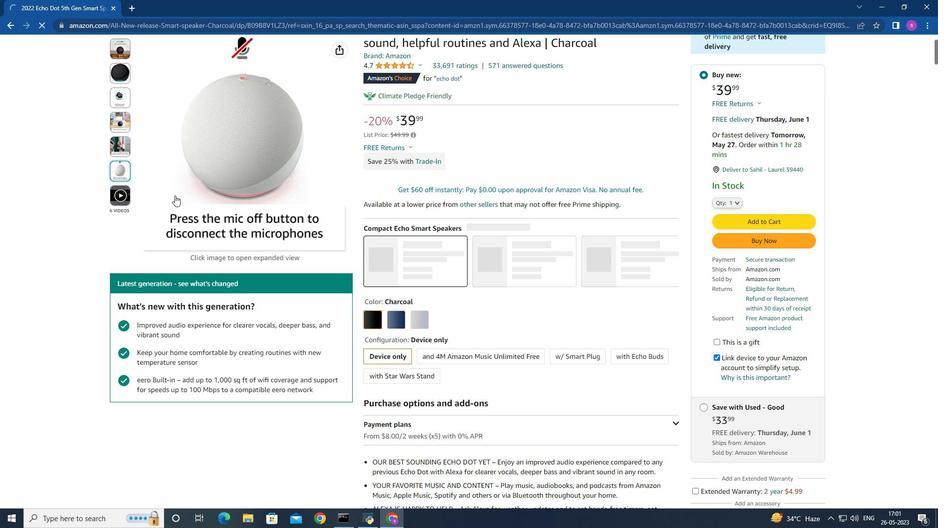 
Action: Mouse scrolled (175, 196) with delta (0, 0)
Screenshot: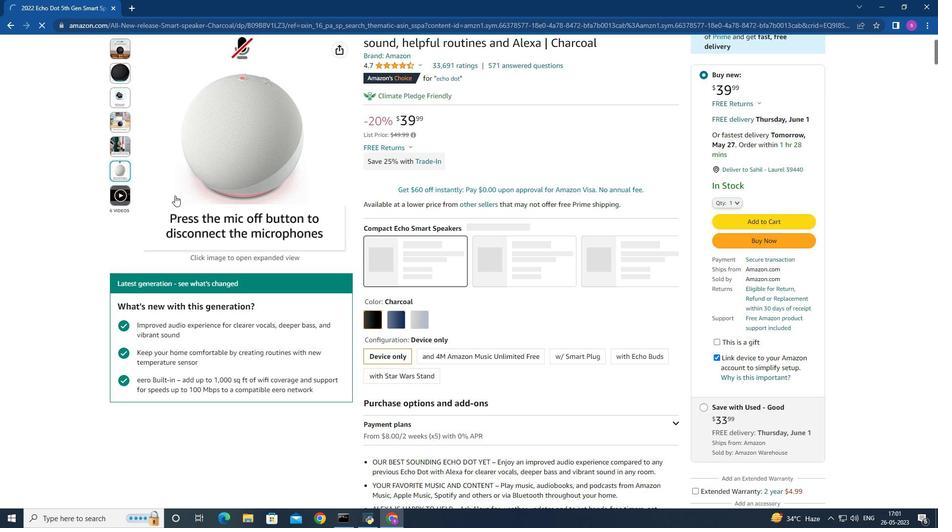 
Action: Mouse moved to (13, 26)
Screenshot: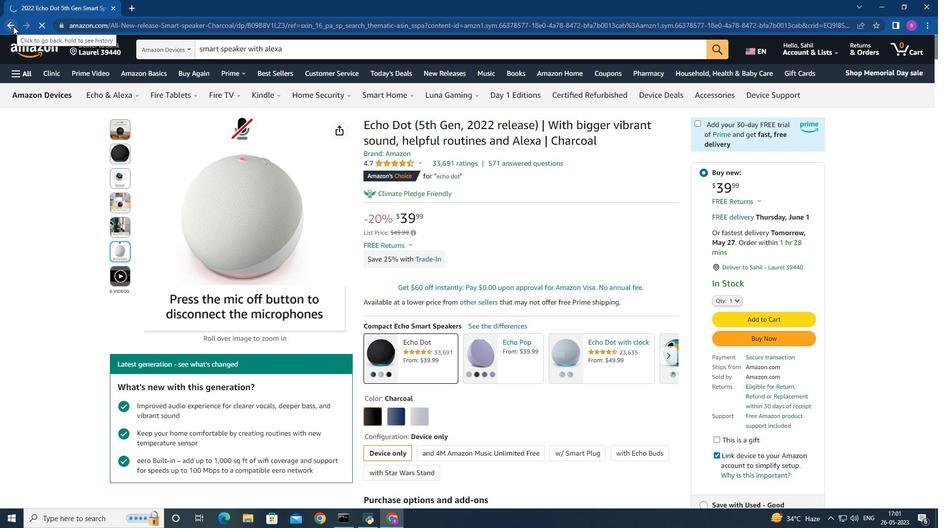 
Action: Mouse pressed left at (13, 26)
Screenshot: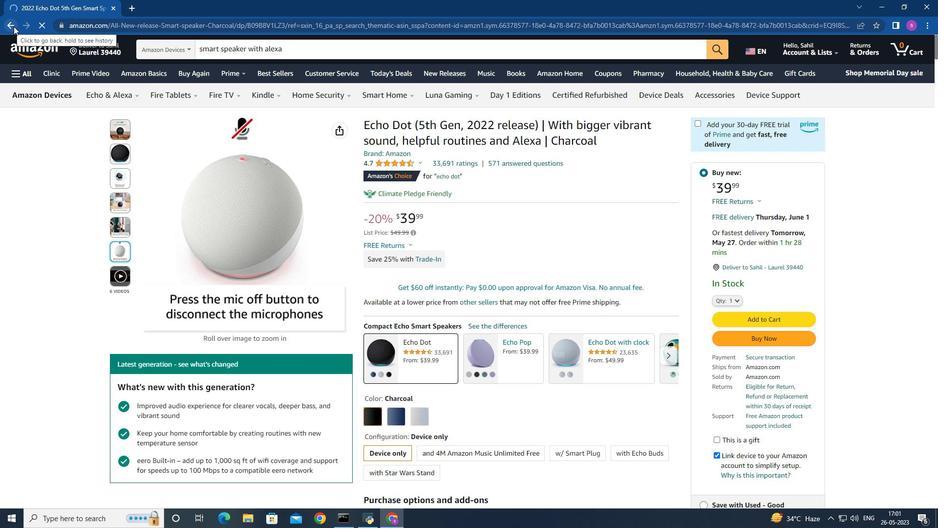 
Action: Mouse moved to (413, 273)
Screenshot: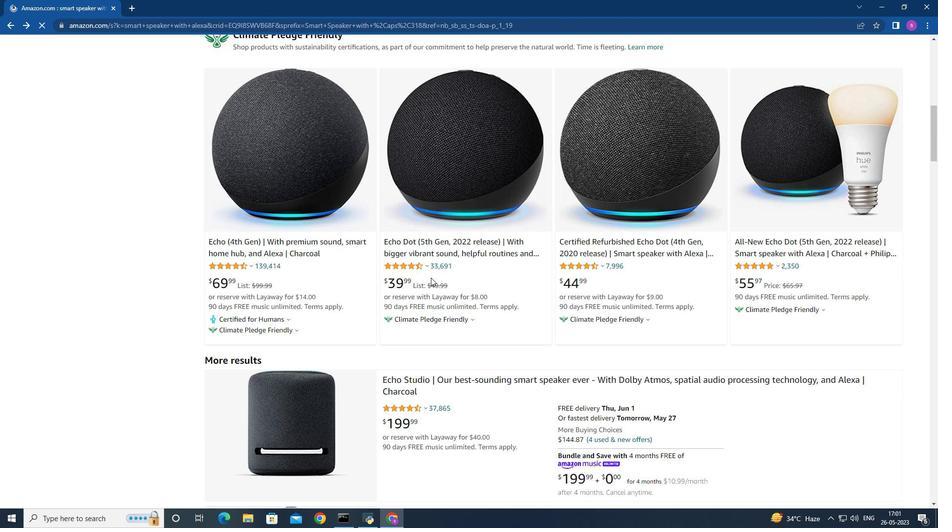 
Action: Mouse scrolled (413, 273) with delta (0, 0)
Screenshot: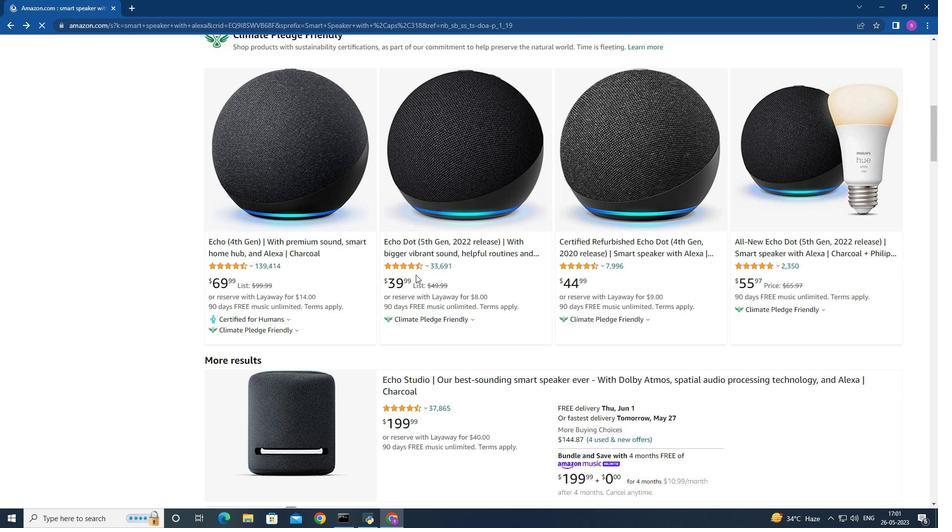 
Action: Mouse scrolled (413, 273) with delta (0, 0)
Screenshot: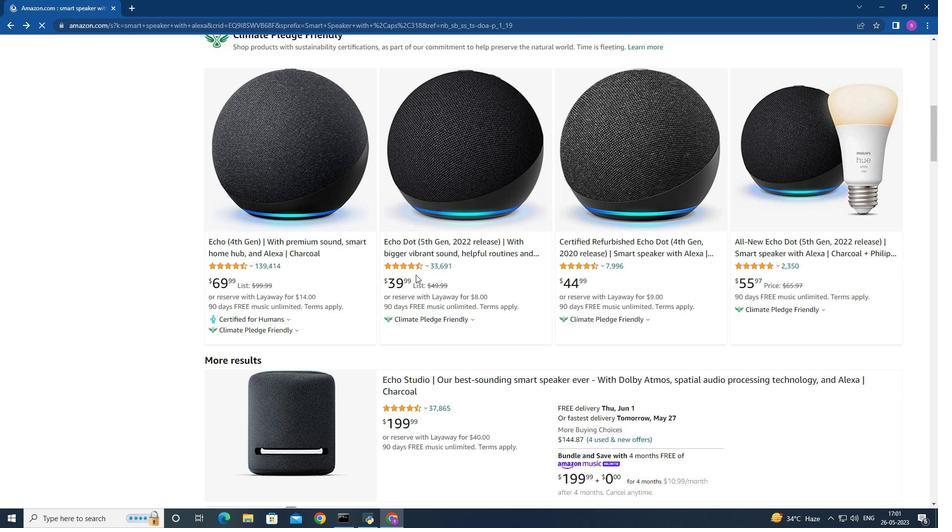
Action: Mouse moved to (410, 268)
Screenshot: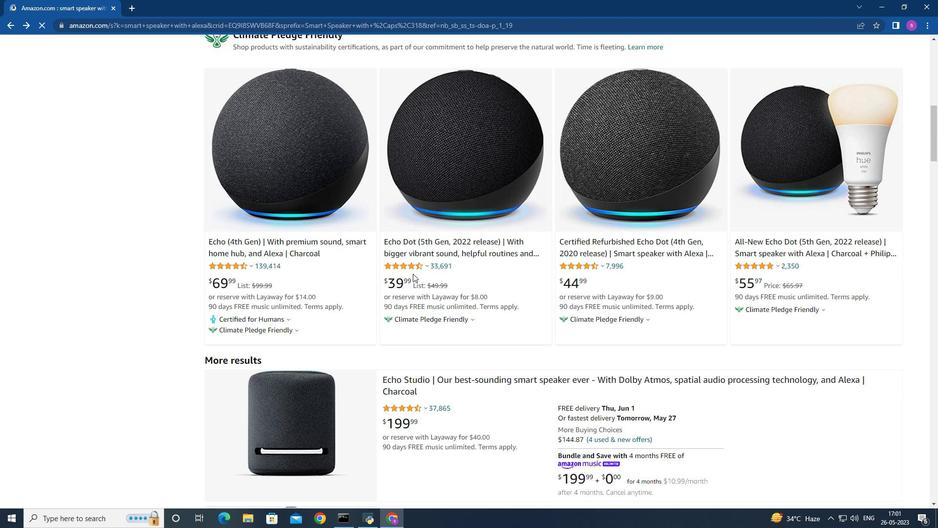 
Action: Mouse scrolled (412, 272) with delta (0, 0)
Screenshot: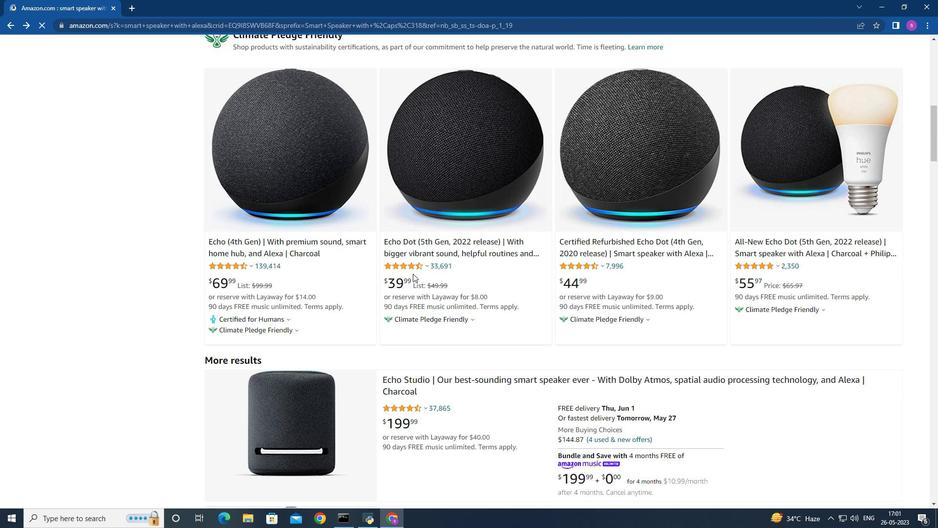 
Action: Mouse moved to (406, 264)
Screenshot: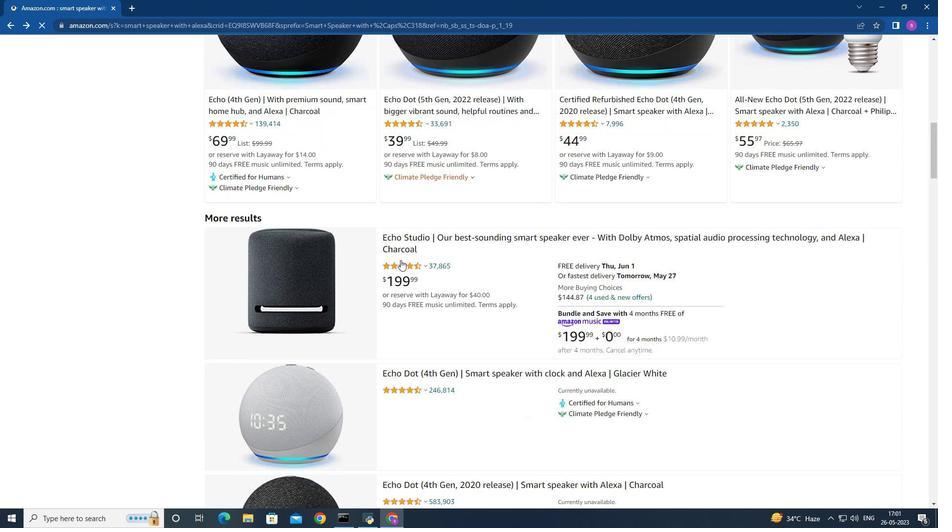 
Action: Mouse scrolled (406, 263) with delta (0, 0)
Screenshot: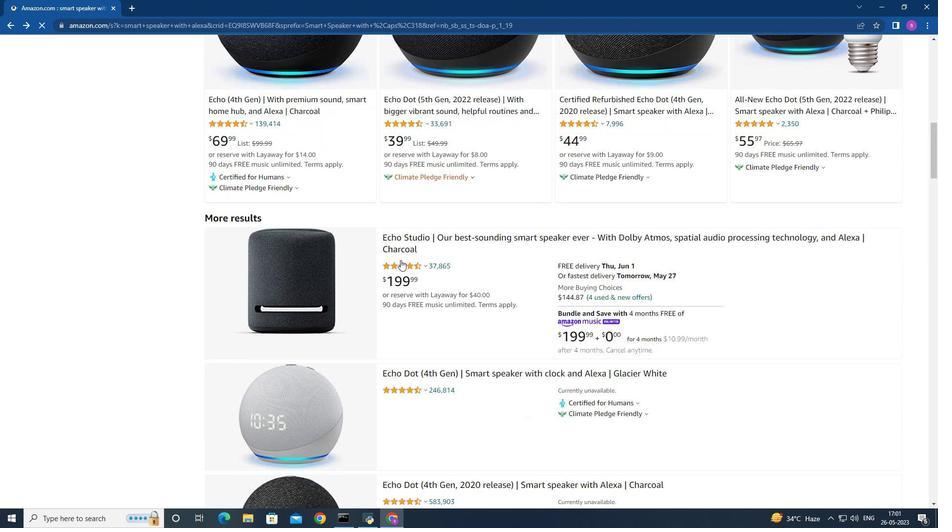 
Action: Mouse scrolled (406, 263) with delta (0, 0)
Screenshot: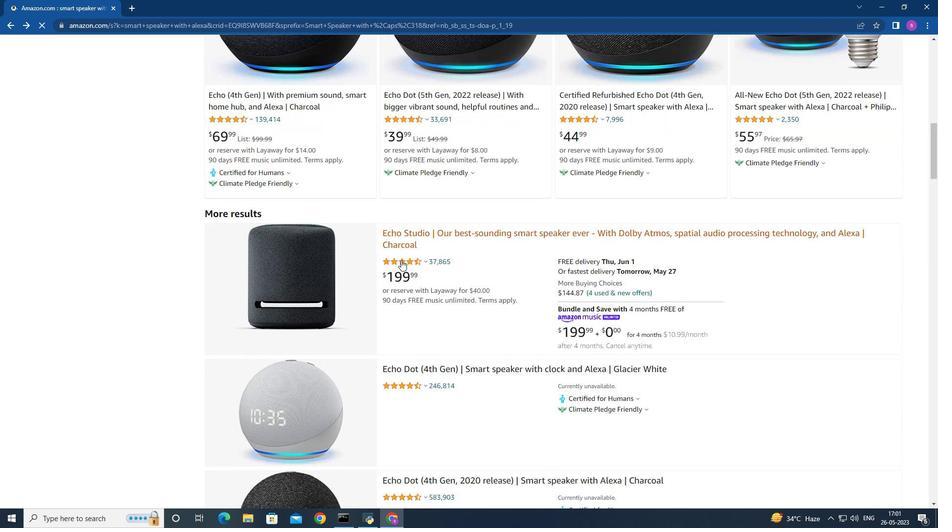 
Action: Mouse scrolled (406, 263) with delta (0, 0)
Screenshot: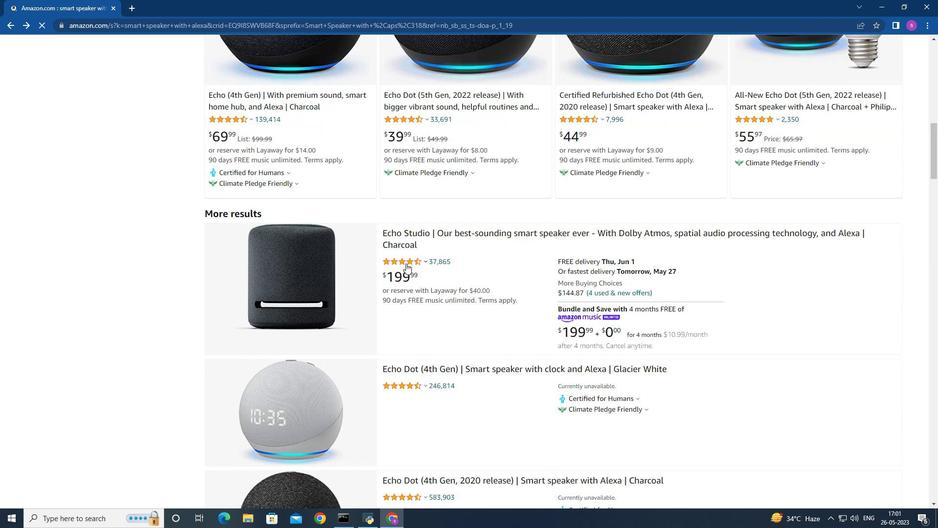 
Action: Mouse moved to (405, 262)
Screenshot: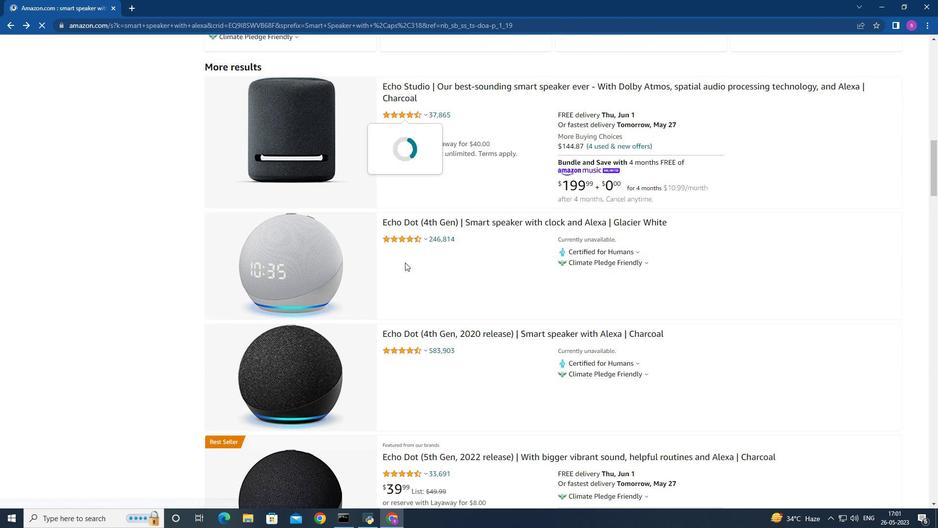 
Action: Mouse scrolled (405, 262) with delta (0, 0)
Screenshot: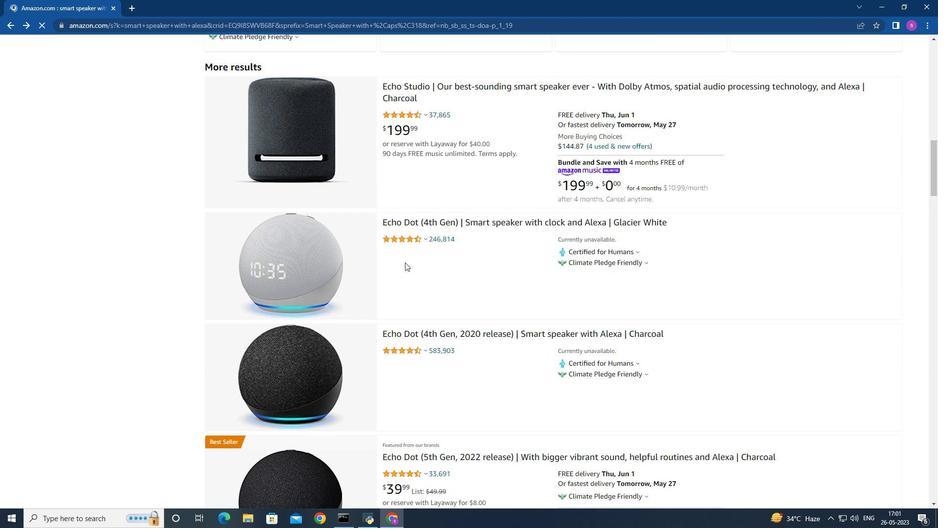 
Action: Mouse scrolled (405, 262) with delta (0, 0)
Screenshot: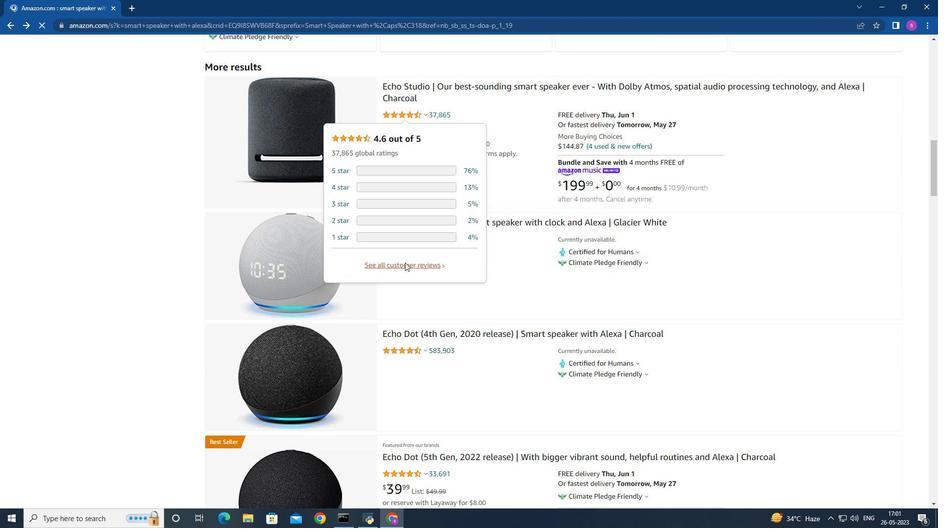 
Action: Mouse scrolled (405, 262) with delta (0, 0)
Screenshot: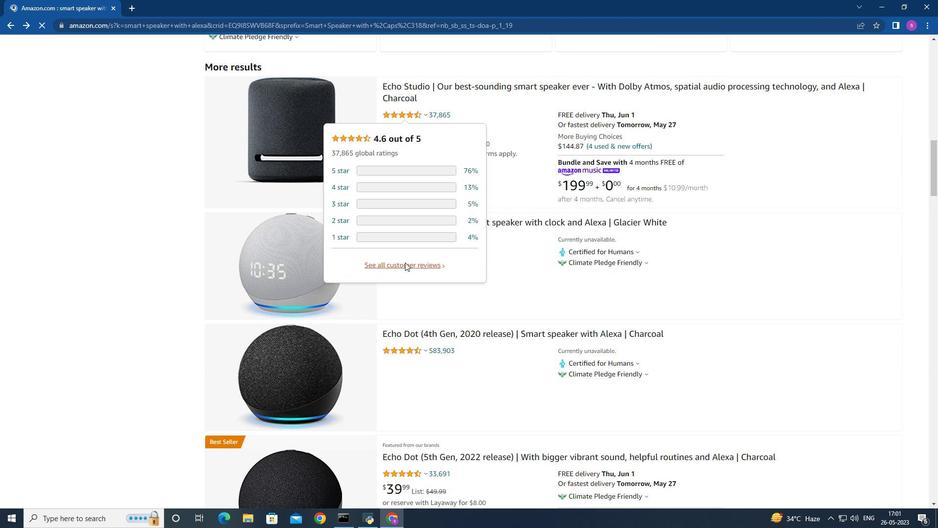 
Action: Mouse moved to (387, 218)
Screenshot: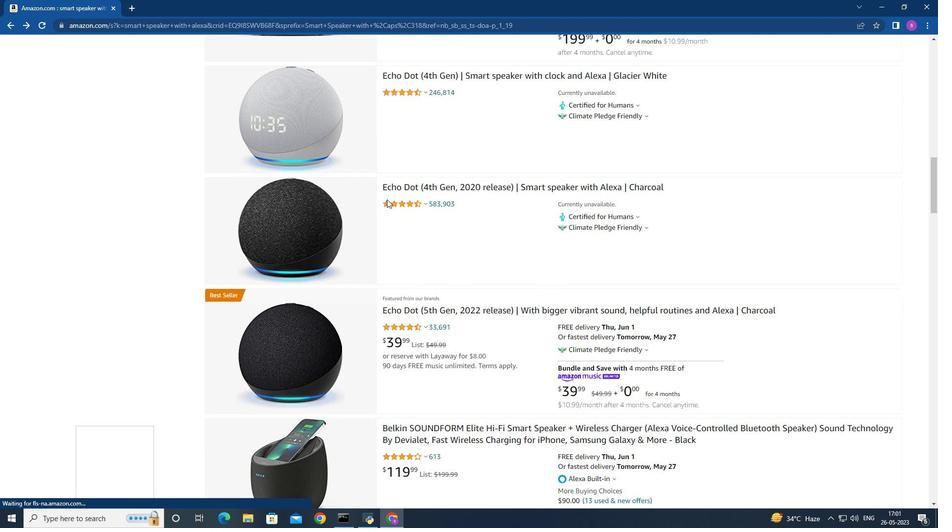 
Action: Mouse scrolled (387, 219) with delta (0, 0)
Screenshot: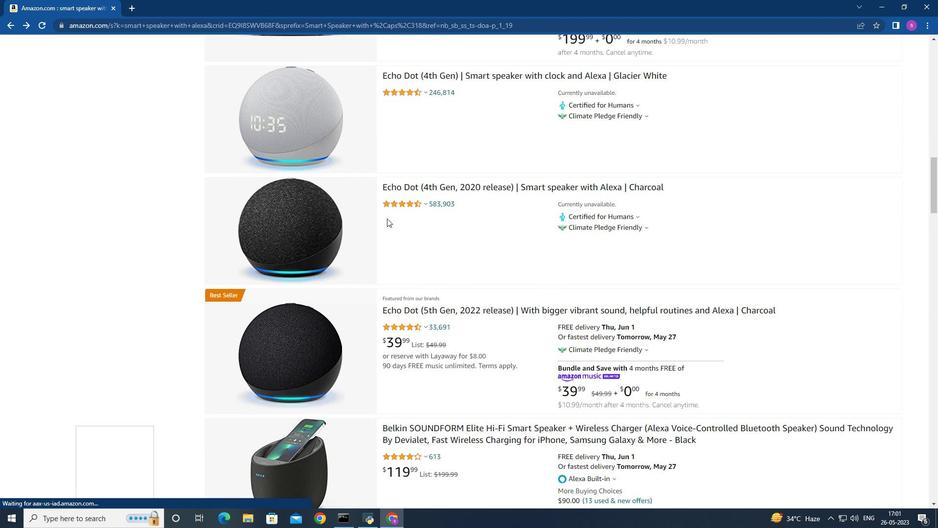 
Action: Mouse scrolled (387, 219) with delta (0, 0)
Screenshot: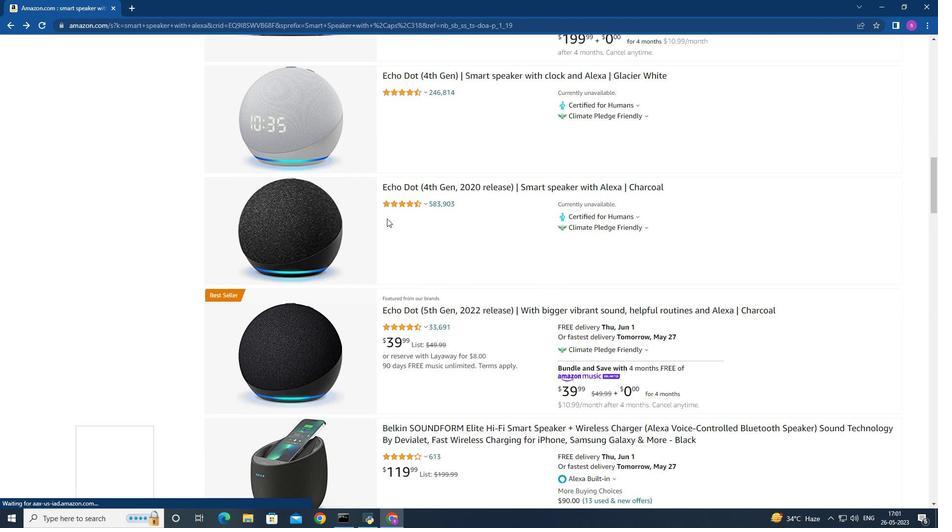 
Action: Mouse scrolled (387, 219) with delta (0, 0)
Screenshot: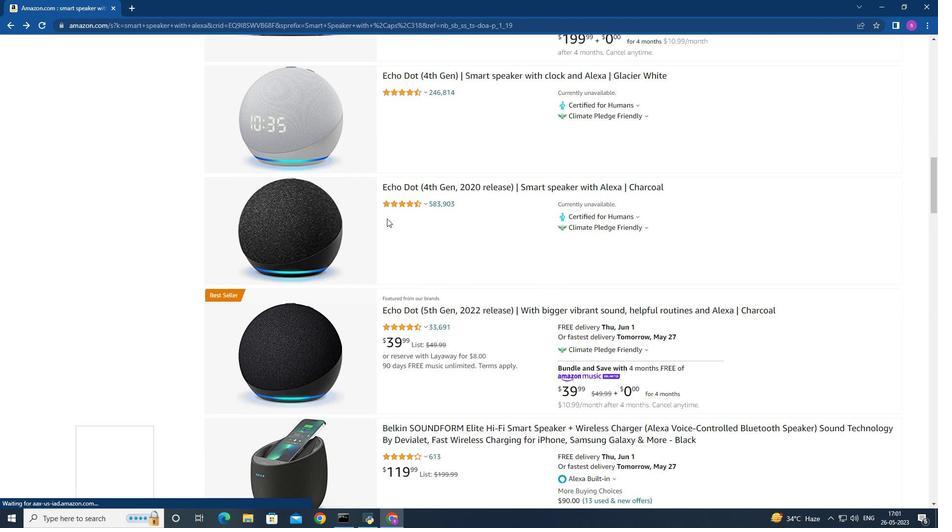 
Action: Mouse moved to (474, 252)
Screenshot: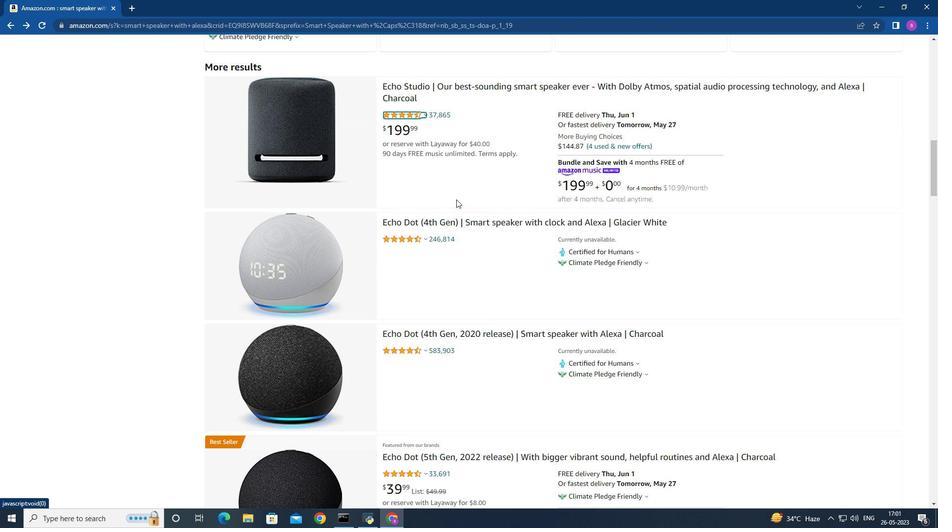 
Action: Mouse scrolled (474, 252) with delta (0, 0)
Screenshot: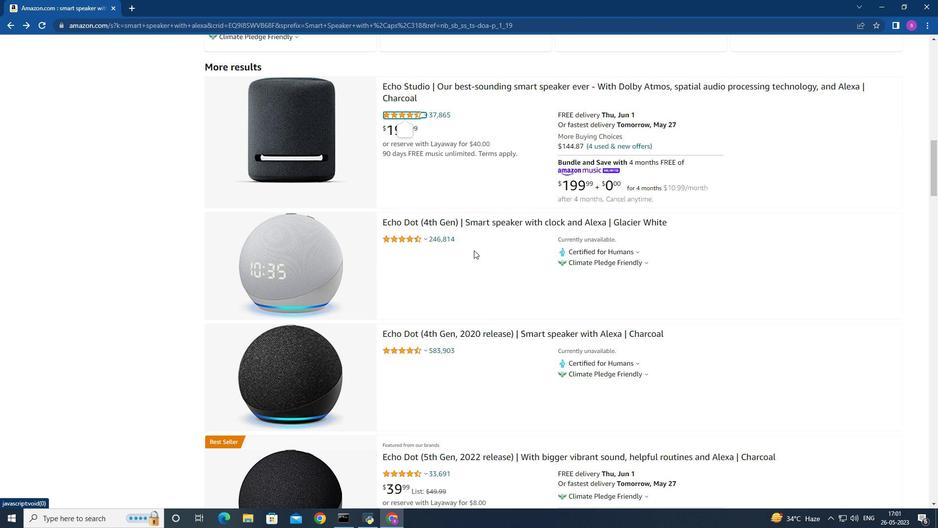 
Action: Mouse moved to (474, 252)
Screenshot: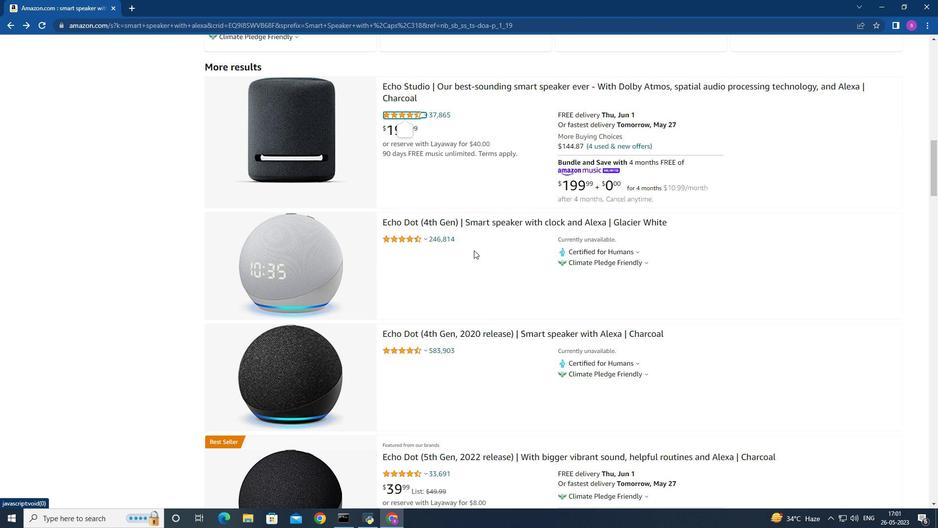 
Action: Mouse scrolled (474, 253) with delta (0, 0)
Screenshot: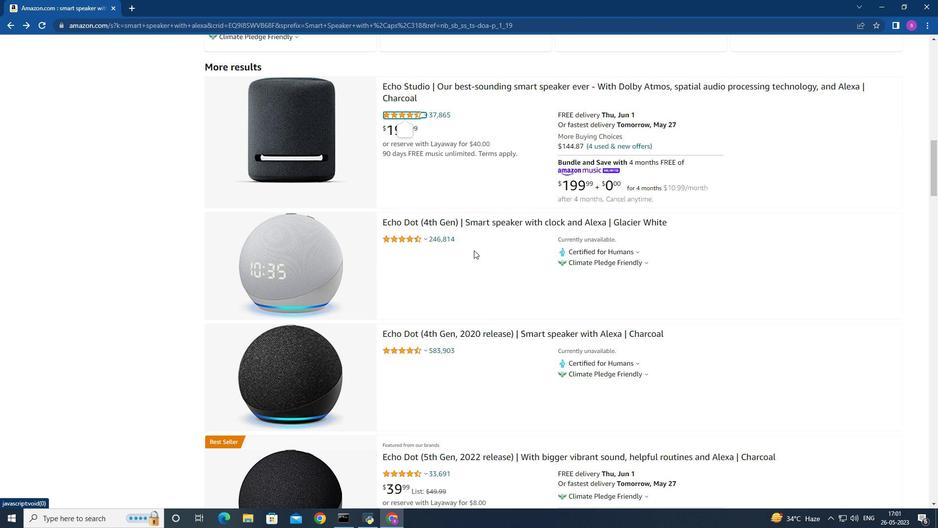 
Action: Mouse moved to (474, 253)
Screenshot: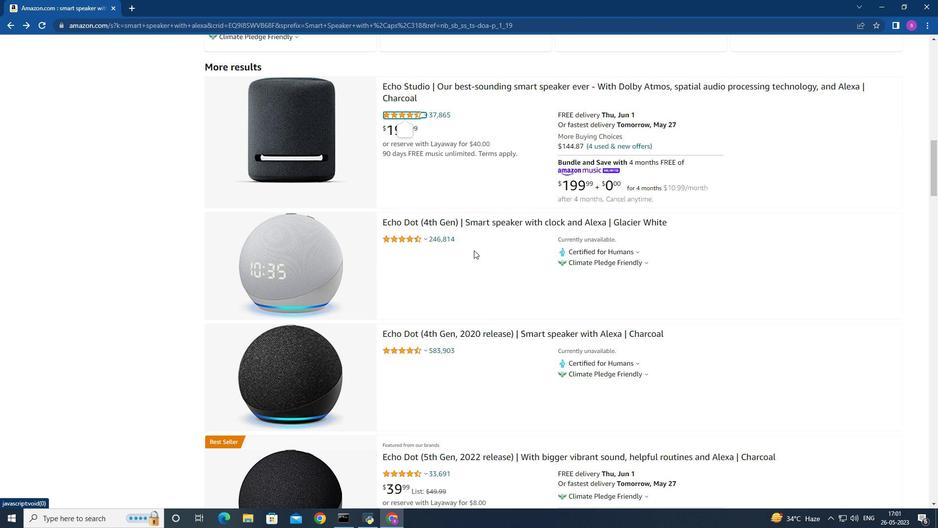 
Action: Mouse scrolled (474, 253) with delta (0, 0)
Screenshot: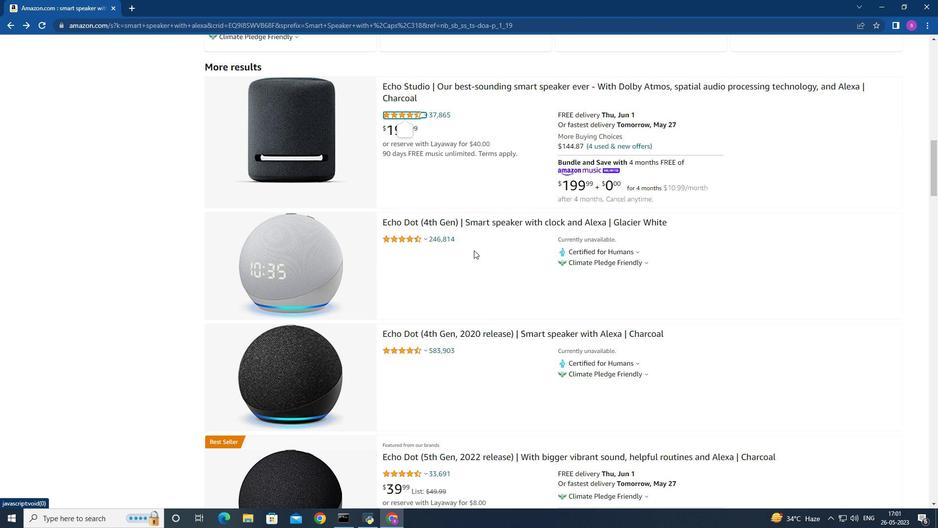 
Action: Mouse scrolled (474, 253) with delta (0, 0)
Screenshot: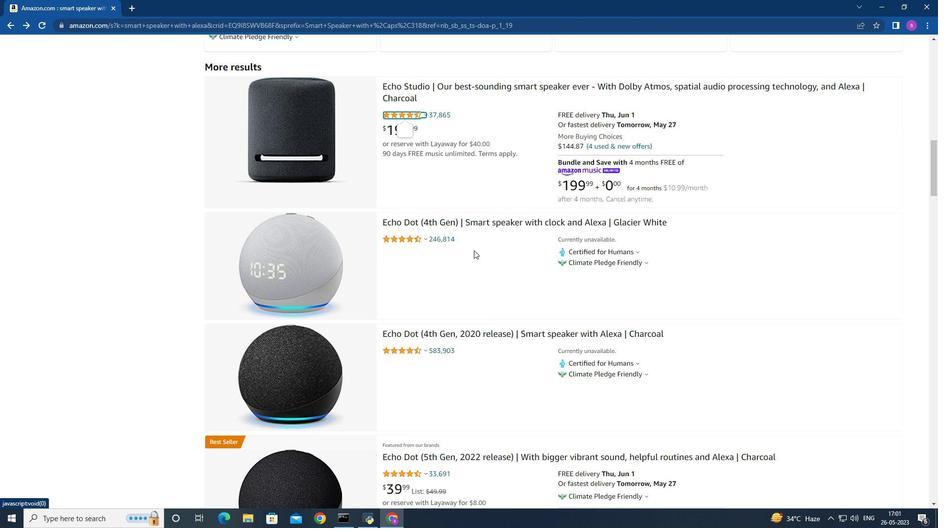 
Action: Mouse scrolled (474, 253) with delta (0, 0)
Screenshot: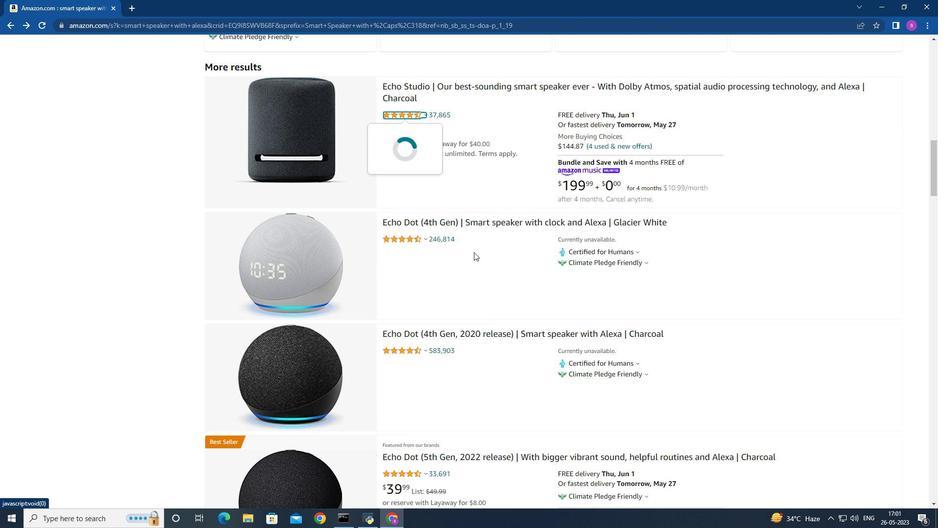 
Action: Mouse moved to (473, 272)
Screenshot: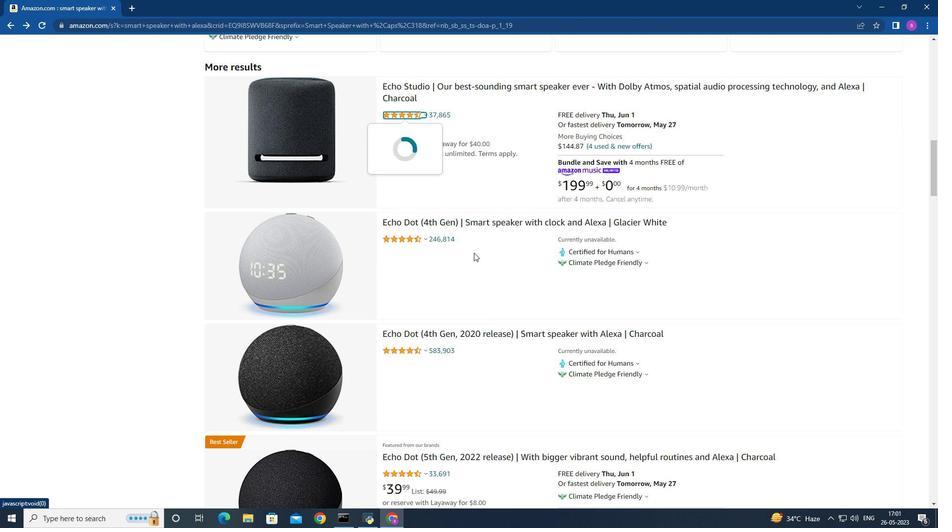 
Action: Mouse scrolled (473, 272) with delta (0, 0)
Screenshot: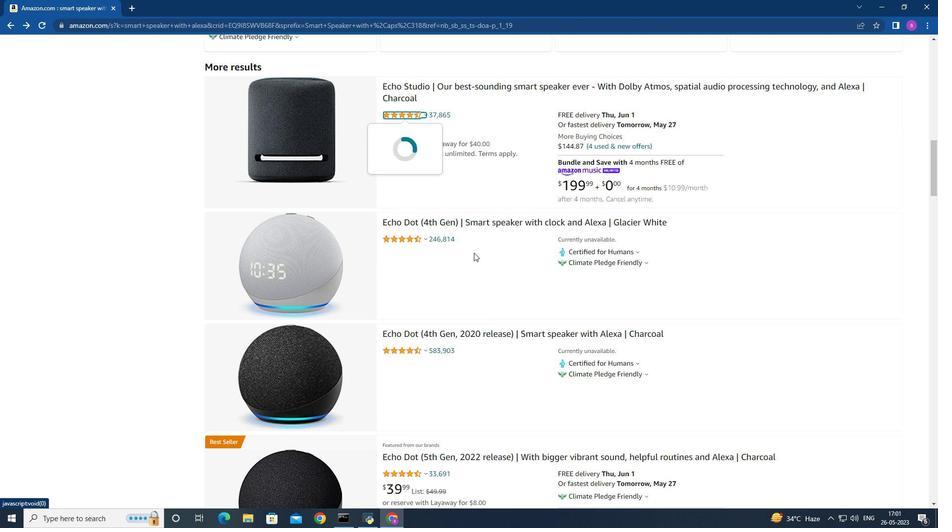 
Action: Mouse moved to (490, 315)
Screenshot: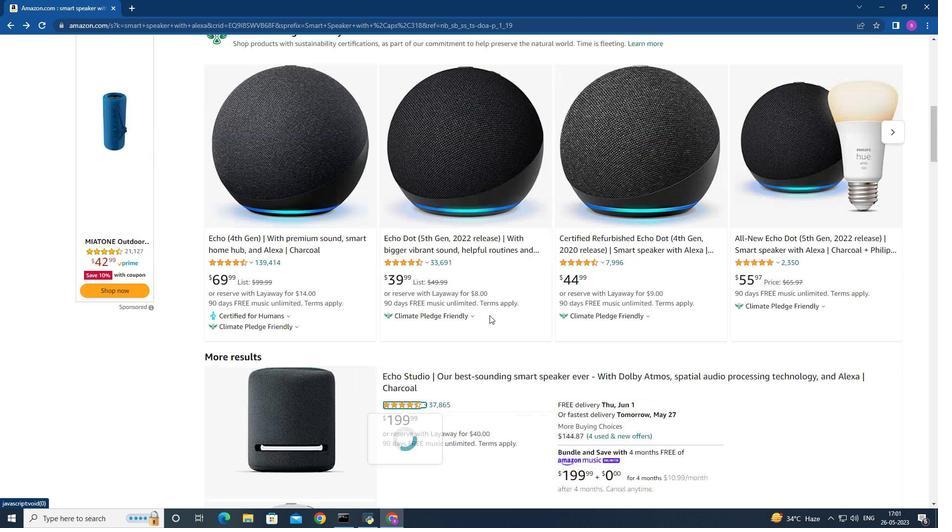
Action: Mouse scrolled (490, 315) with delta (0, 0)
Screenshot: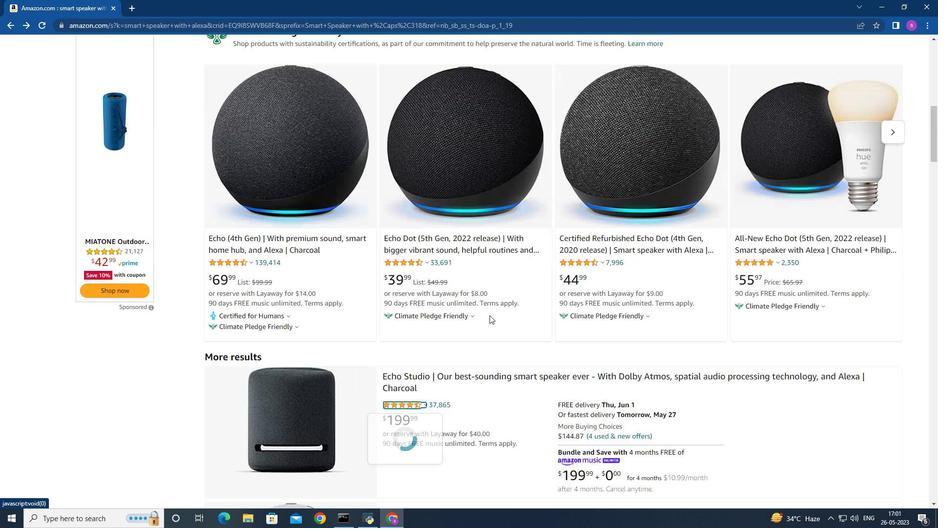 
Action: Mouse scrolled (490, 315) with delta (0, 0)
Screenshot: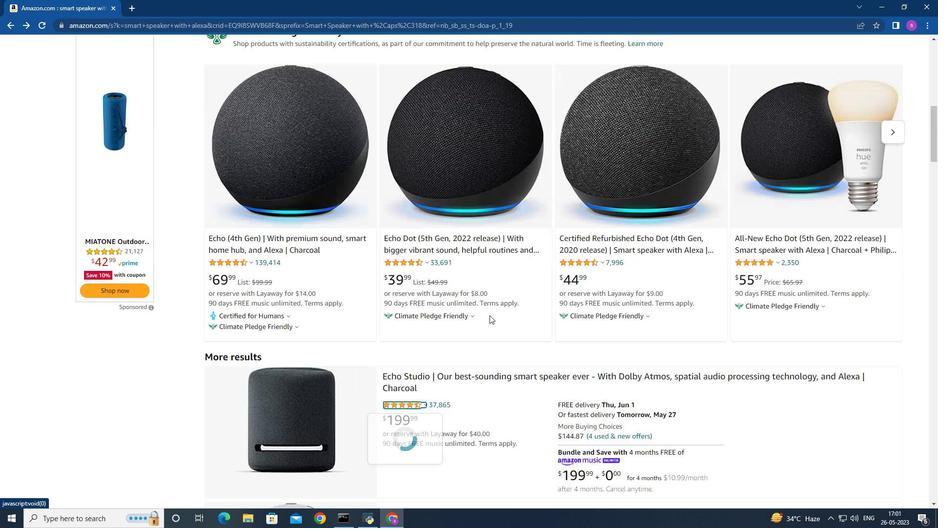 
Action: Mouse scrolled (490, 315) with delta (0, 0)
Screenshot: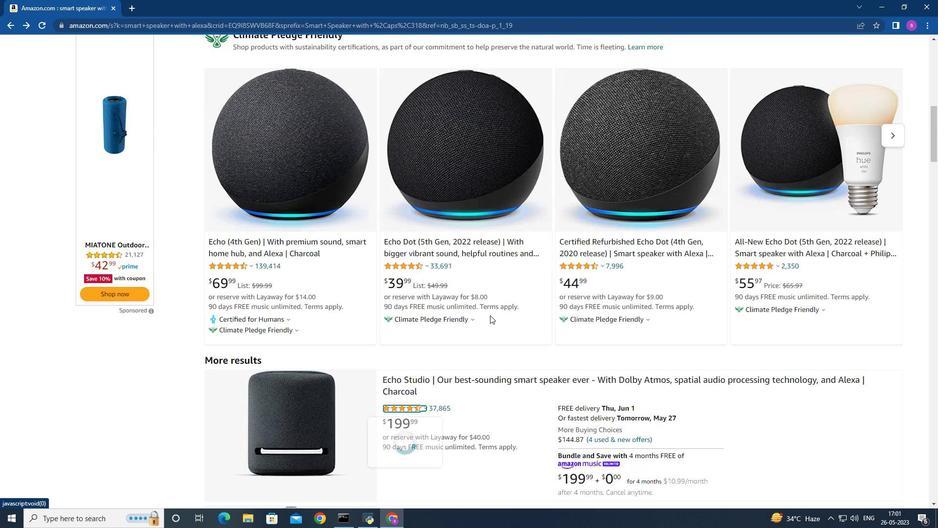 
Action: Mouse scrolled (490, 315) with delta (0, 0)
Screenshot: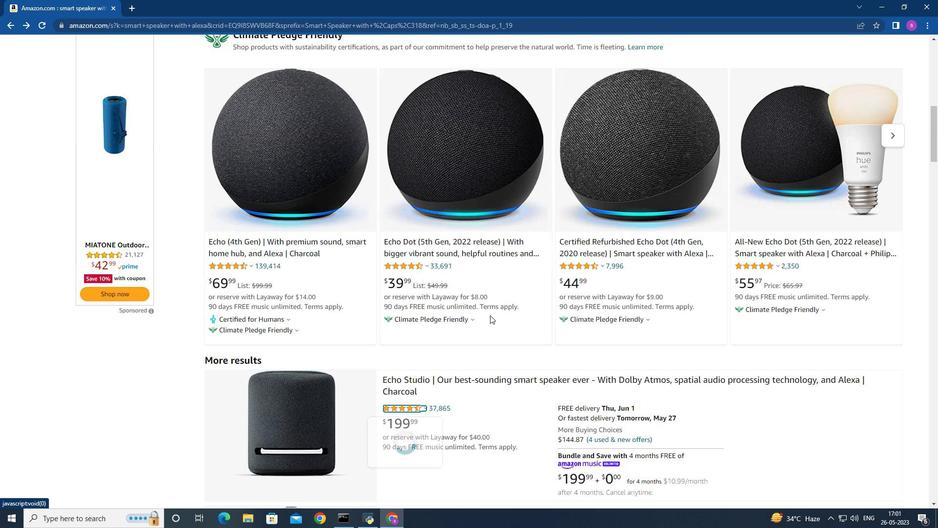 
Action: Mouse moved to (539, 329)
Screenshot: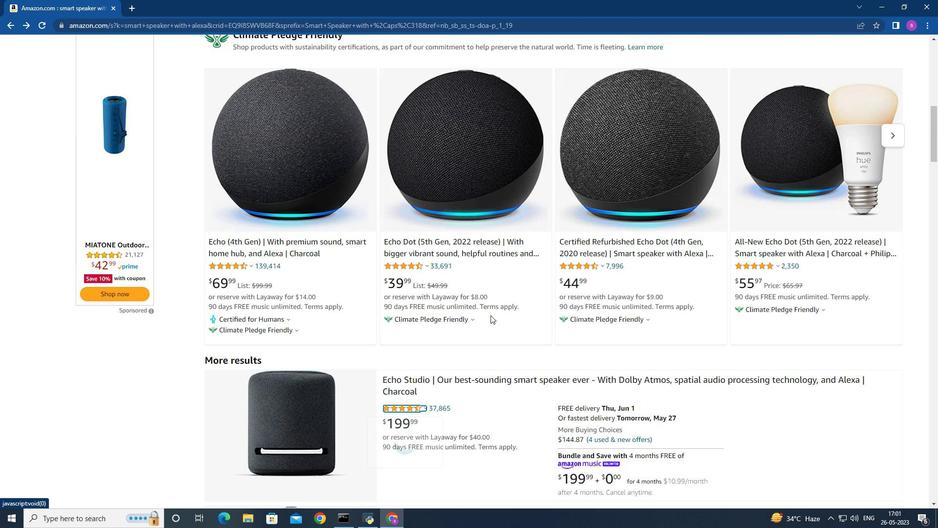 
Action: Mouse scrolled (539, 330) with delta (0, 0)
Screenshot: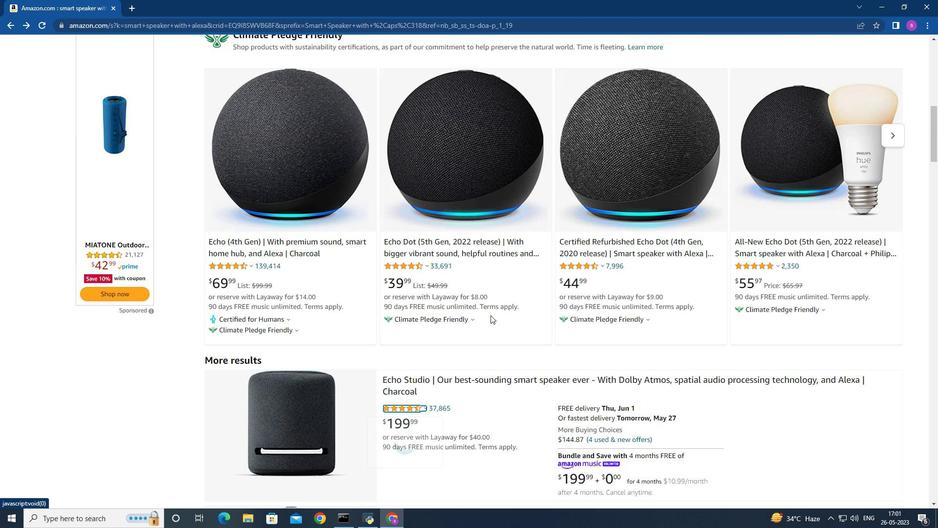 
Action: Mouse moved to (502, 305)
Screenshot: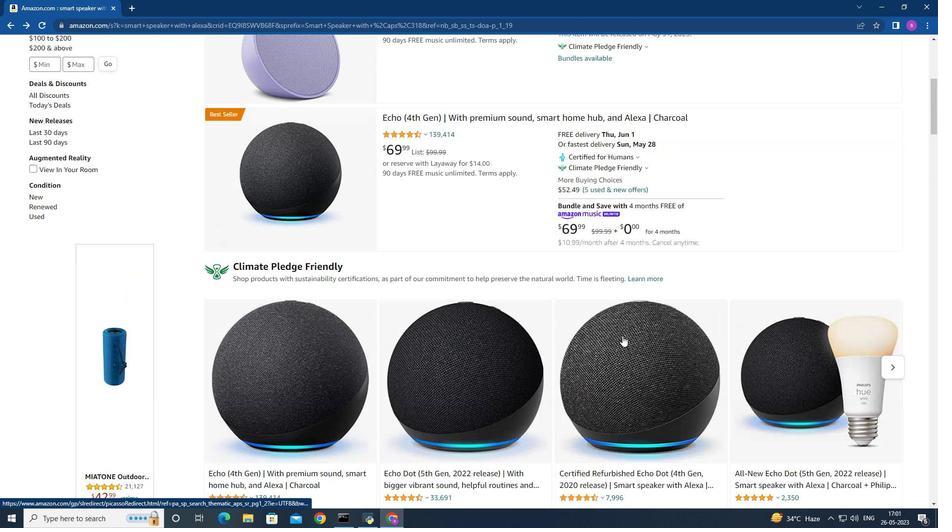 
Action: Mouse scrolled (502, 305) with delta (0, 0)
Screenshot: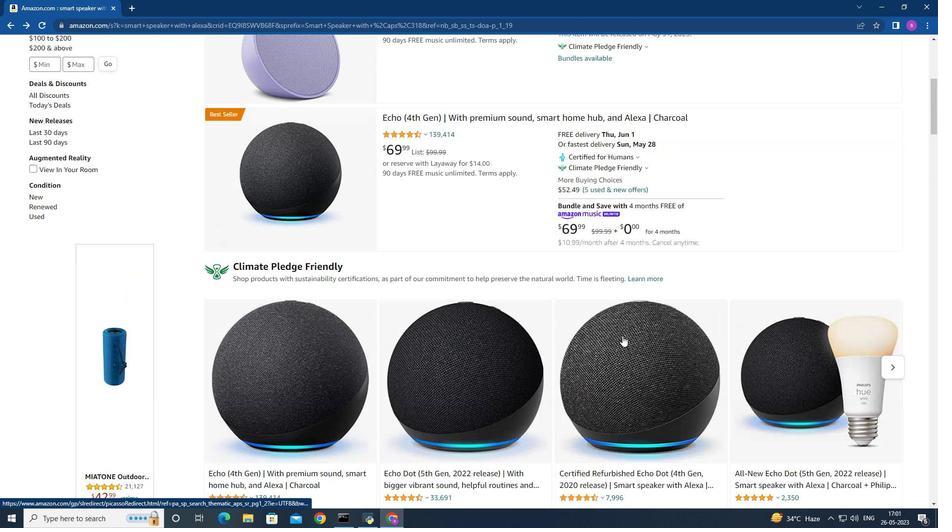 
Action: Mouse moved to (502, 304)
Screenshot: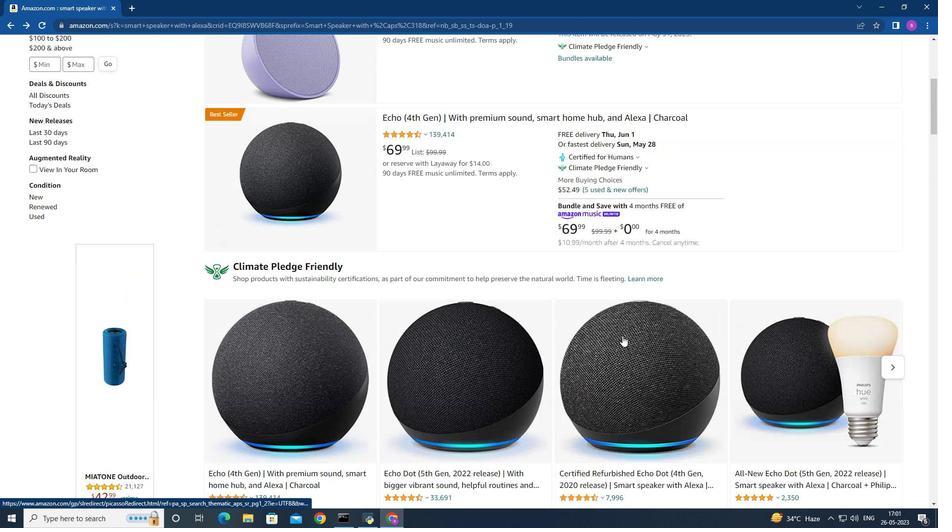 
Action: Mouse scrolled (502, 305) with delta (0, 0)
Screenshot: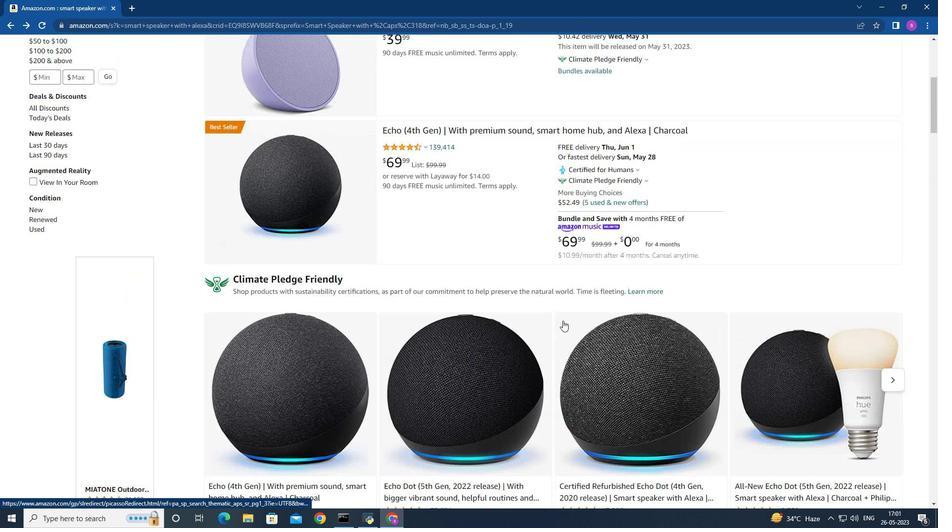 
Action: Mouse scrolled (502, 305) with delta (0, 0)
Screenshot: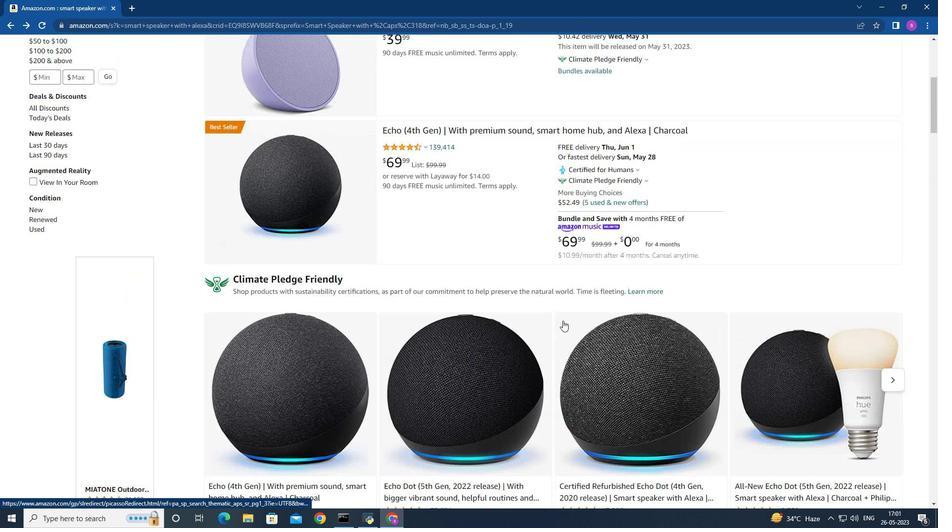 
Action: Mouse scrolled (502, 305) with delta (0, 0)
Screenshot: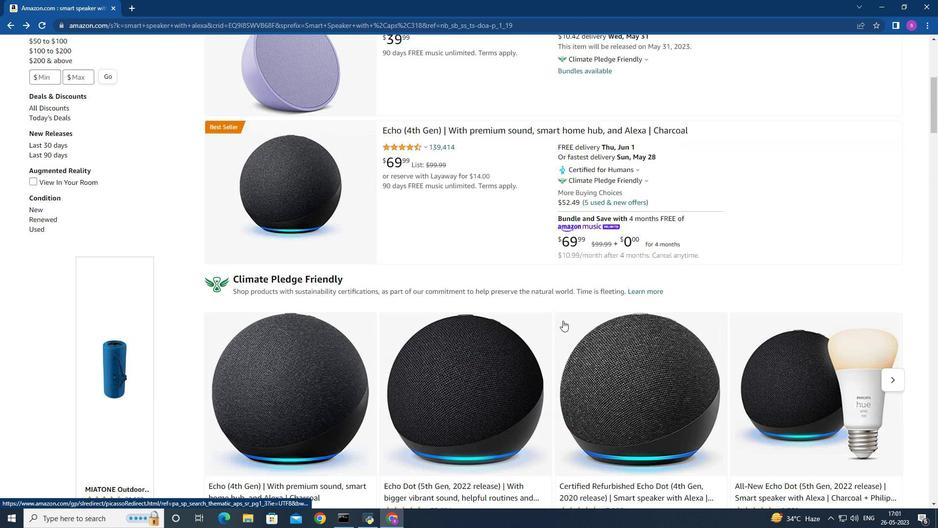 
Action: Mouse scrolled (502, 305) with delta (0, 0)
Screenshot: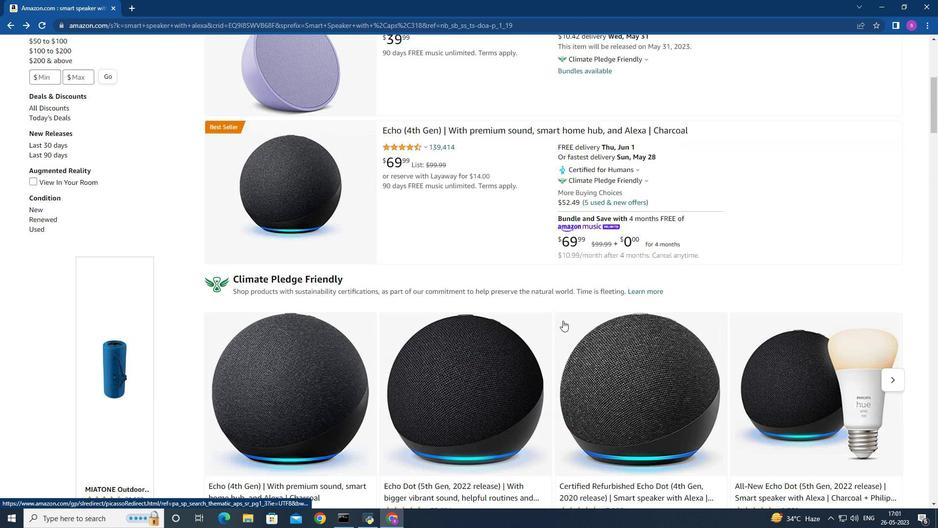 
Action: Mouse scrolled (502, 305) with delta (0, 0)
Screenshot: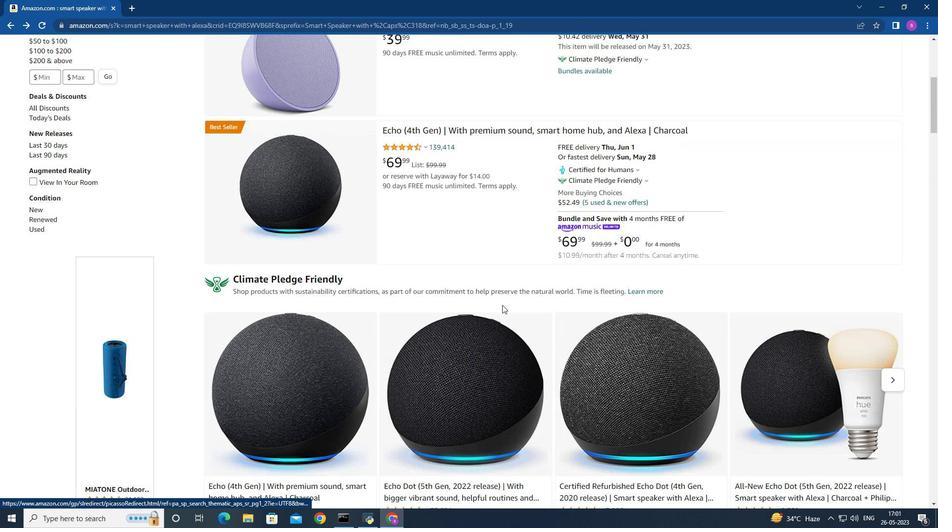 
Action: Mouse moved to (507, 308)
Screenshot: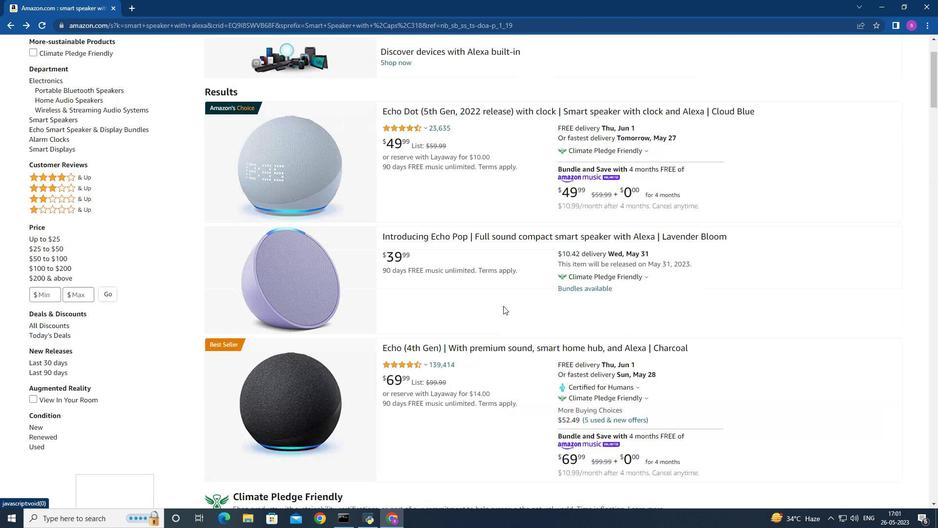 
Action: Mouse scrolled (507, 308) with delta (0, 0)
Screenshot: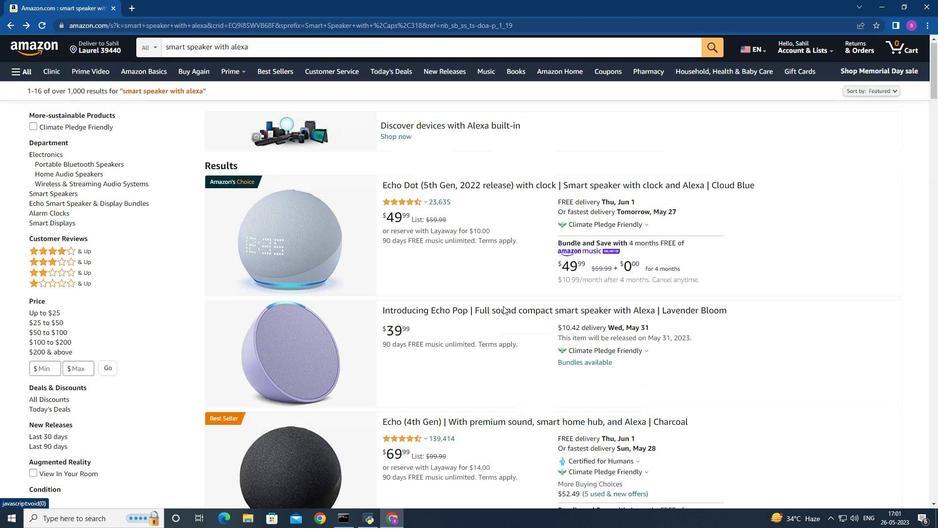 
Action: Mouse scrolled (507, 308) with delta (0, 0)
Screenshot: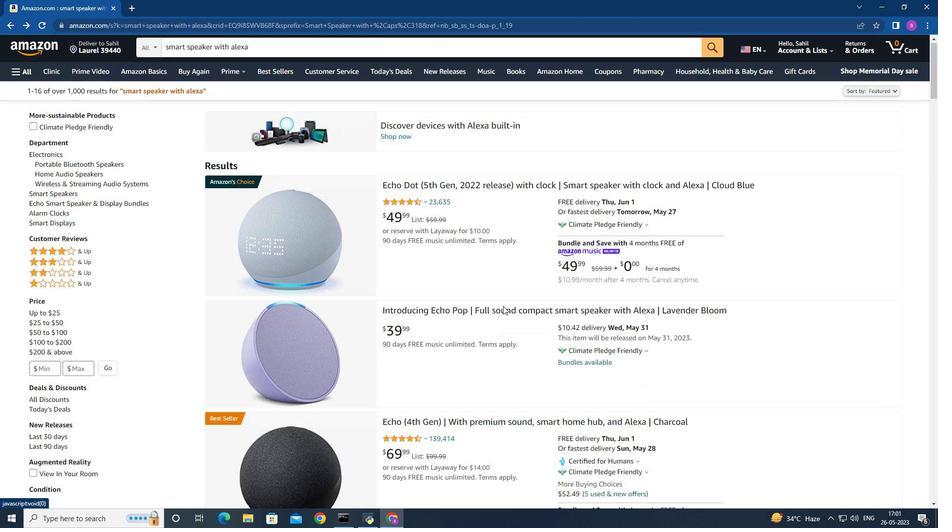 
Action: Mouse scrolled (507, 308) with delta (0, 0)
Screenshot: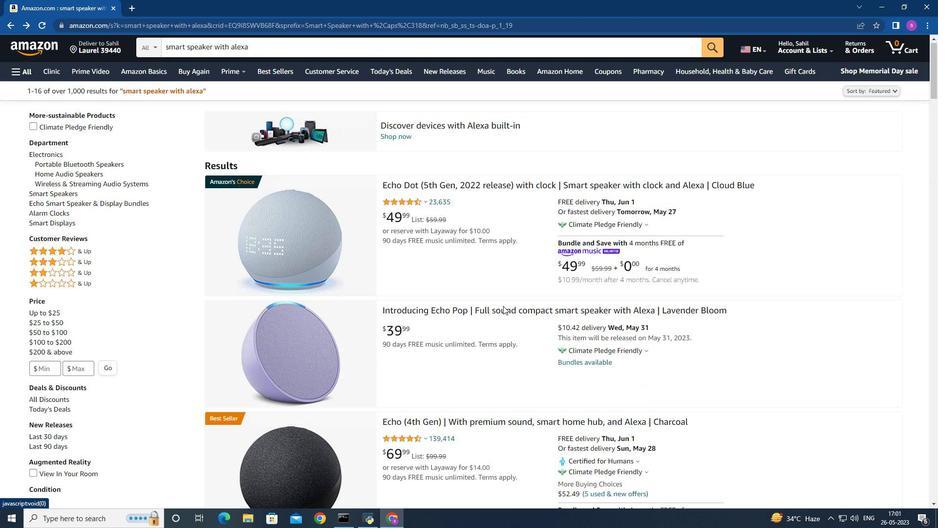 
Action: Mouse scrolled (507, 308) with delta (0, 0)
Screenshot: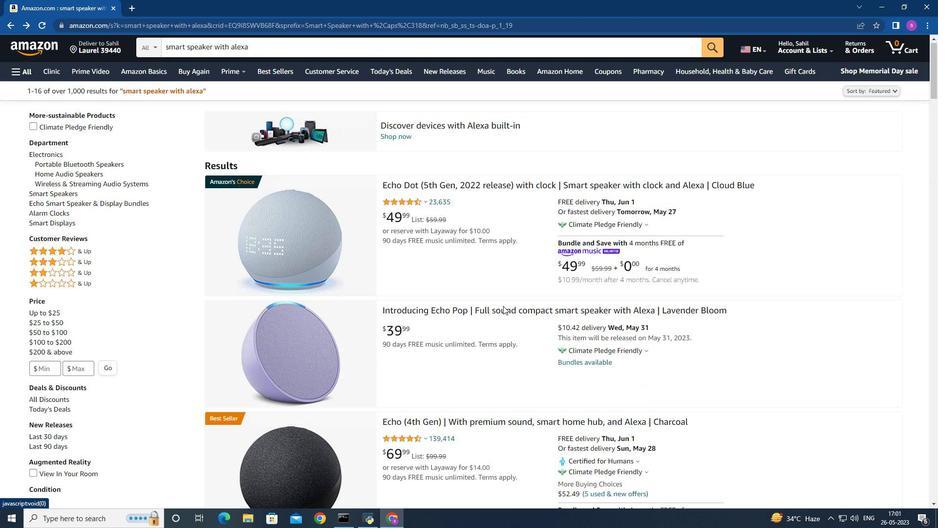 
Action: Mouse scrolled (507, 308) with delta (0, 0)
Screenshot: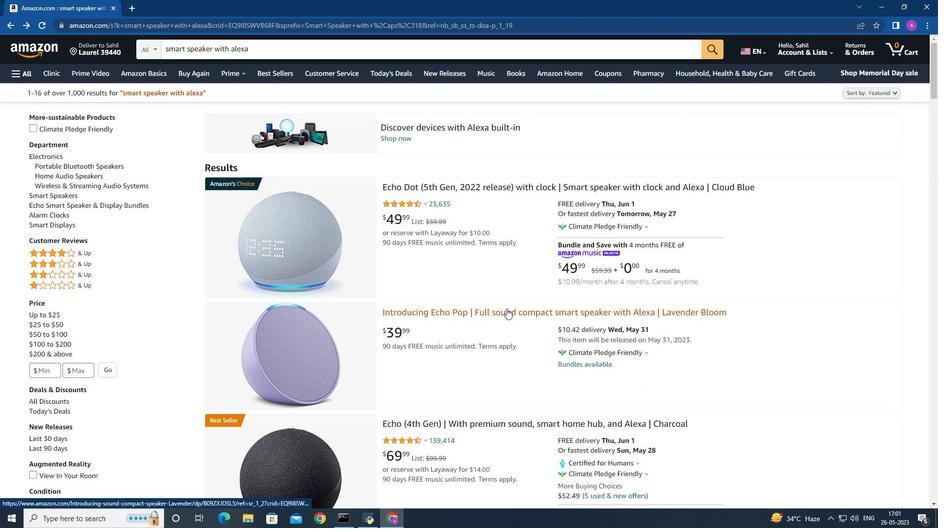 
Action: Mouse moved to (490, 308)
Screenshot: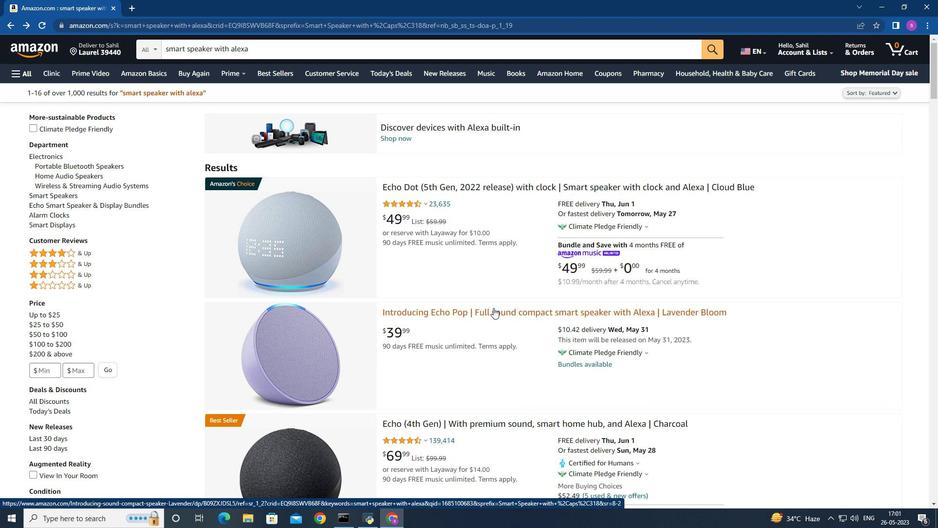 
Action: Mouse scrolled (490, 307) with delta (0, 0)
Screenshot: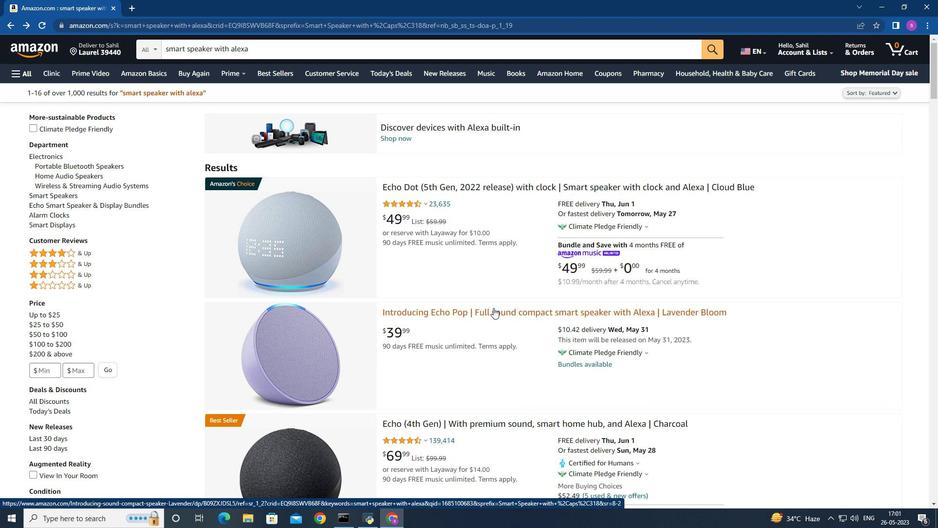 
Action: Mouse moved to (490, 308)
Screenshot: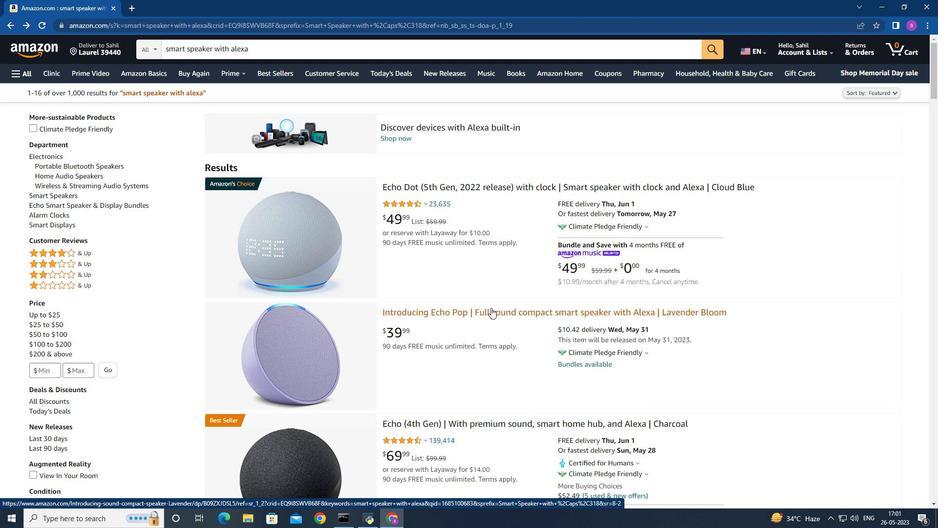 
Action: Mouse scrolled (490, 307) with delta (0, 0)
Screenshot: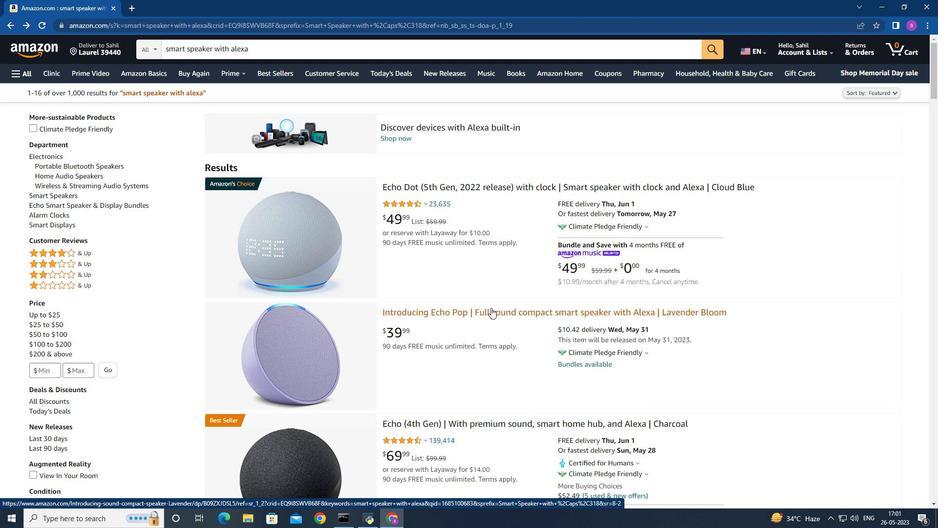 
Action: Mouse moved to (490, 308)
Screenshot: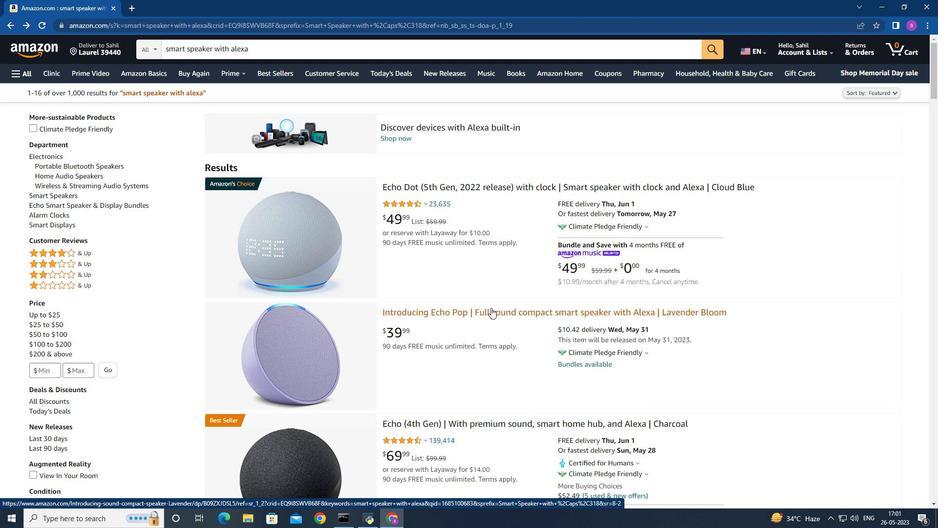 
Action: Mouse scrolled (490, 307) with delta (0, 0)
Screenshot: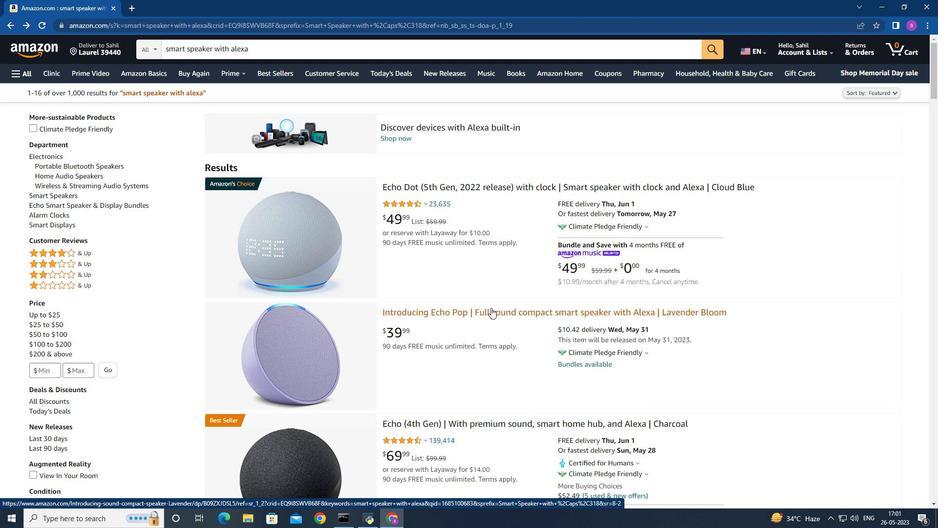 
Action: Mouse moved to (490, 308)
Screenshot: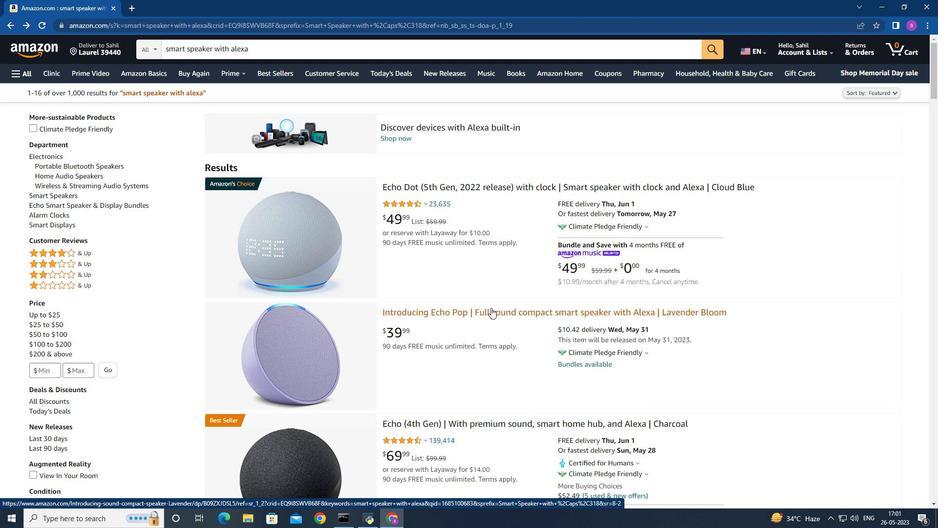 
Action: Mouse scrolled (490, 307) with delta (0, 0)
Screenshot: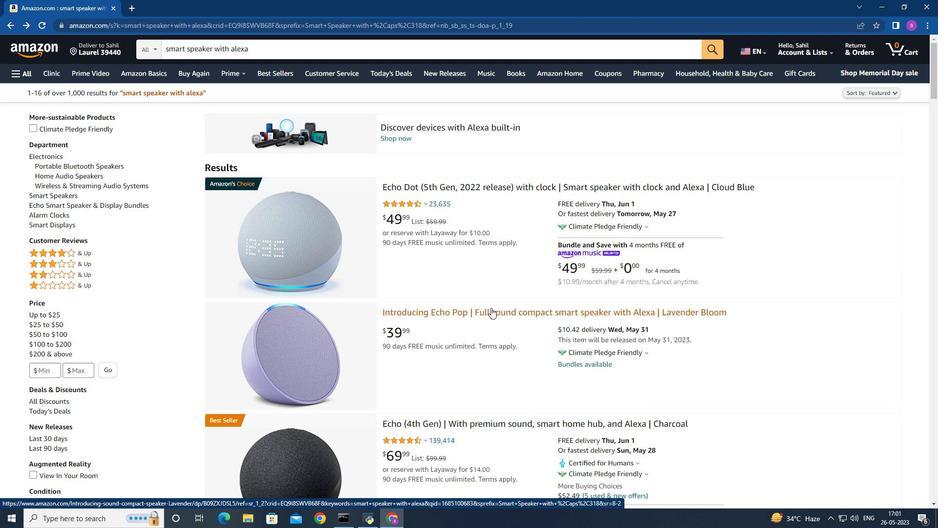 
Action: Mouse moved to (489, 307)
Screenshot: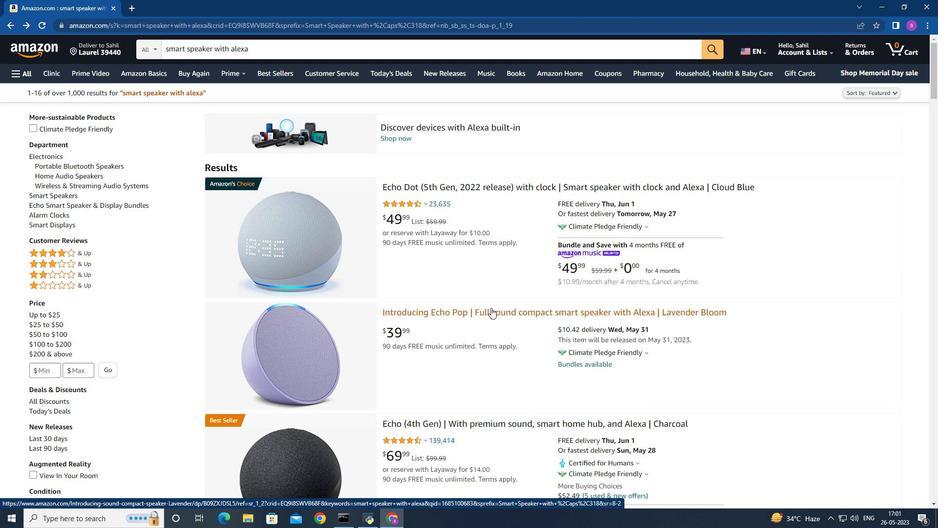 
Action: Mouse scrolled (489, 307) with delta (0, 0)
Screenshot: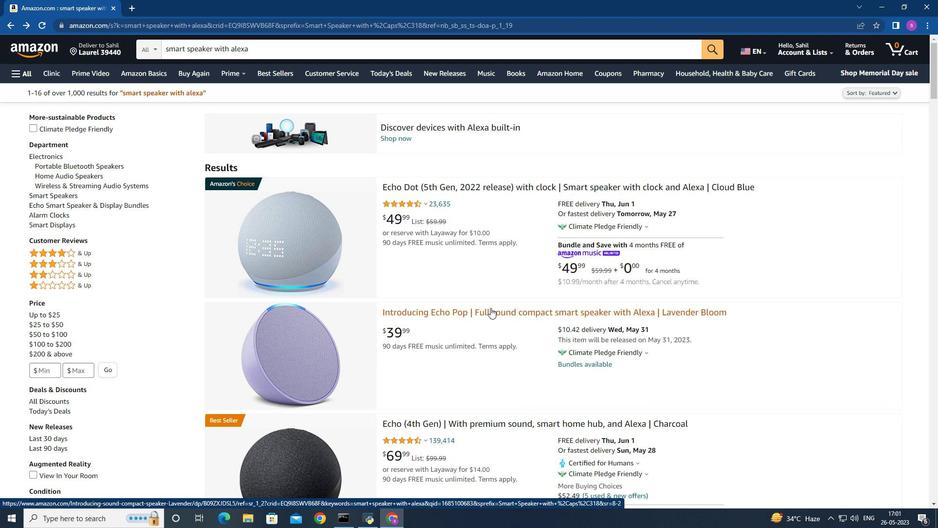 
Action: Mouse moved to (486, 303)
Screenshot: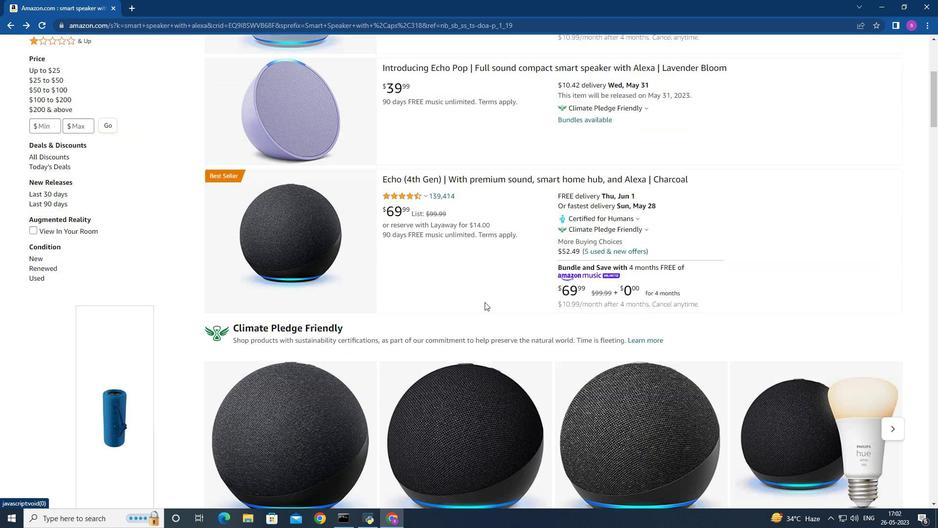 
Action: Mouse scrolled (486, 303) with delta (0, 0)
Screenshot: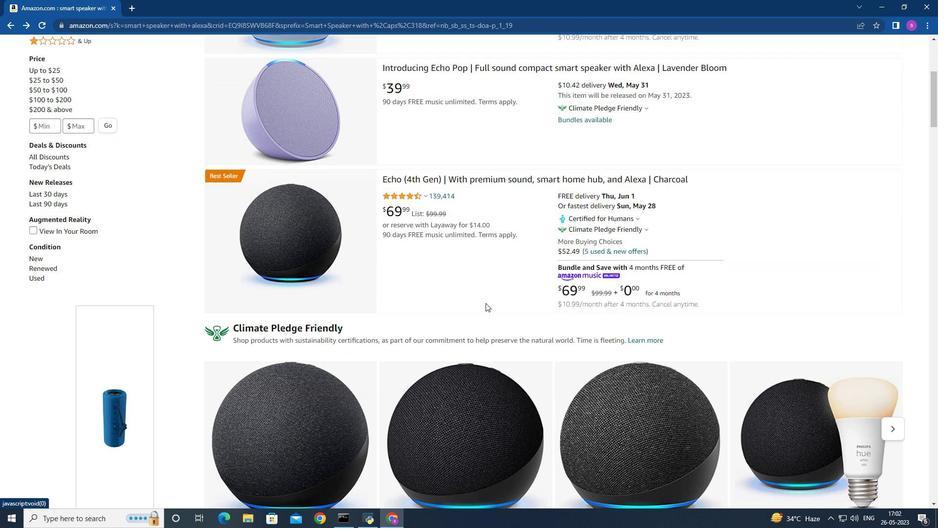 
Action: Mouse scrolled (486, 303) with delta (0, 0)
Screenshot: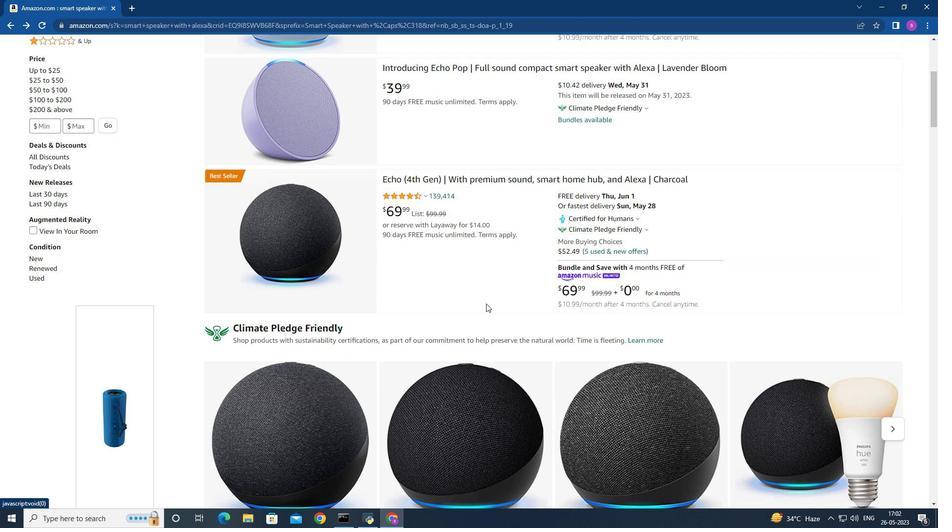 
Action: Mouse scrolled (486, 303) with delta (0, 0)
Screenshot: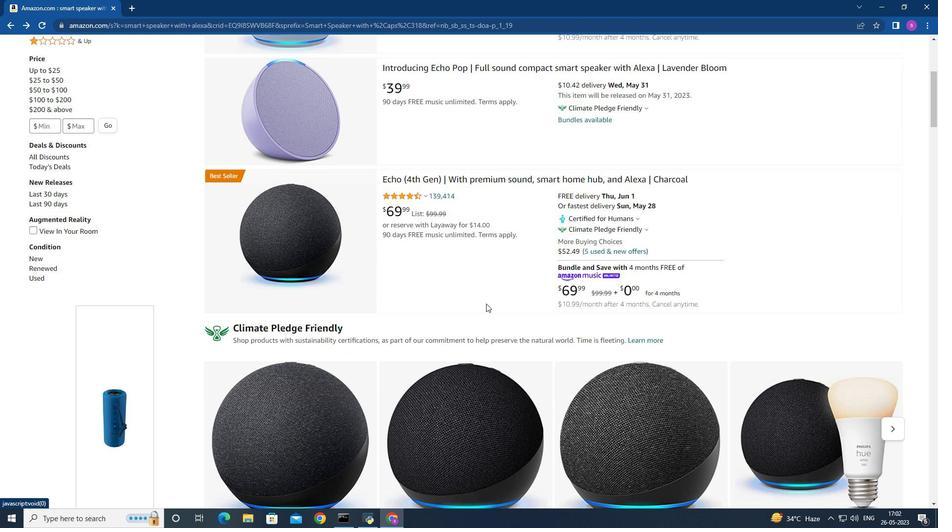 
Action: Mouse scrolled (486, 303) with delta (0, 0)
Screenshot: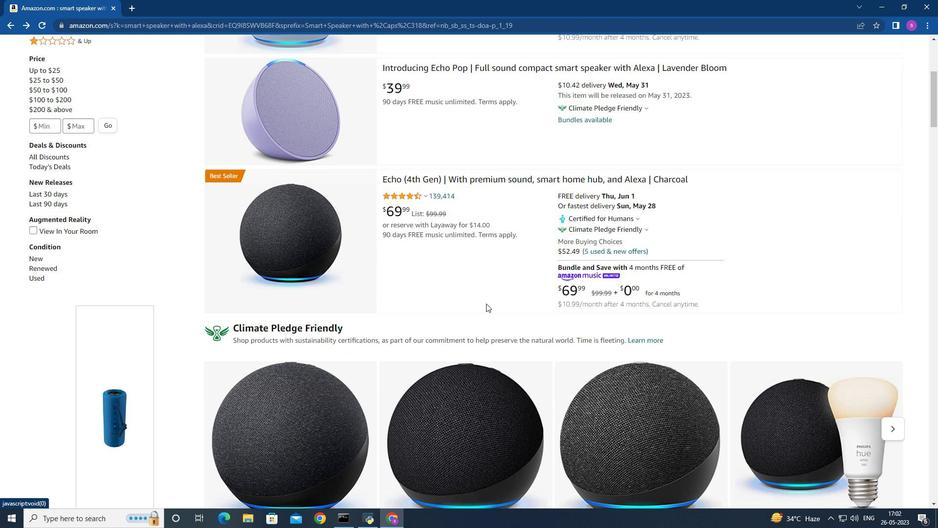 
Action: Mouse moved to (487, 330)
Screenshot: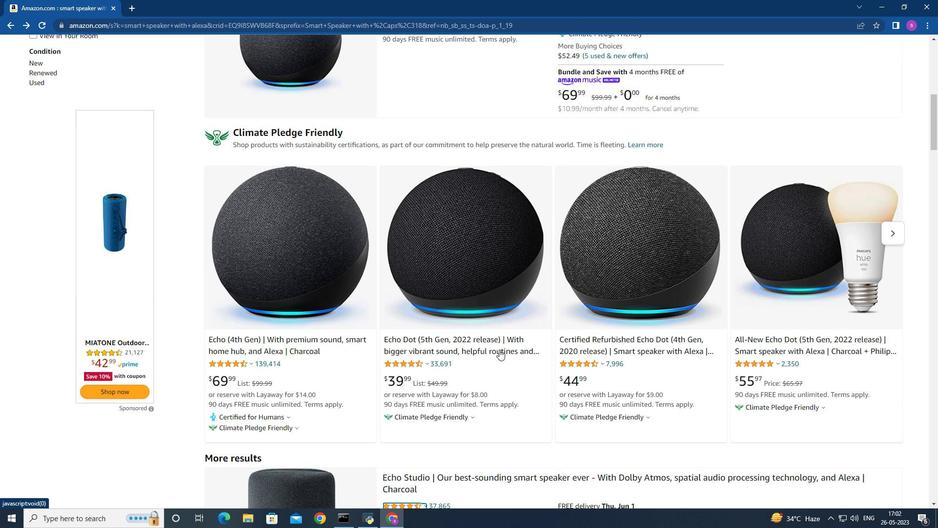 
Action: Mouse scrolled (487, 330) with delta (0, 0)
Screenshot: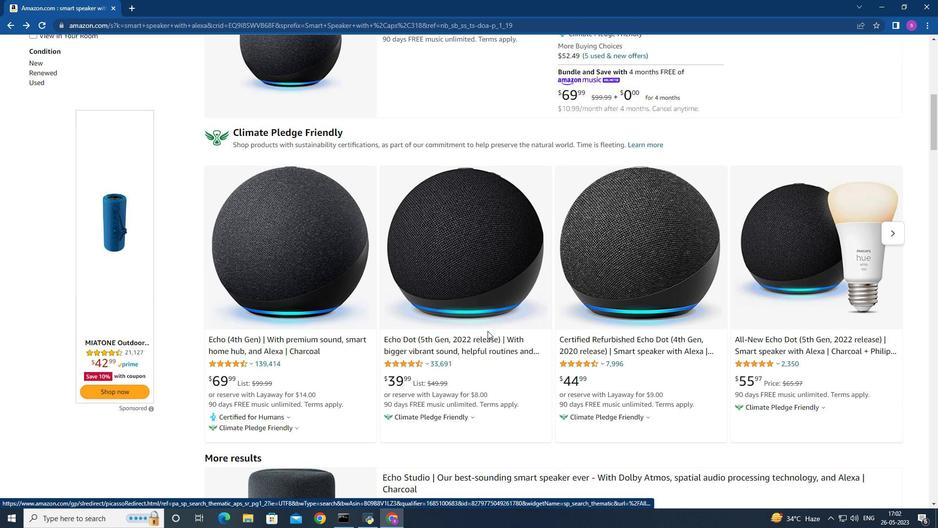 
Action: Mouse scrolled (487, 330) with delta (0, 0)
Screenshot: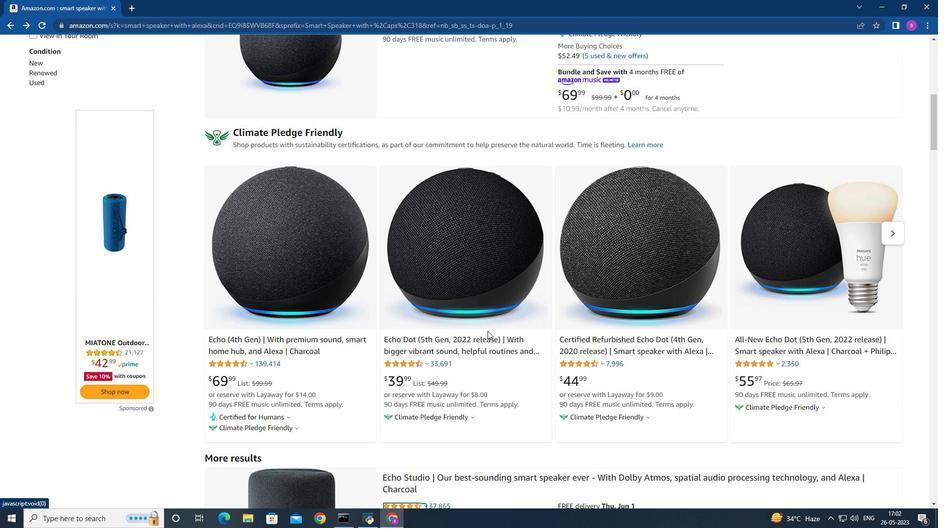 
Action: Mouse scrolled (487, 330) with delta (0, 0)
Screenshot: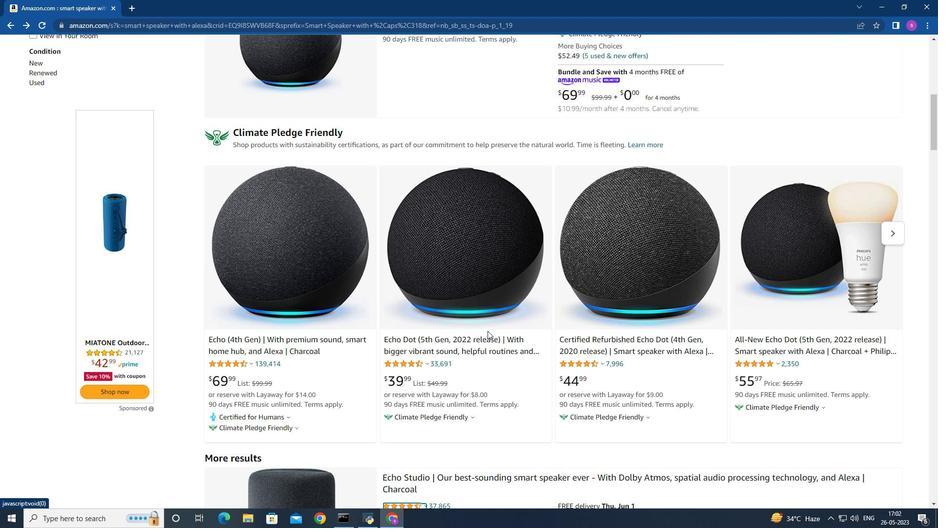 
Action: Mouse scrolled (487, 330) with delta (0, 0)
Screenshot: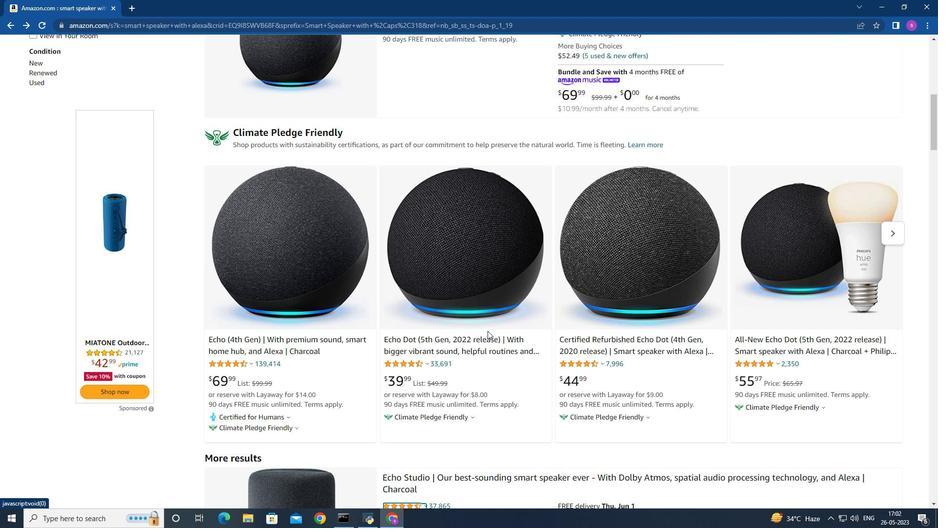 
Action: Mouse moved to (485, 330)
Screenshot: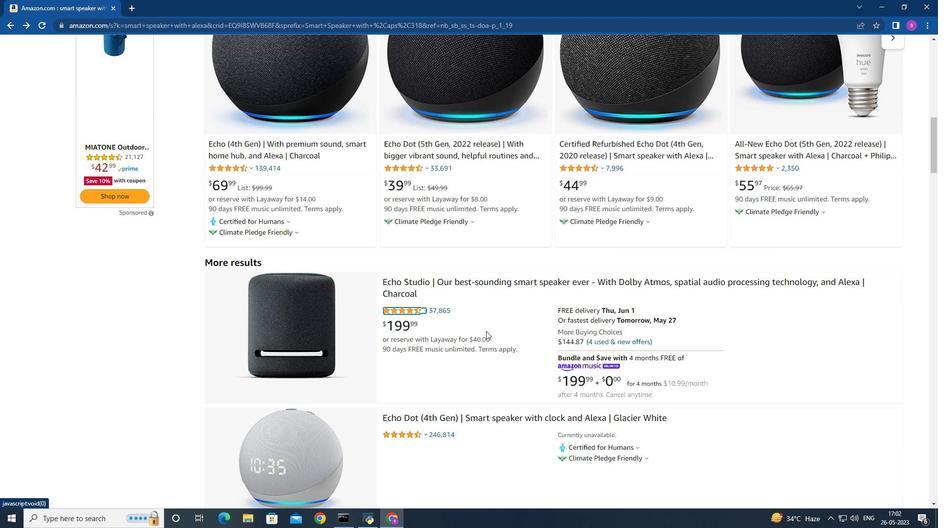 
Action: Mouse scrolled (485, 330) with delta (0, 0)
Screenshot: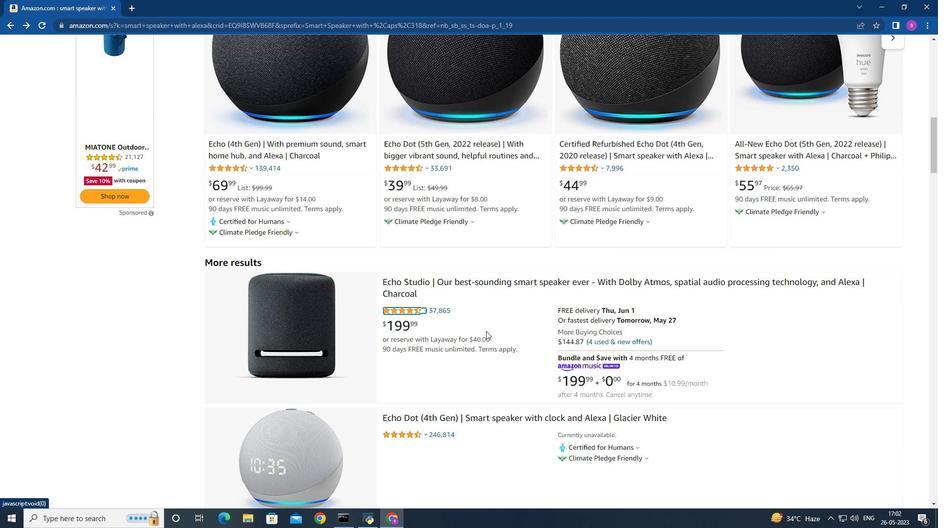 
Action: Mouse scrolled (485, 330) with delta (0, 0)
Screenshot: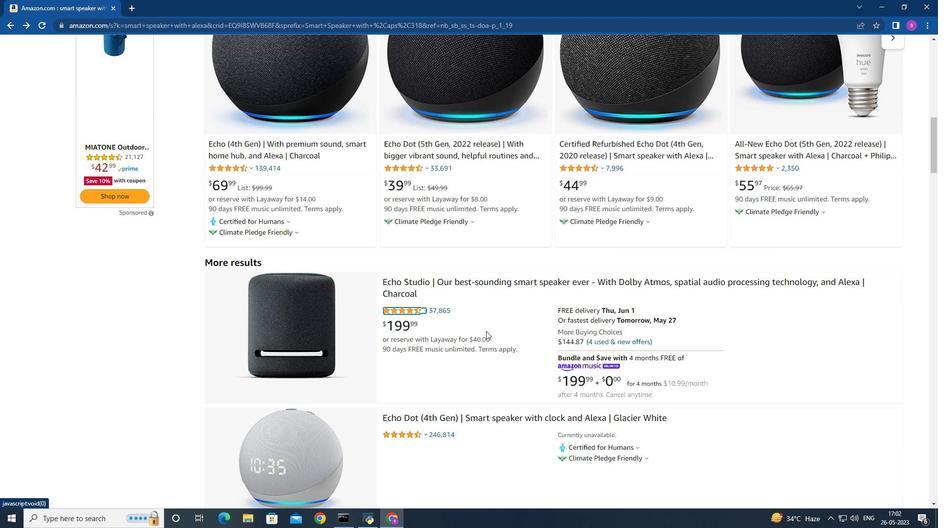 
Action: Mouse scrolled (485, 330) with delta (0, 0)
Screenshot: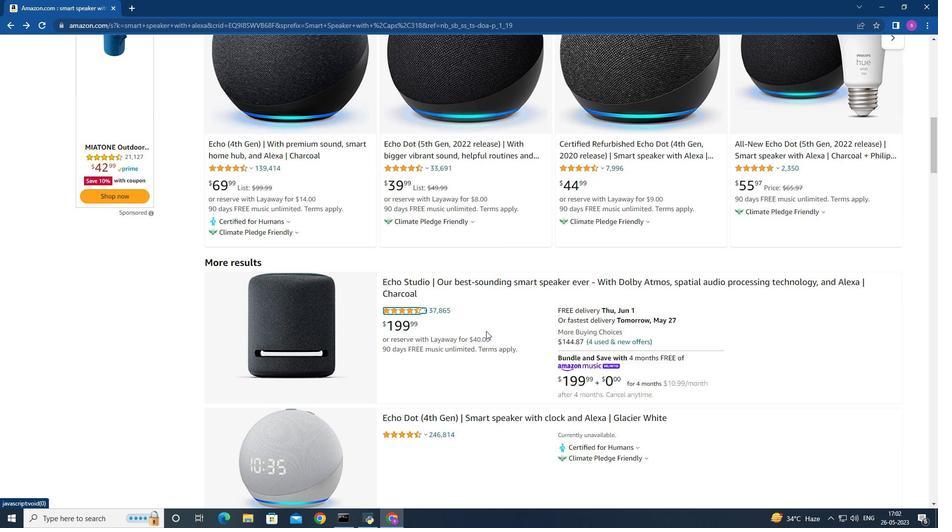 
Action: Mouse moved to (438, 302)
Screenshot: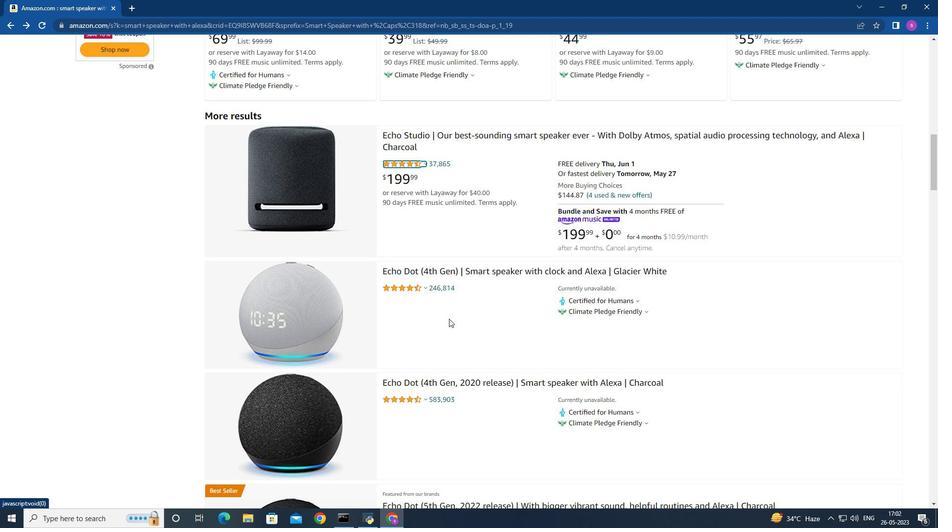 
Action: Mouse scrolled (438, 301) with delta (0, 0)
Screenshot: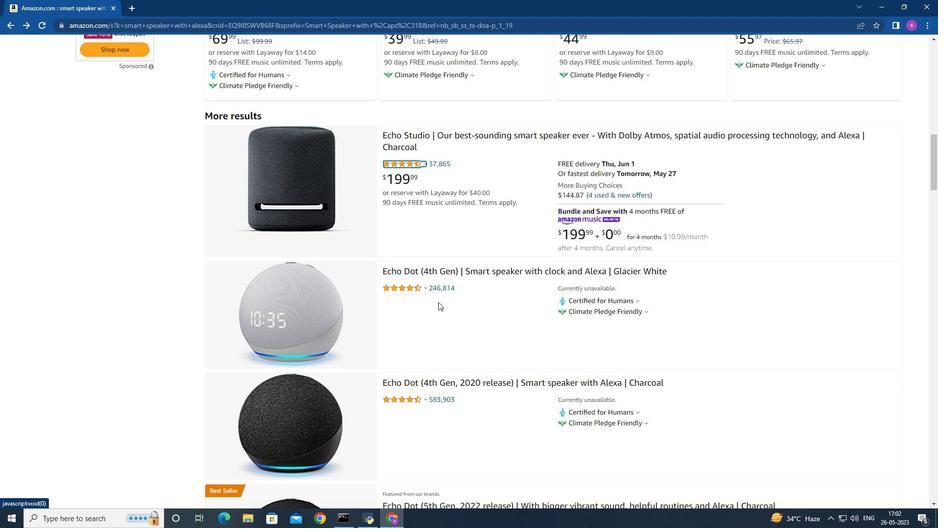 
Action: Mouse scrolled (438, 301) with delta (0, 0)
Screenshot: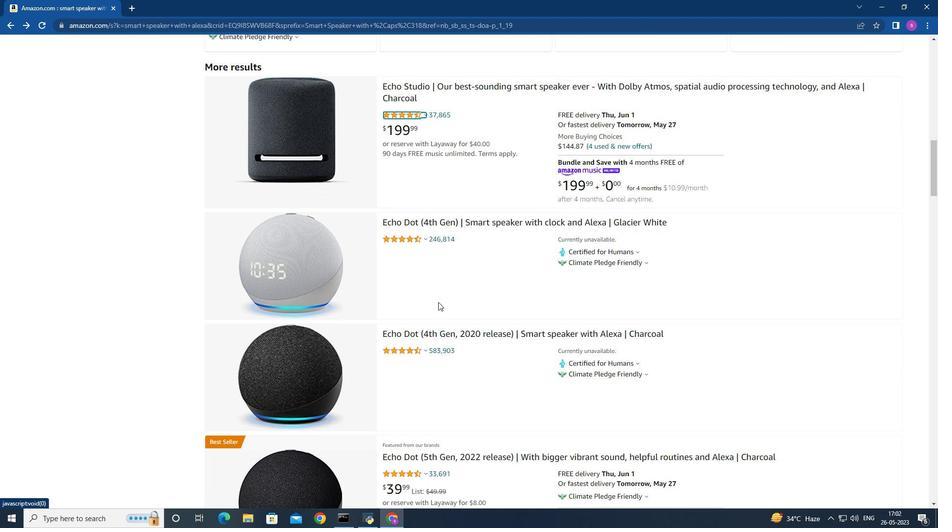 
Action: Mouse moved to (522, 285)
Screenshot: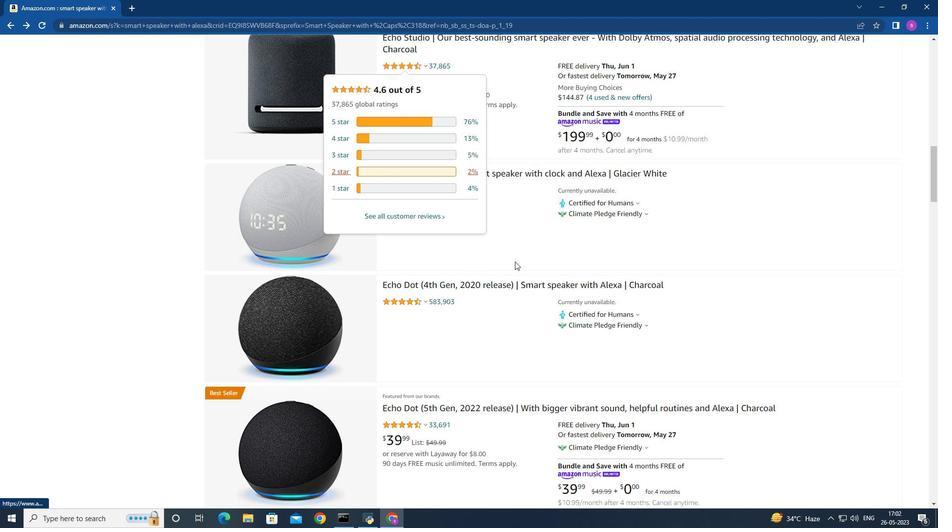 
Action: Mouse scrolled (522, 286) with delta (0, 0)
Screenshot: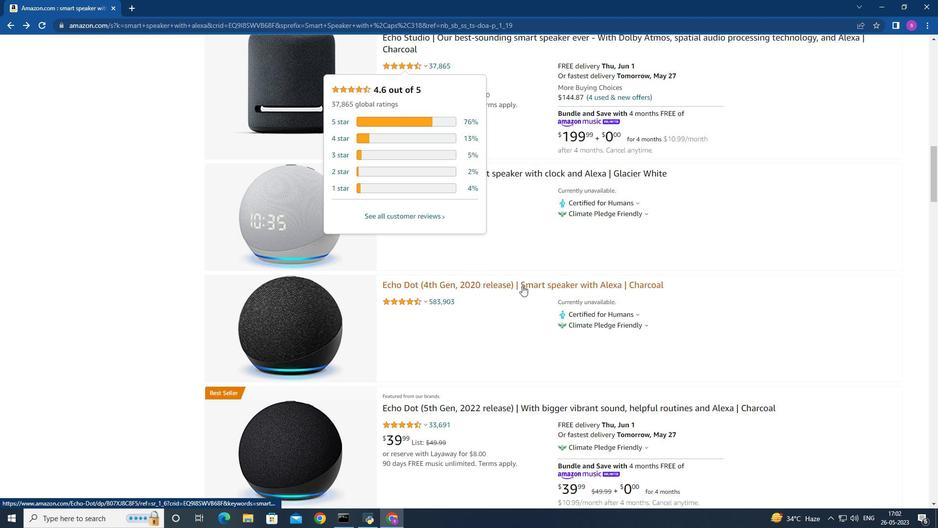 
Action: Mouse scrolled (522, 286) with delta (0, 0)
Screenshot: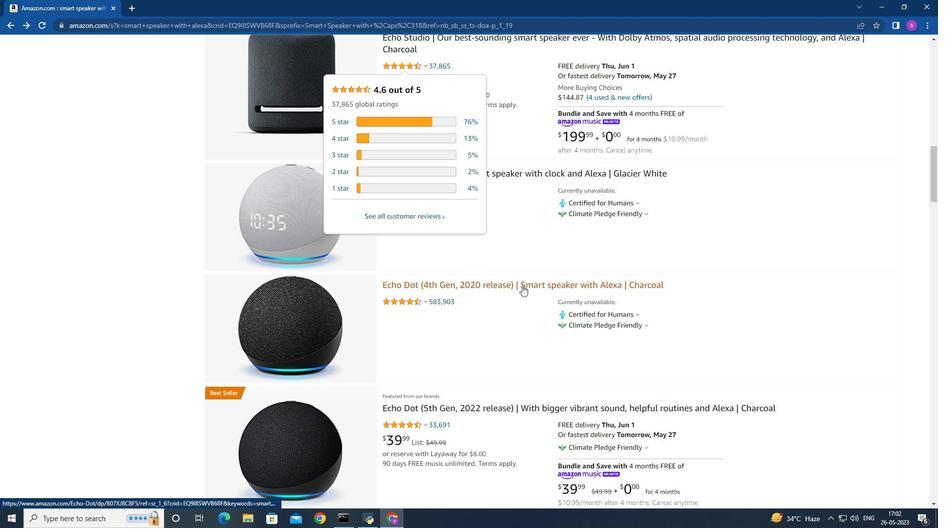 
Action: Mouse scrolled (522, 286) with delta (0, 0)
Screenshot: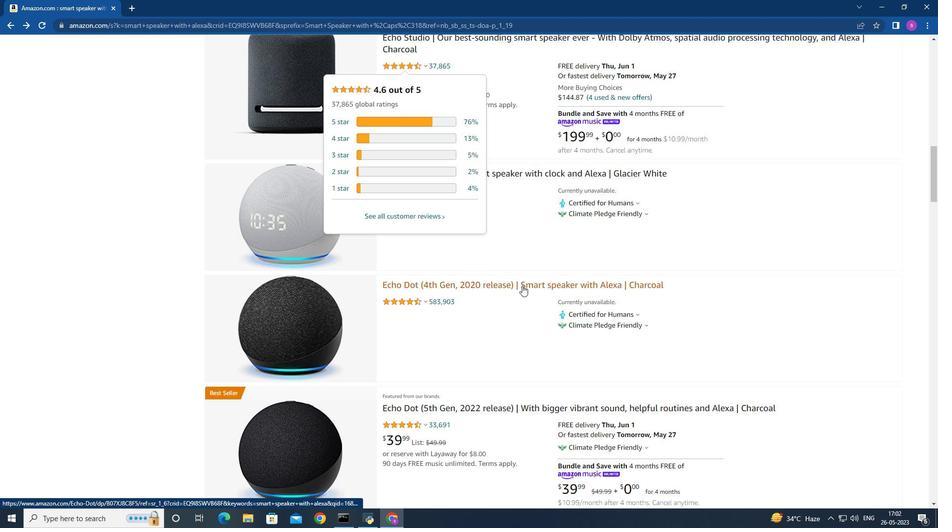 
Action: Mouse scrolled (522, 286) with delta (0, 0)
Screenshot: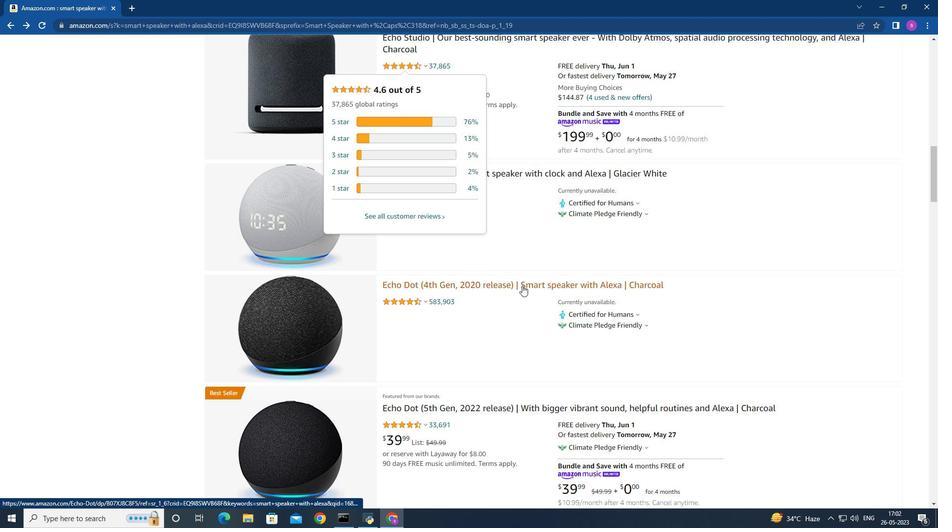 
Action: Mouse scrolled (522, 286) with delta (0, 0)
Screenshot: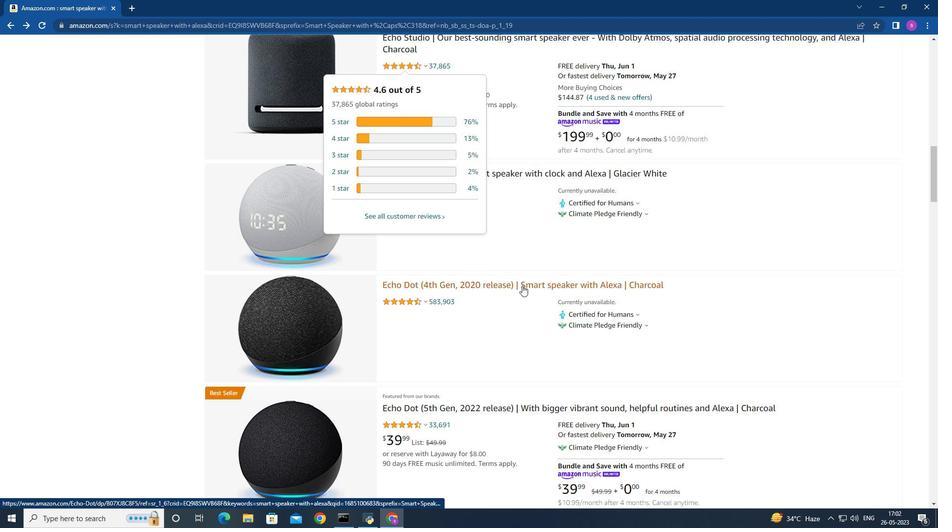 
Action: Mouse moved to (522, 289)
Screenshot: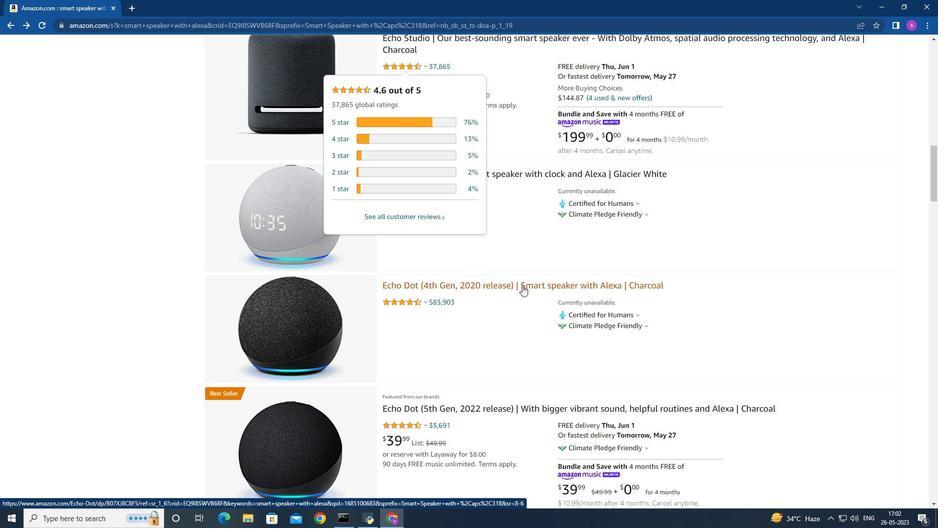 
Action: Mouse scrolled (522, 286) with delta (0, 0)
Screenshot: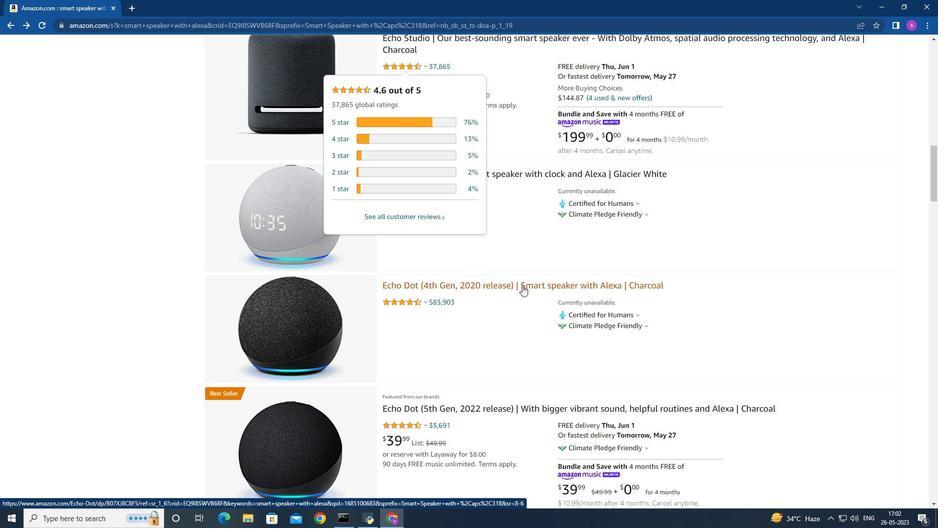 
Action: Mouse moved to (521, 347)
Screenshot: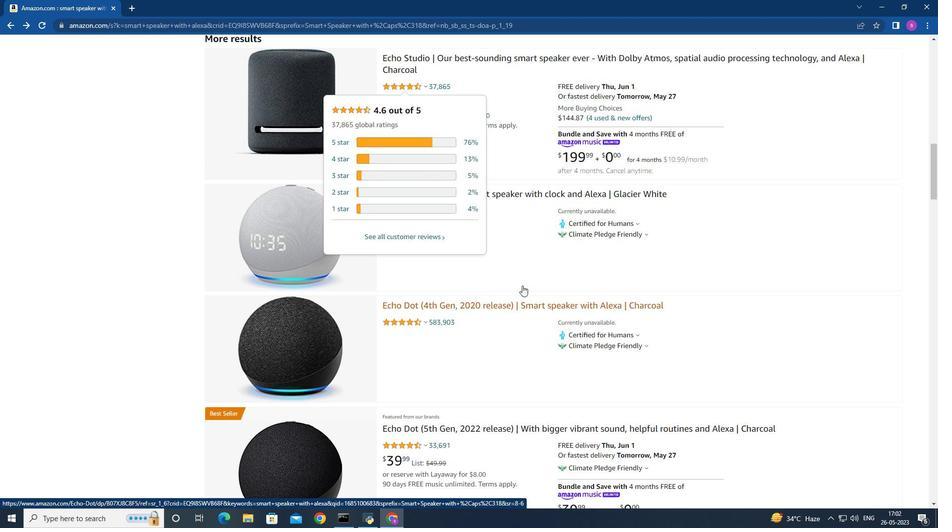 
Action: Mouse scrolled (521, 347) with delta (0, 0)
Screenshot: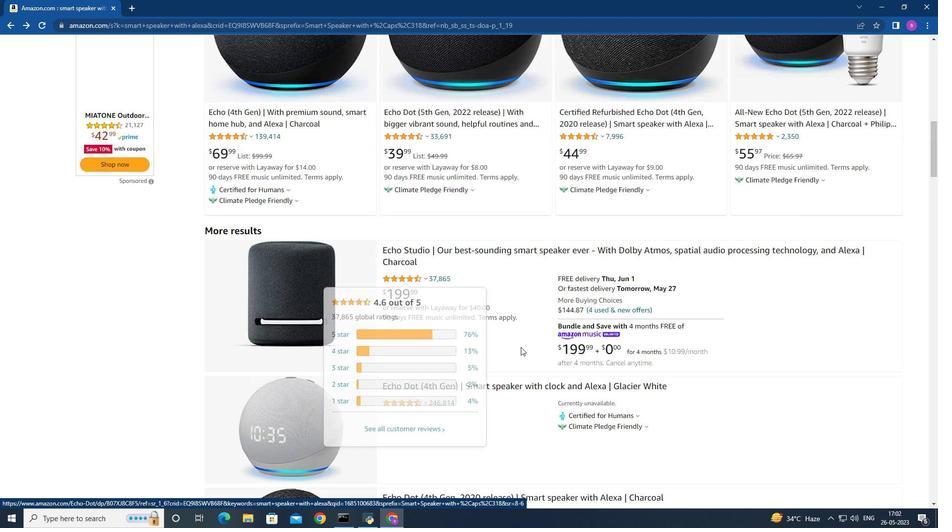 
Action: Mouse scrolled (521, 347) with delta (0, 0)
Screenshot: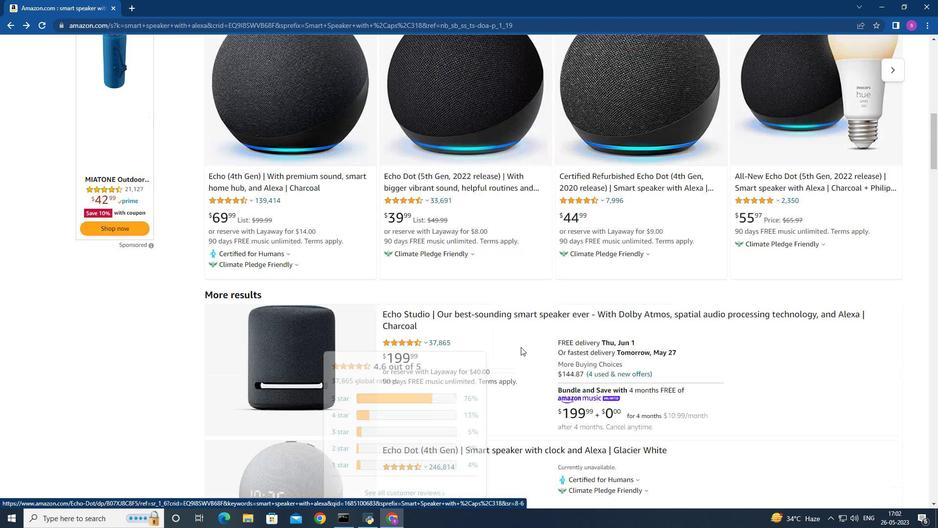 
Action: Mouse scrolled (521, 347) with delta (0, 0)
Screenshot: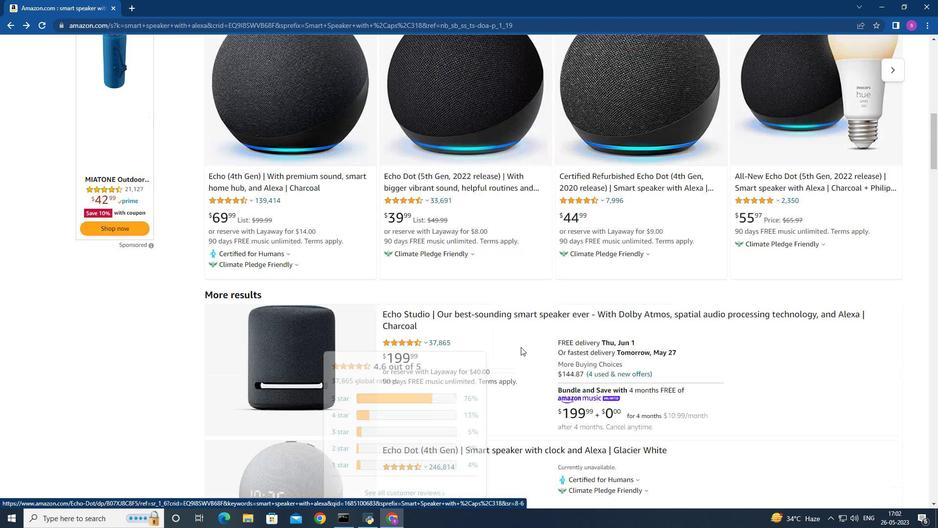 
Action: Mouse scrolled (521, 347) with delta (0, 0)
Screenshot: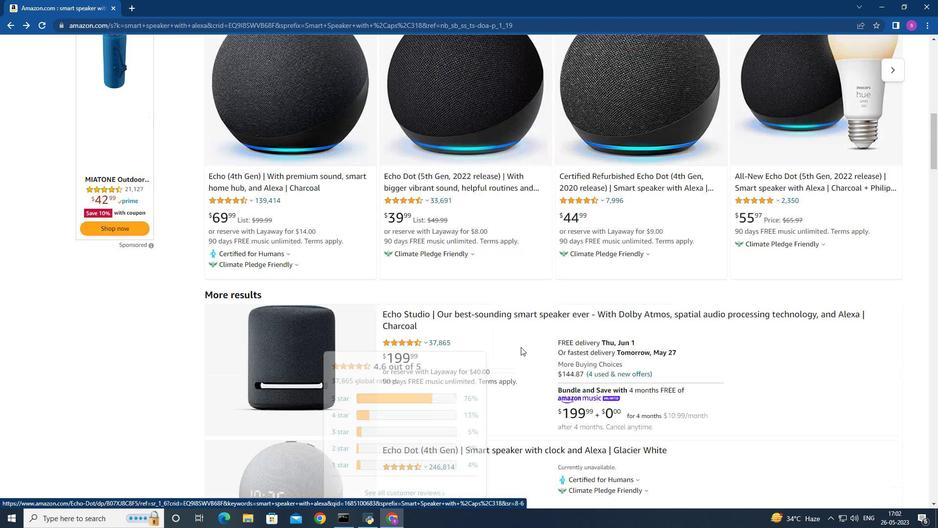 
Action: Mouse scrolled (521, 347) with delta (0, 0)
Screenshot: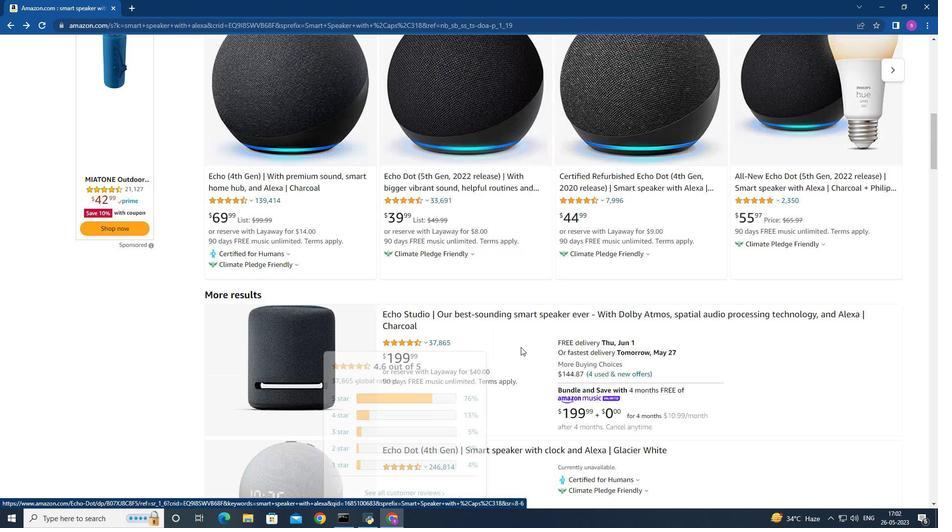 
Action: Mouse scrolled (521, 347) with delta (0, 0)
Screenshot: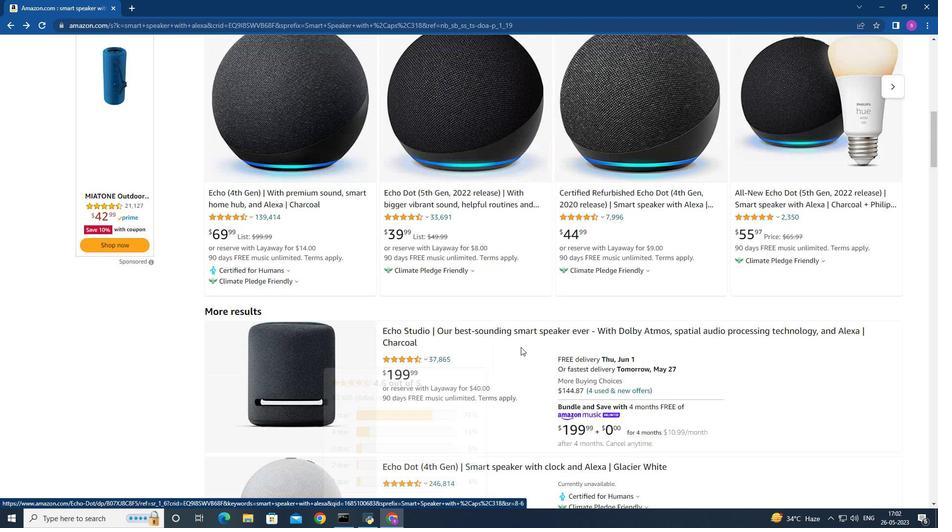
Action: Mouse moved to (523, 357)
Screenshot: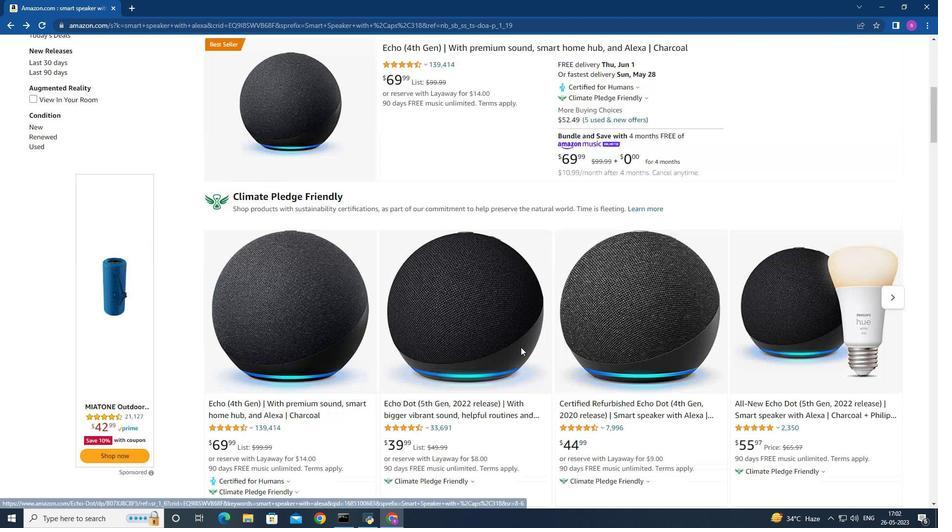 
Action: Mouse scrolled (523, 358) with delta (0, 0)
Screenshot: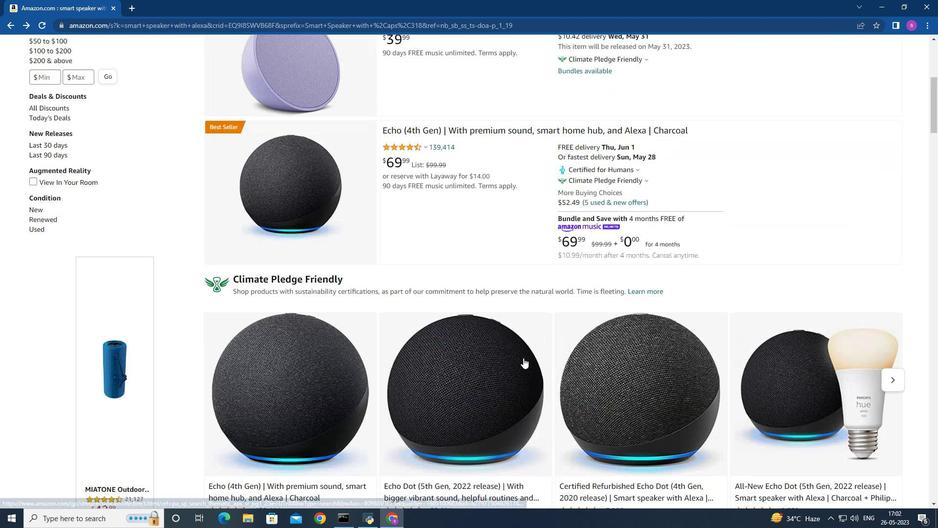 
Action: Mouse moved to (523, 357)
Screenshot: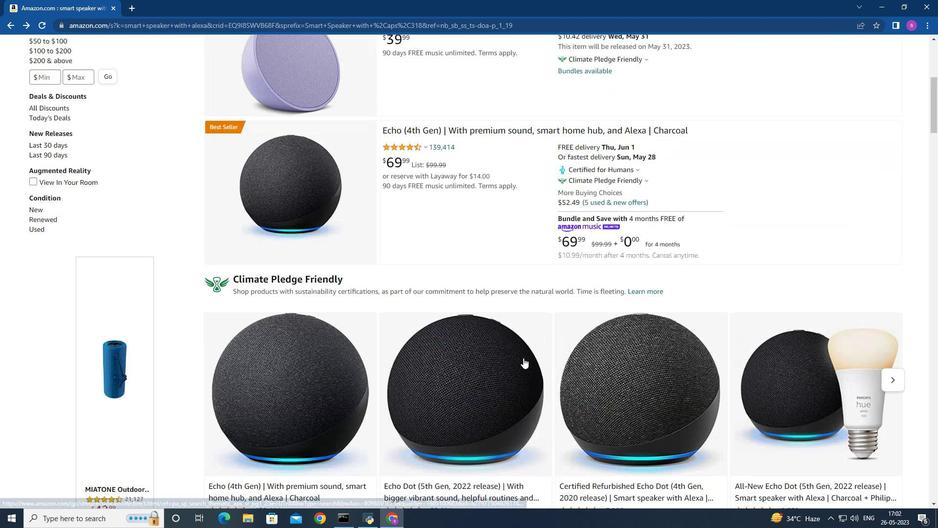 
Action: Mouse scrolled (523, 358) with delta (0, 0)
Screenshot: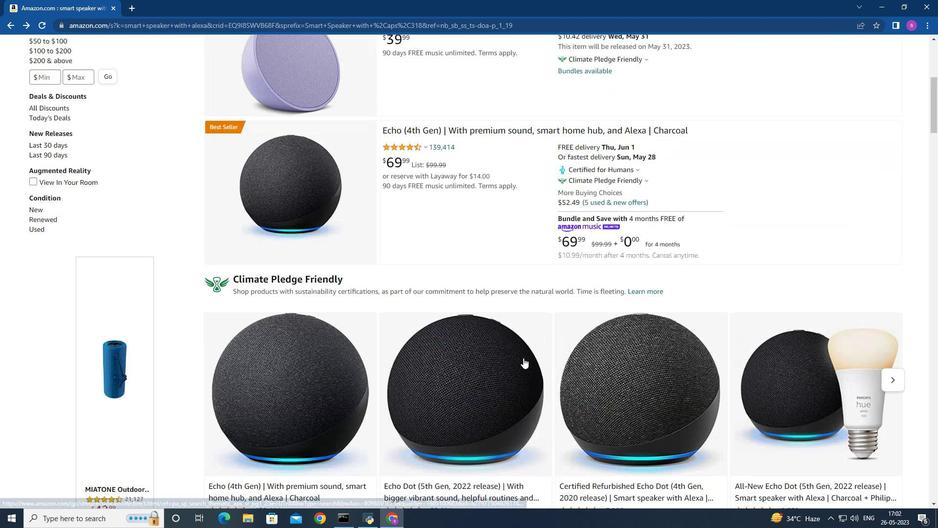
Action: Mouse scrolled (523, 358) with delta (0, 0)
Screenshot: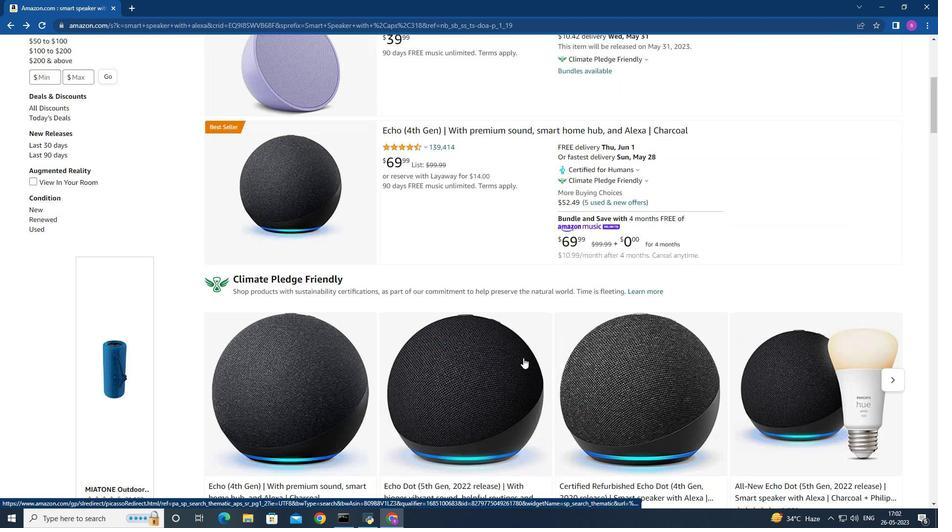 
Action: Mouse moved to (522, 357)
Screenshot: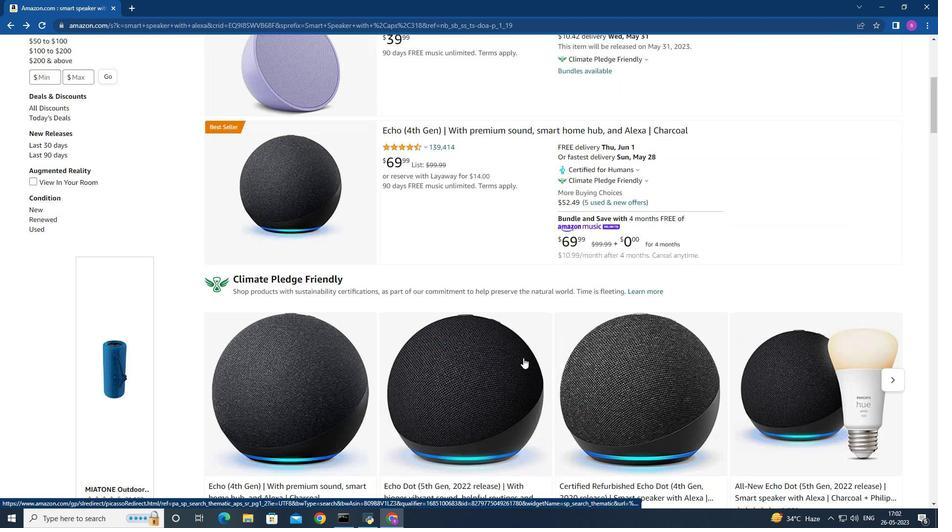 
Action: Mouse scrolled (522, 357) with delta (0, 0)
Screenshot: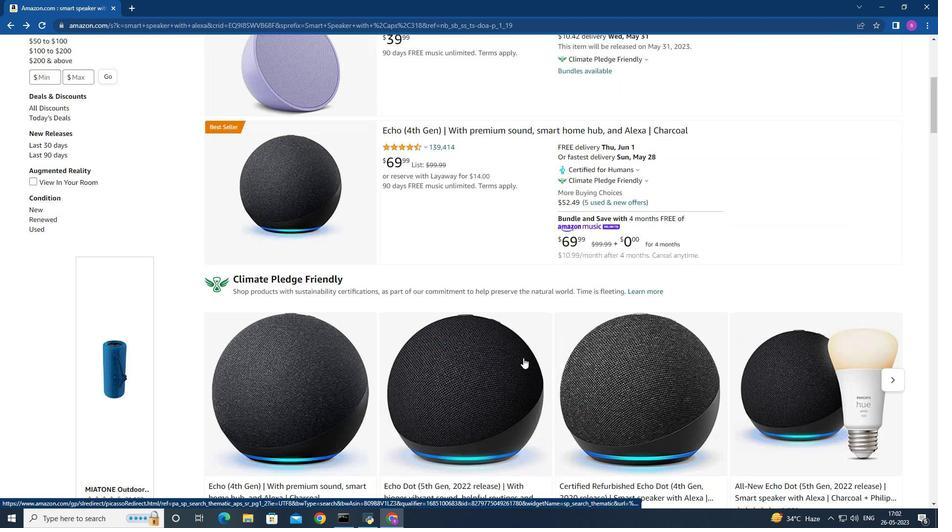 
Action: Mouse scrolled (522, 357) with delta (0, 0)
Screenshot: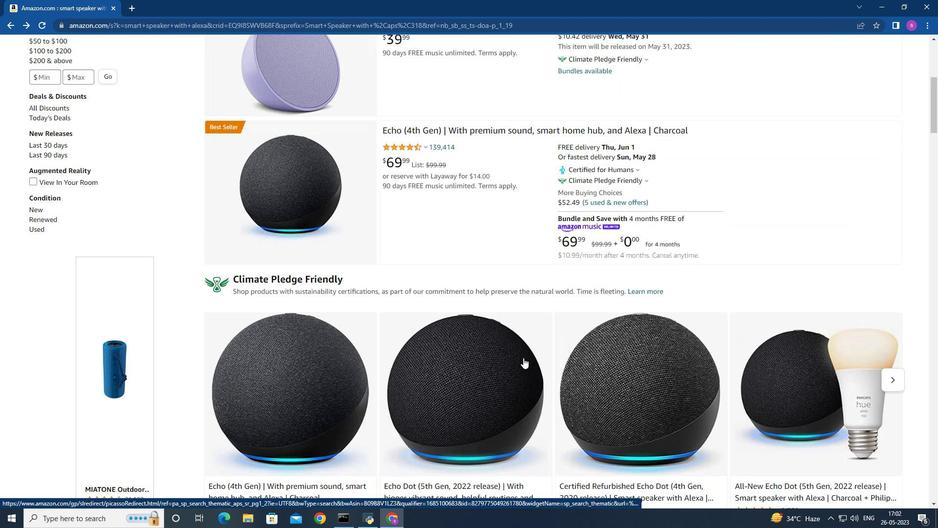 
Action: Mouse scrolled (522, 357) with delta (0, 0)
Screenshot: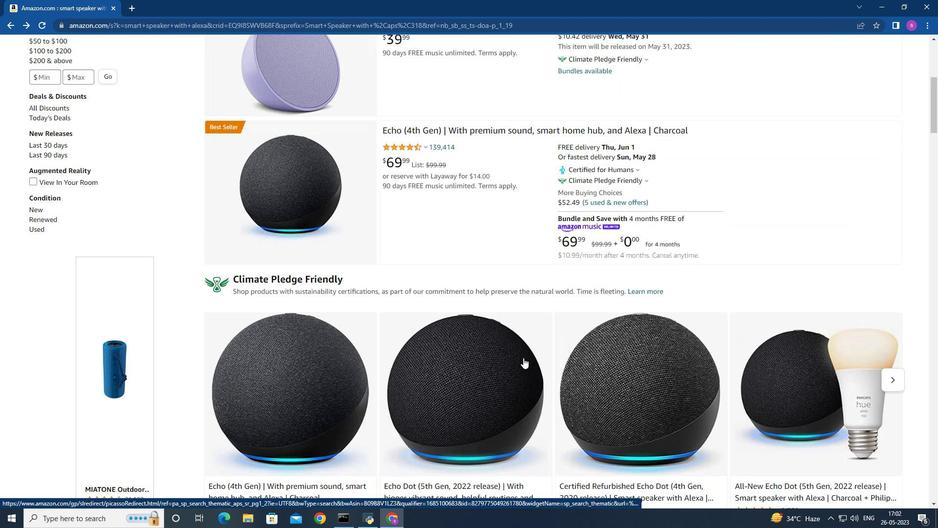 
Action: Mouse scrolled (522, 357) with delta (0, 0)
Screenshot: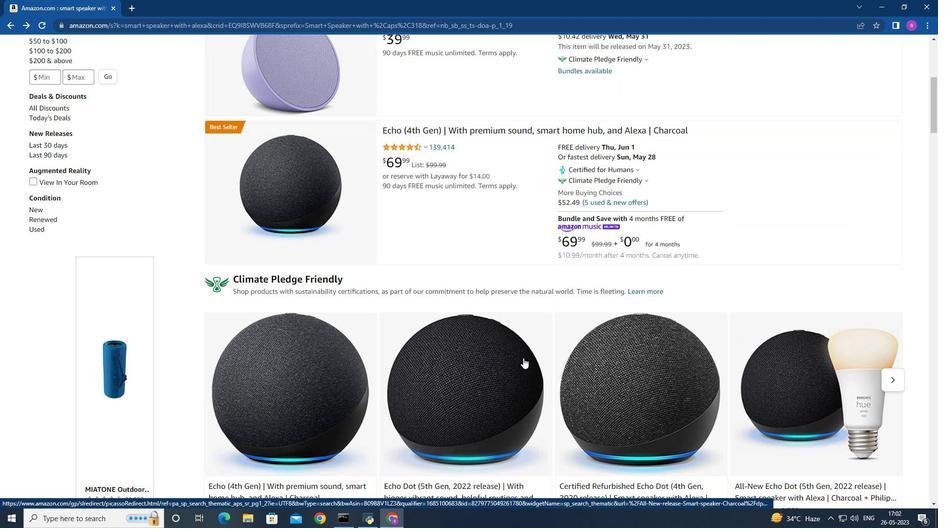 
Action: Mouse scrolled (522, 357) with delta (0, 0)
Screenshot: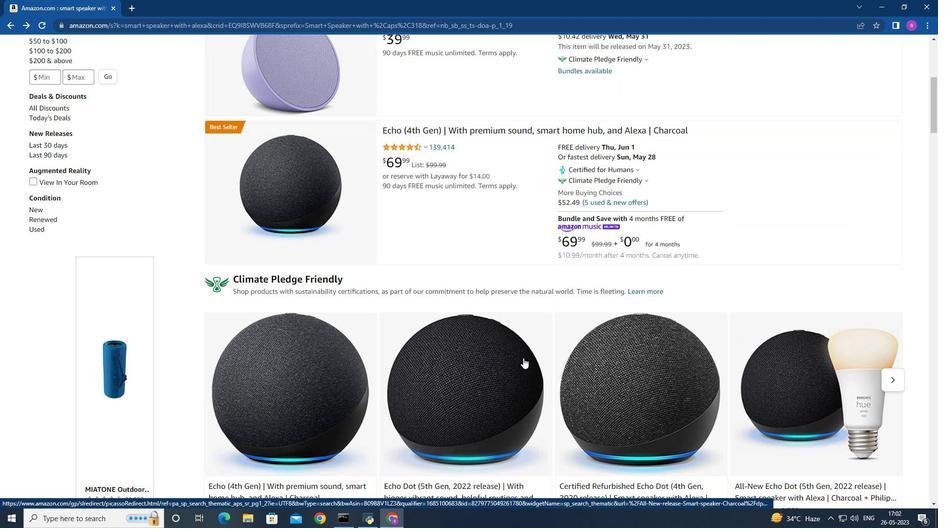
Action: Mouse moved to (314, 246)
Screenshot: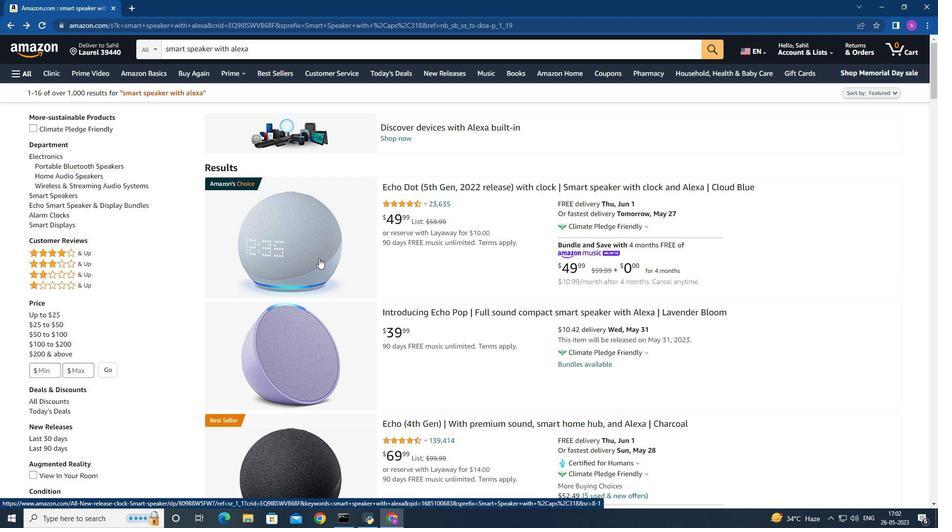 
Action: Mouse pressed left at (314, 246)
Screenshot: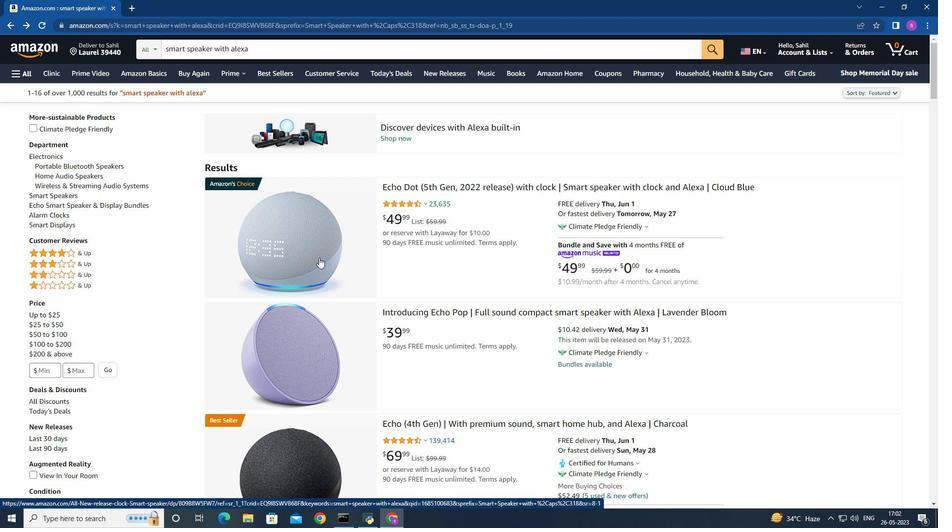 
Action: Mouse moved to (770, 302)
Screenshot: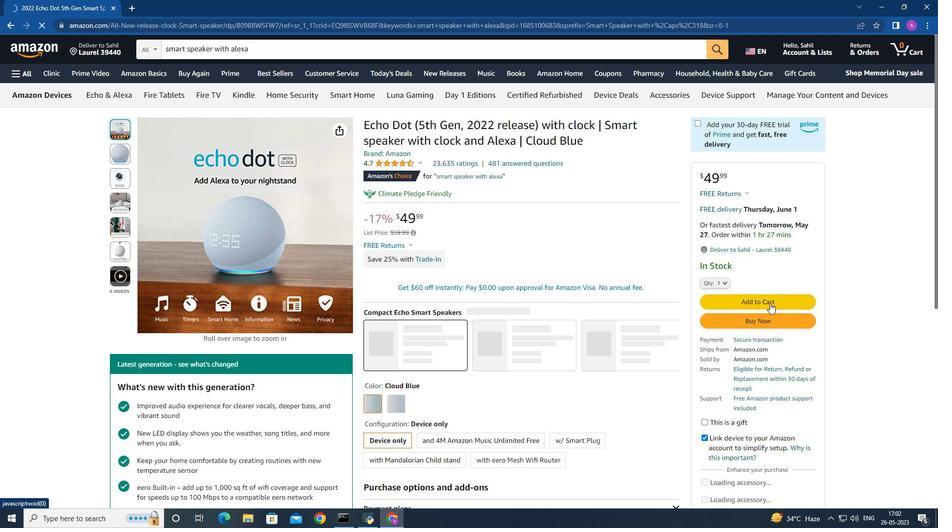 
Action: Mouse pressed left at (770, 302)
Screenshot: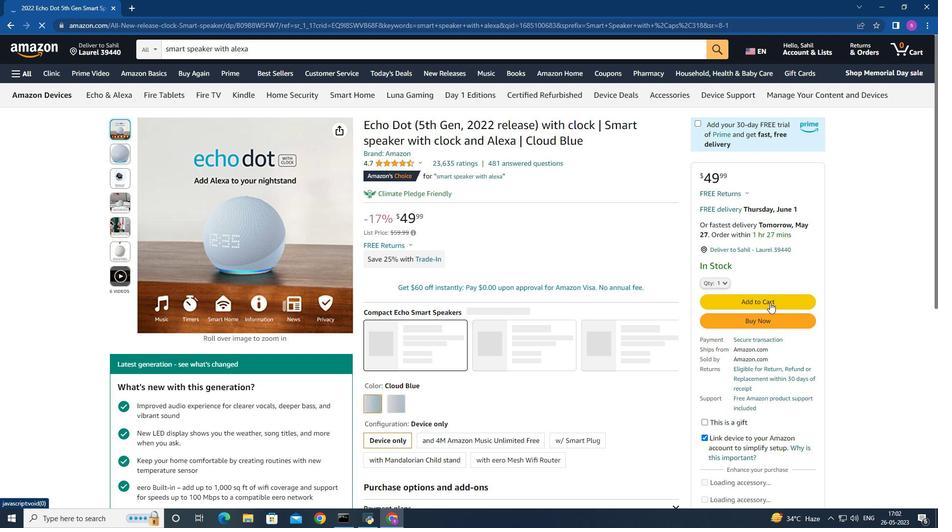 
Action: Mouse moved to (780, 216)
Screenshot: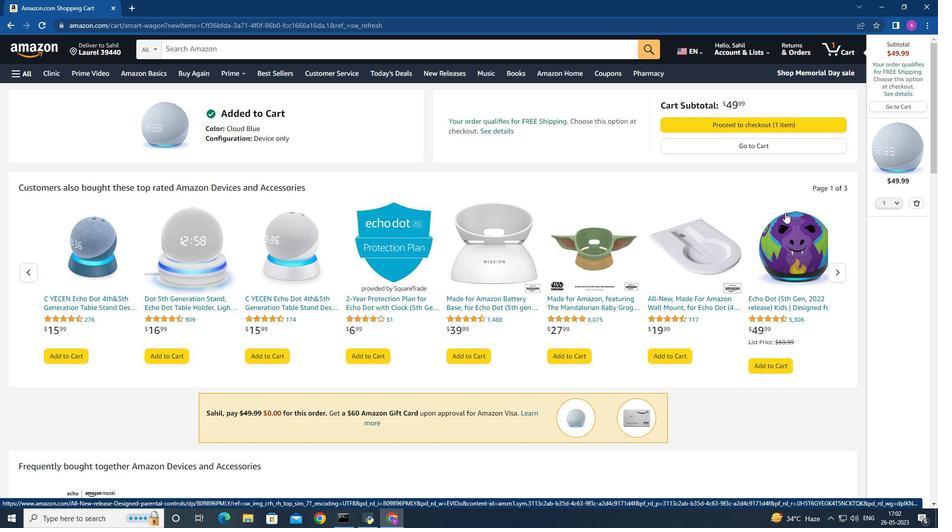 
Action: Mouse scrolled (780, 217) with delta (0, 0)
Screenshot: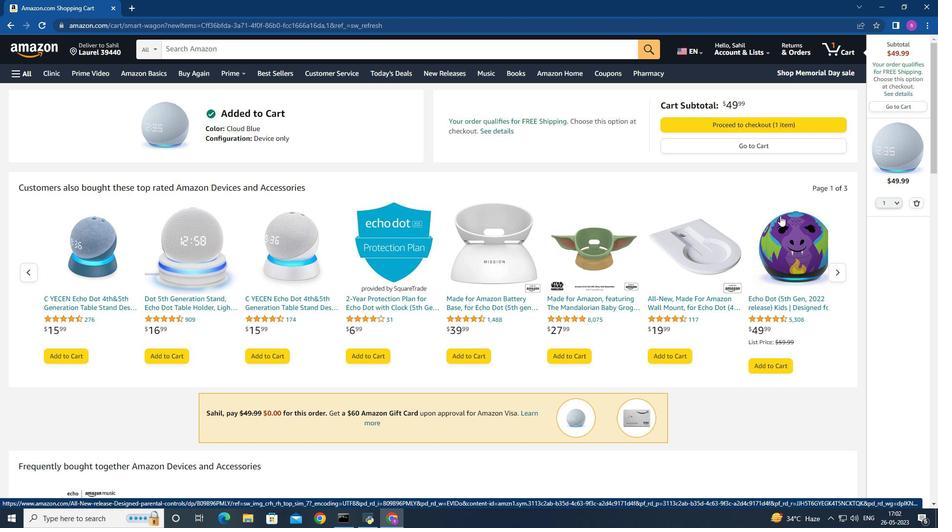 
Action: Mouse moved to (779, 216)
Screenshot: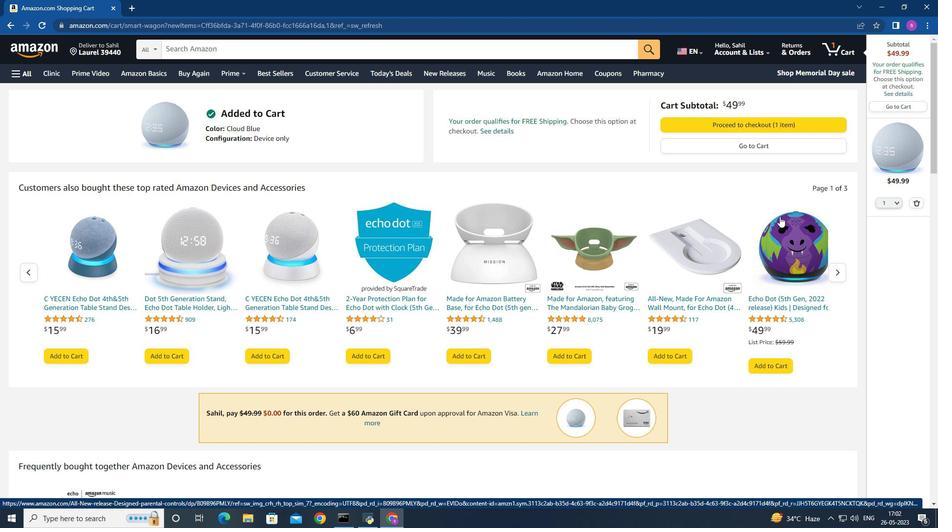 
Action: Mouse scrolled (779, 217) with delta (0, 0)
Screenshot: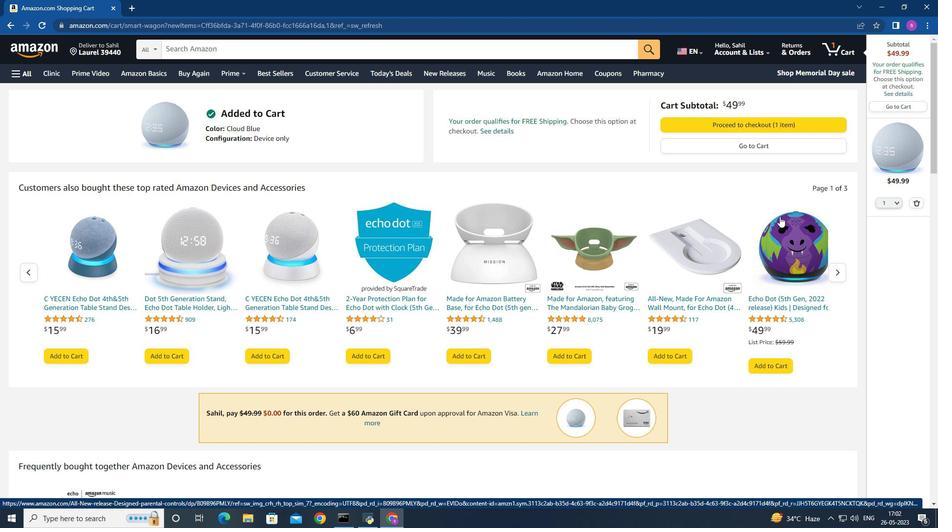 
Action: Mouse scrolled (779, 217) with delta (0, 0)
Screenshot: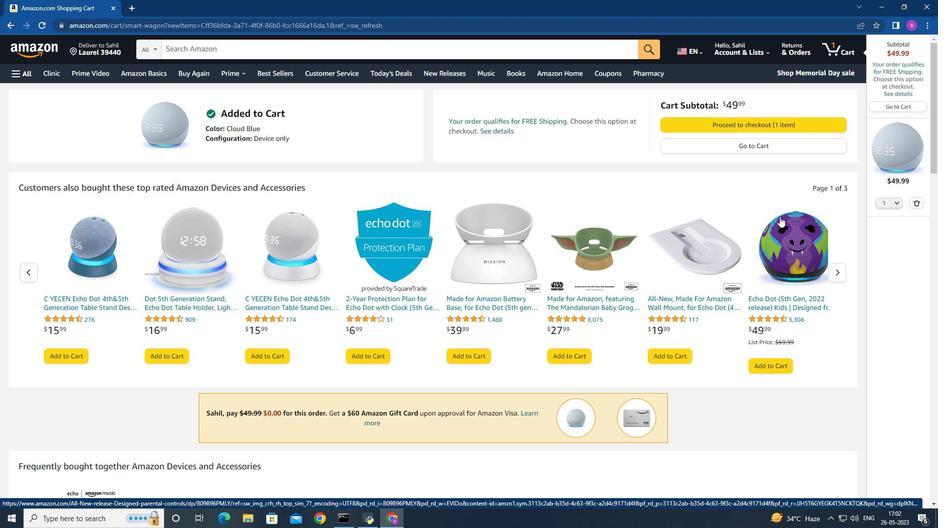 
Action: Mouse scrolled (779, 217) with delta (0, 0)
